 Task: Explore Airbnb accommodation in Bukit Rambai, Malaysia from 5th December, 2023 to 15th December, 2023 for 8 adults. Place can be entire room with 5 bedrooms having 5 beds and 5 bathrooms. Property type can be house.
Action: Mouse moved to (415, 91)
Screenshot: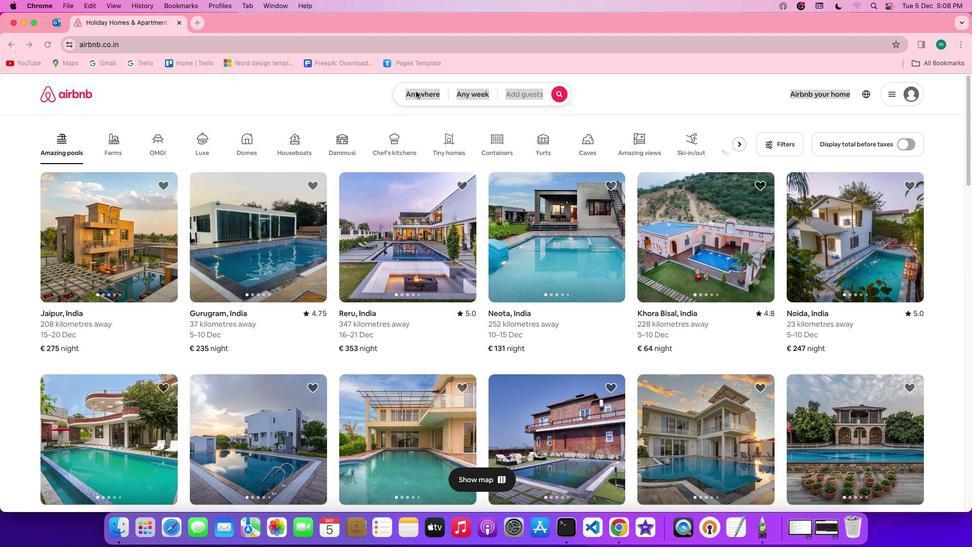 
Action: Mouse pressed left at (415, 91)
Screenshot: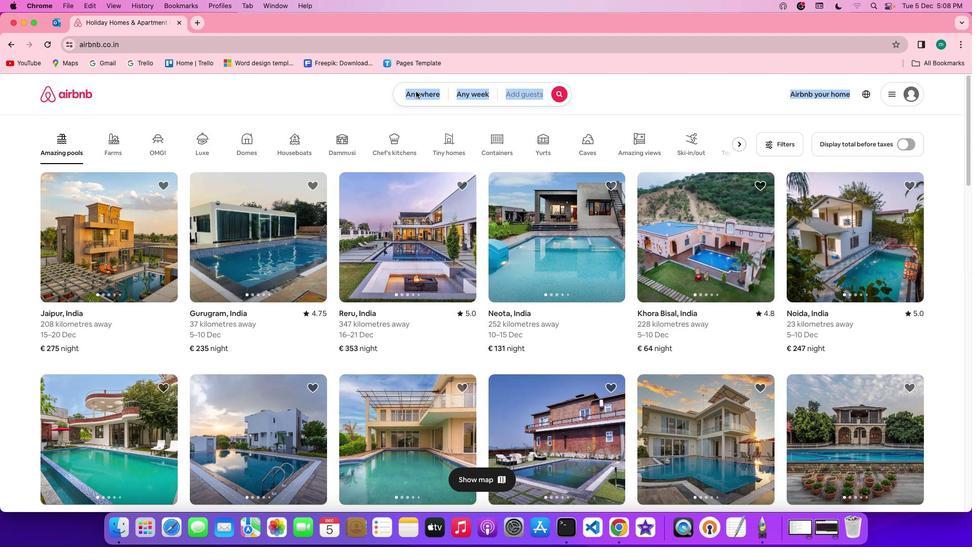 
Action: Mouse pressed left at (415, 91)
Screenshot: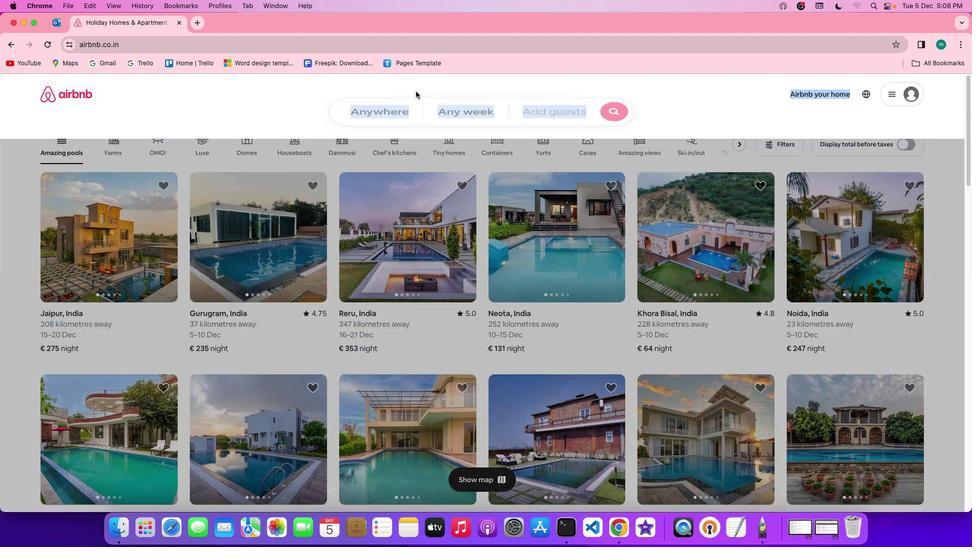 
Action: Mouse moved to (353, 134)
Screenshot: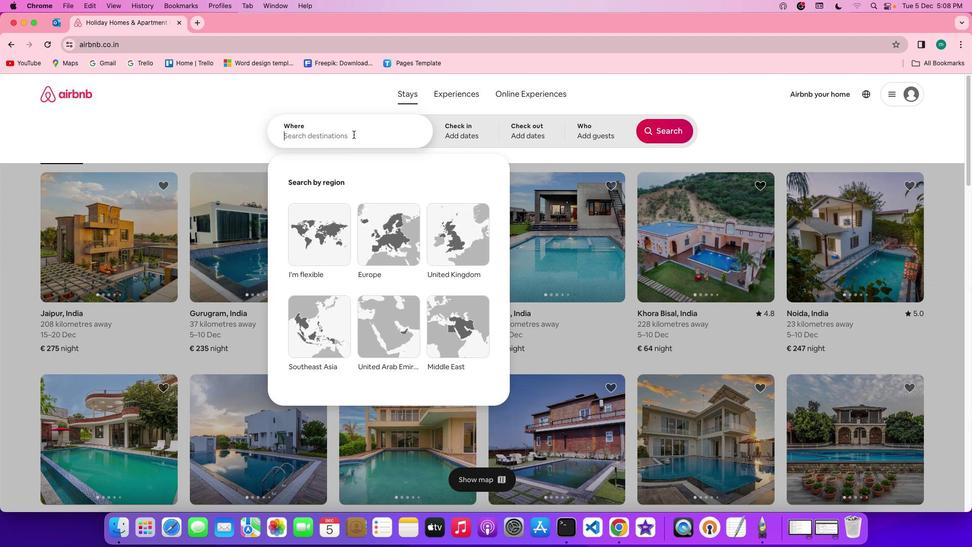 
Action: Mouse pressed left at (353, 134)
Screenshot: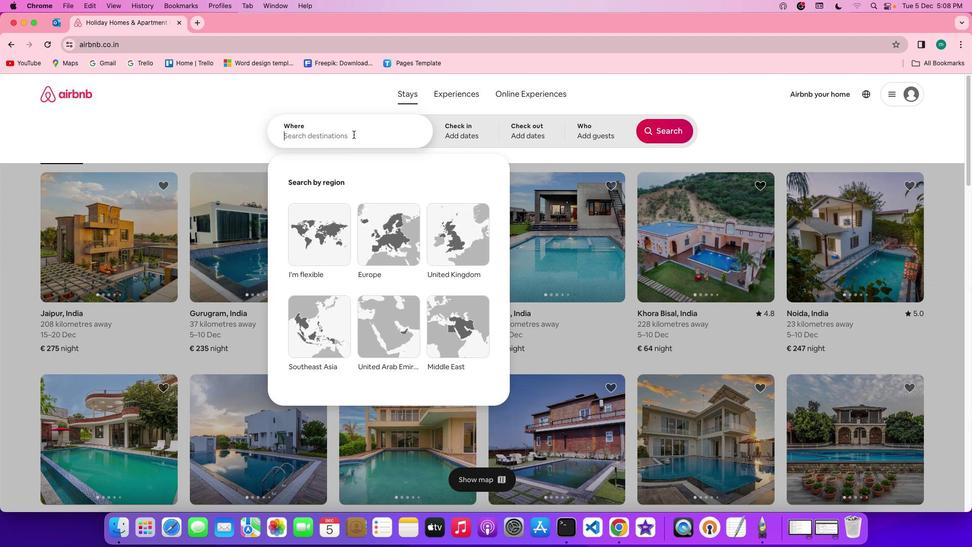 
Action: Key pressed Key.shift'B''u''k''i''t'Key.spaceKey.shift'r''a''m''b''a''i'','Key.spaceKey.shift'M''a''l''a''y''s''i''a'
Screenshot: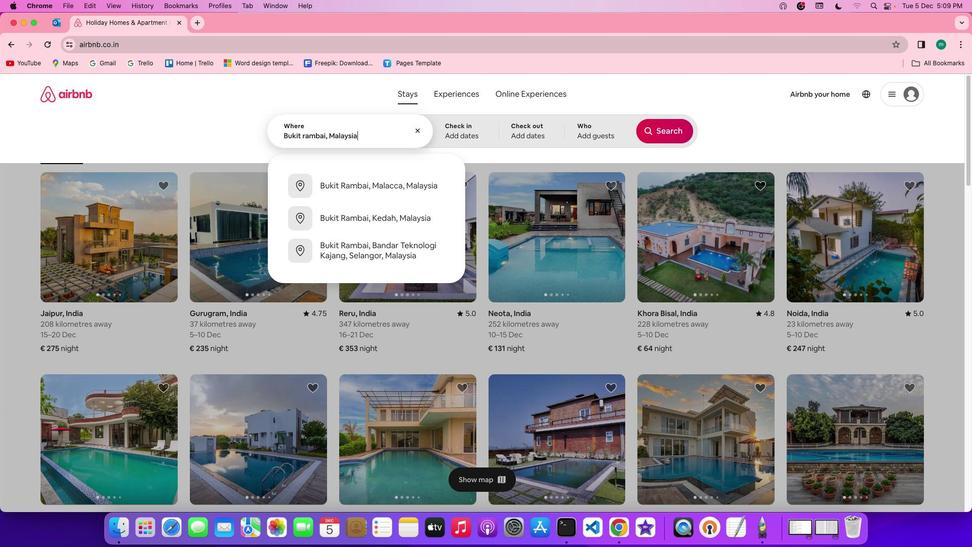 
Action: Mouse moved to (435, 132)
Screenshot: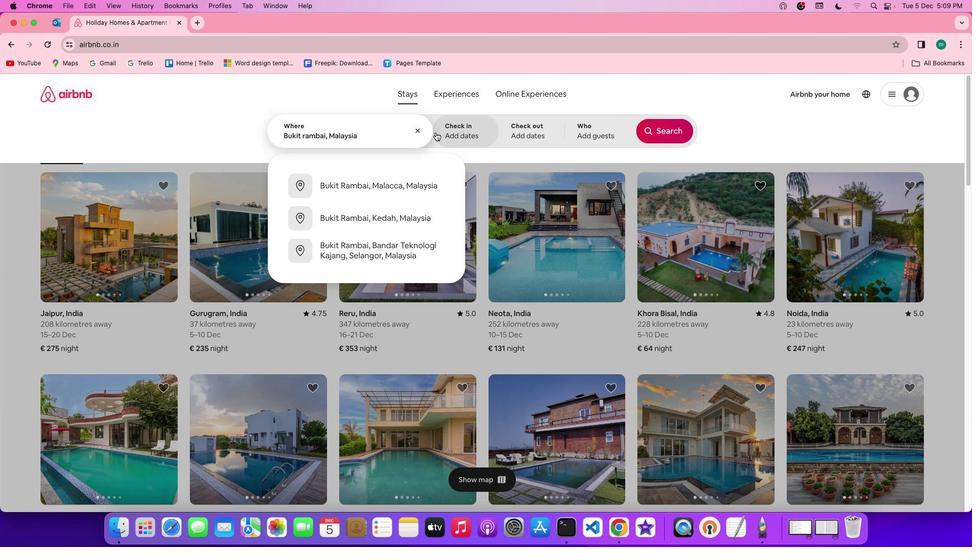 
Action: Mouse pressed left at (435, 132)
Screenshot: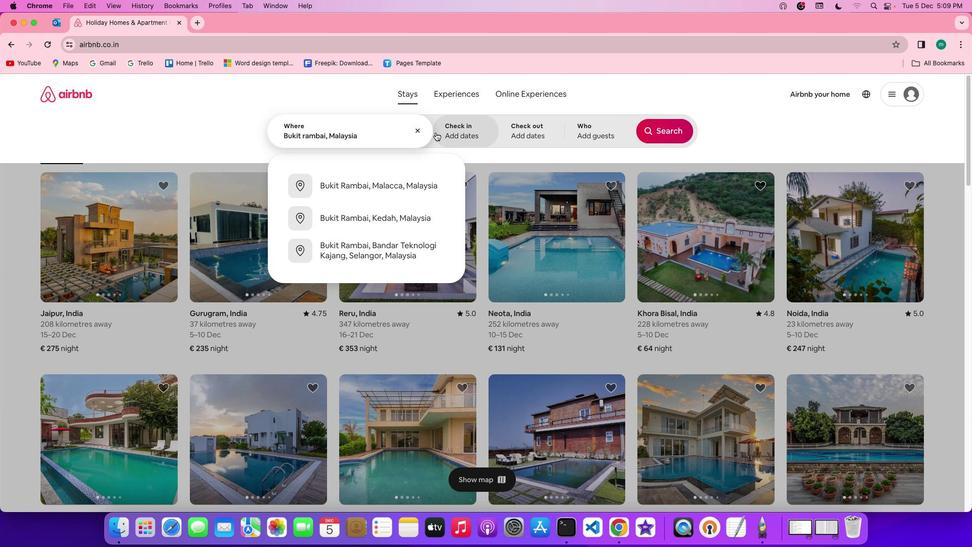 
Action: Mouse moved to (355, 280)
Screenshot: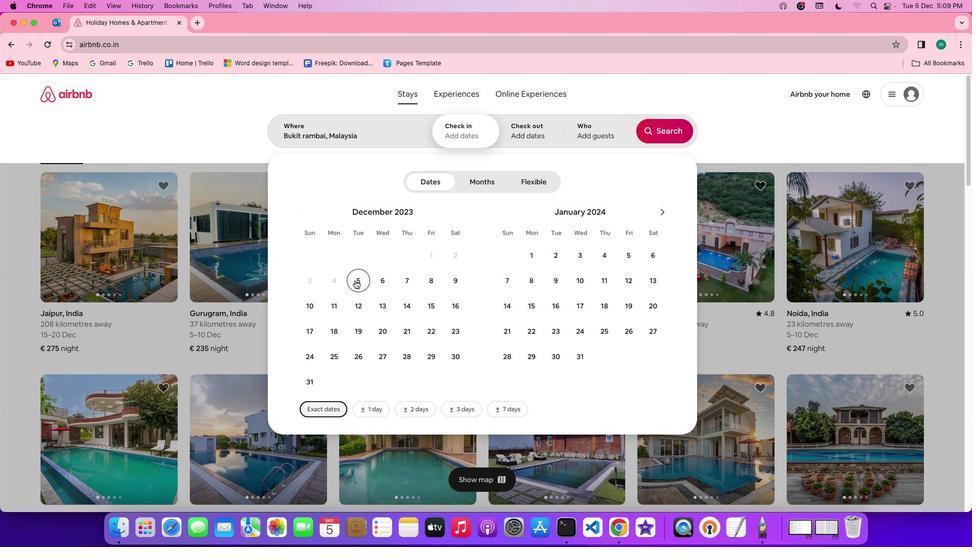 
Action: Mouse pressed left at (355, 280)
Screenshot: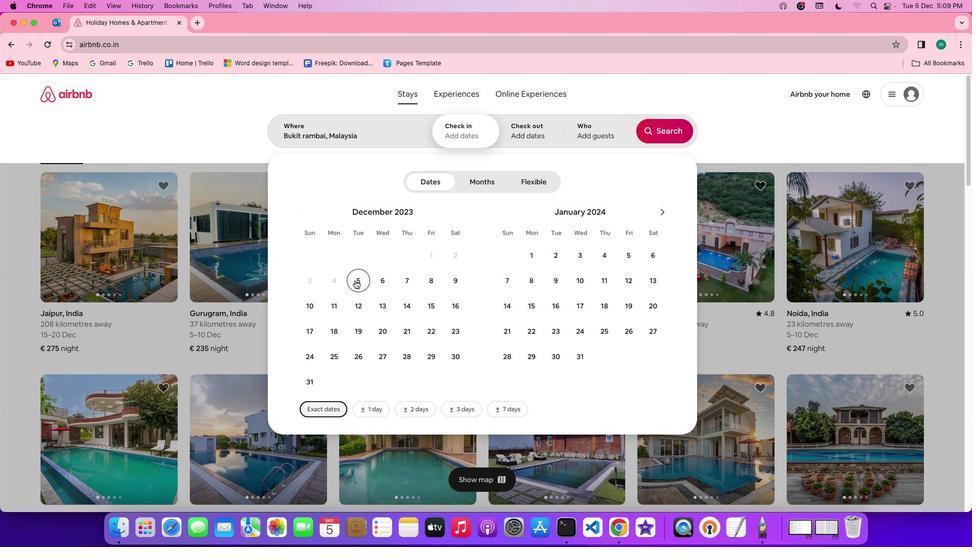 
Action: Mouse moved to (436, 304)
Screenshot: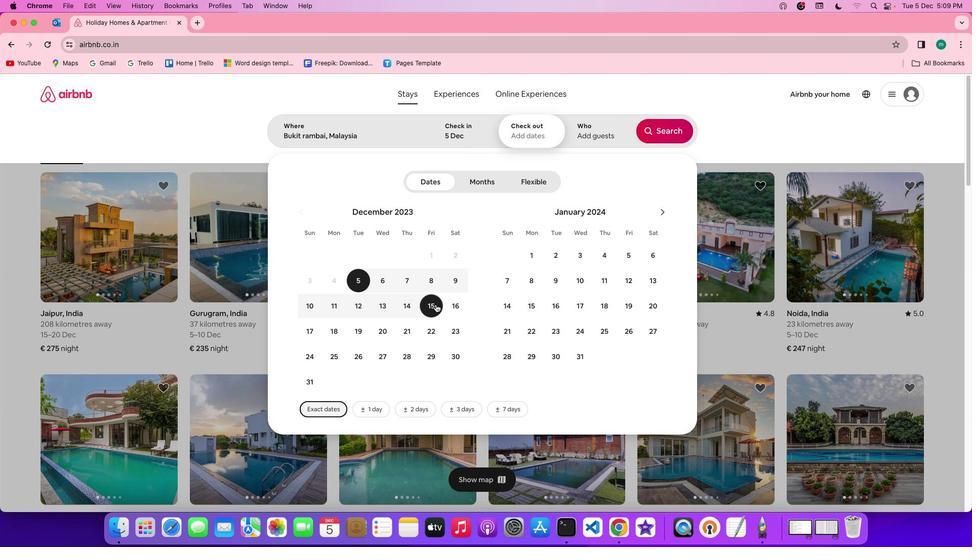 
Action: Mouse pressed left at (436, 304)
Screenshot: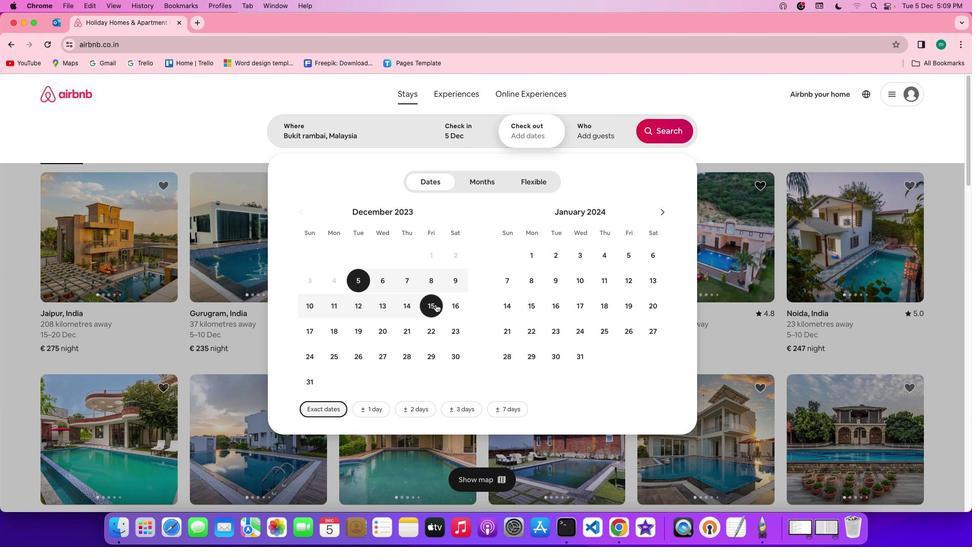 
Action: Mouse moved to (588, 128)
Screenshot: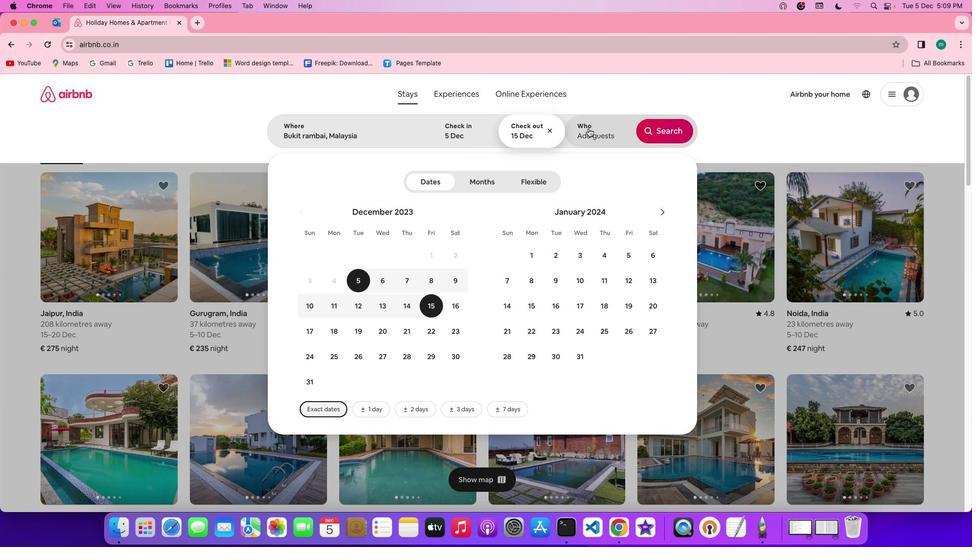 
Action: Mouse pressed left at (588, 128)
Screenshot: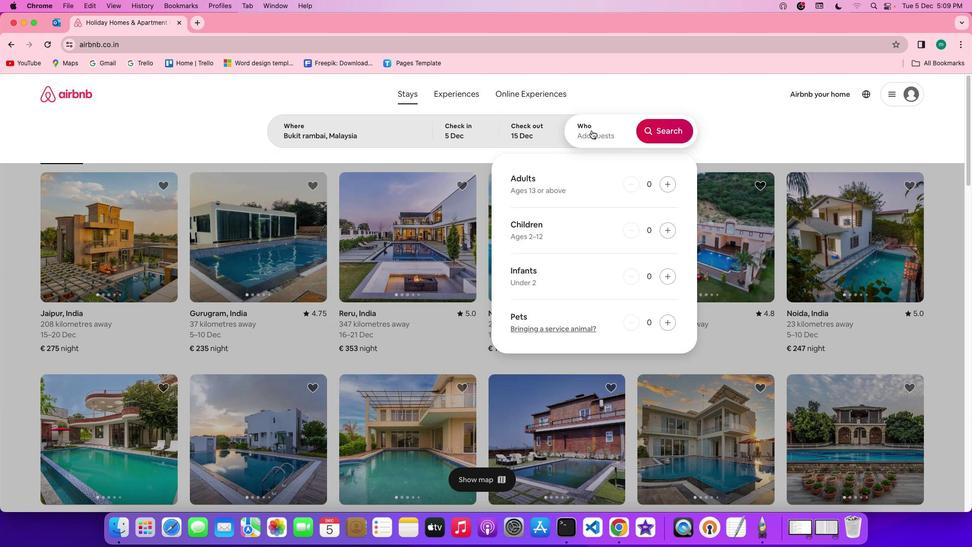 
Action: Mouse moved to (668, 183)
Screenshot: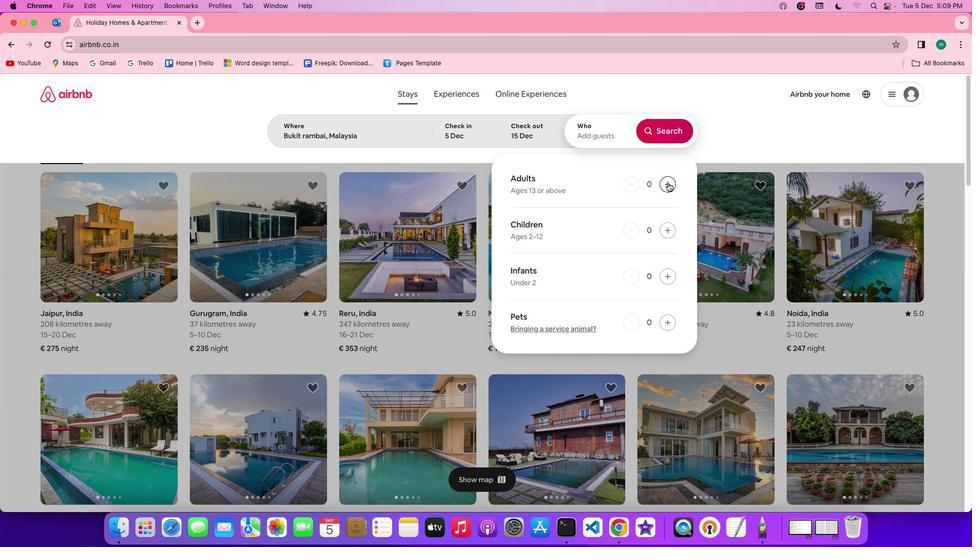 
Action: Mouse pressed left at (668, 183)
Screenshot: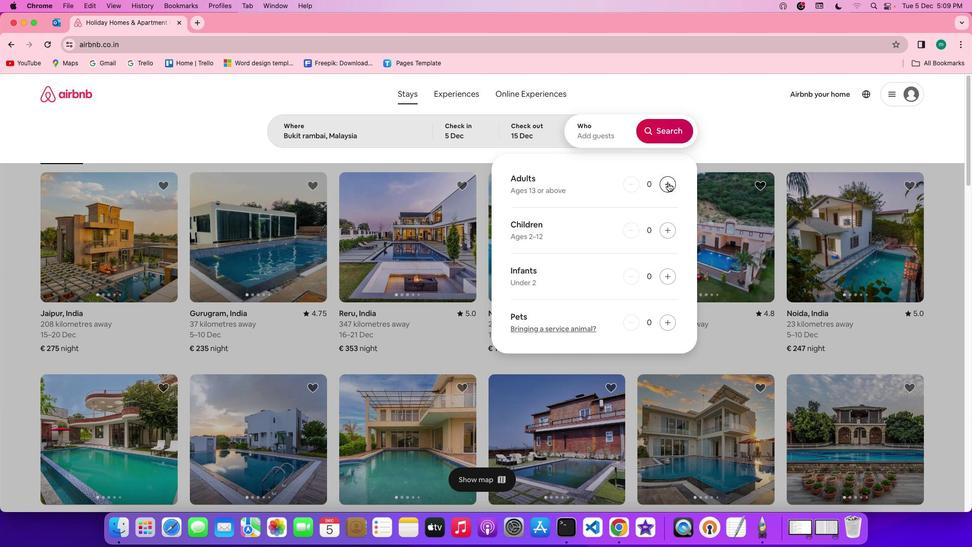 
Action: Mouse pressed left at (668, 183)
Screenshot: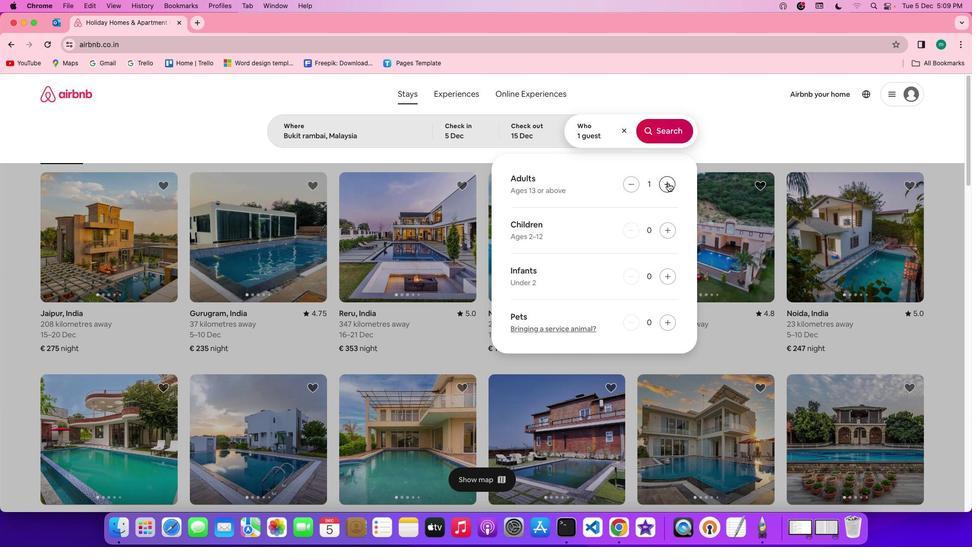 
Action: Mouse pressed left at (668, 183)
Screenshot: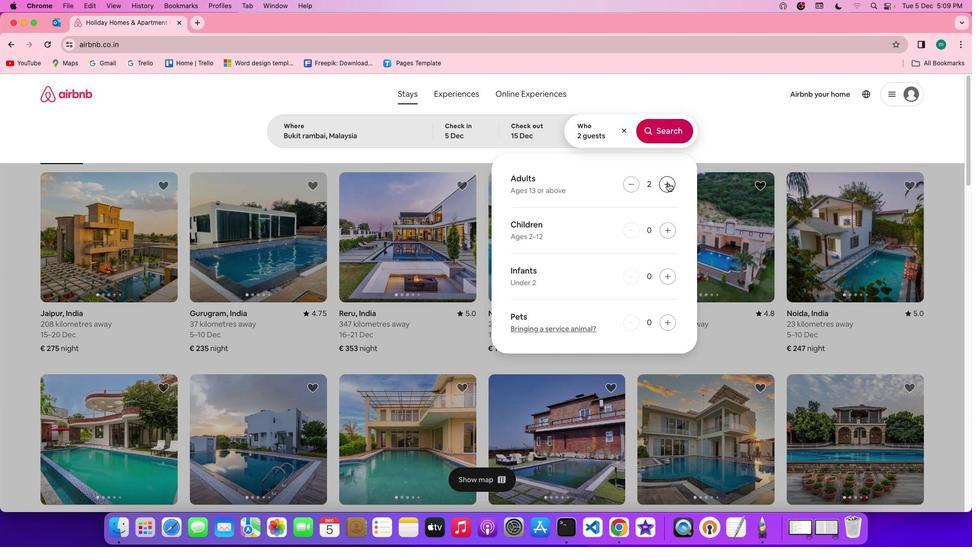 
Action: Mouse pressed left at (668, 183)
Screenshot: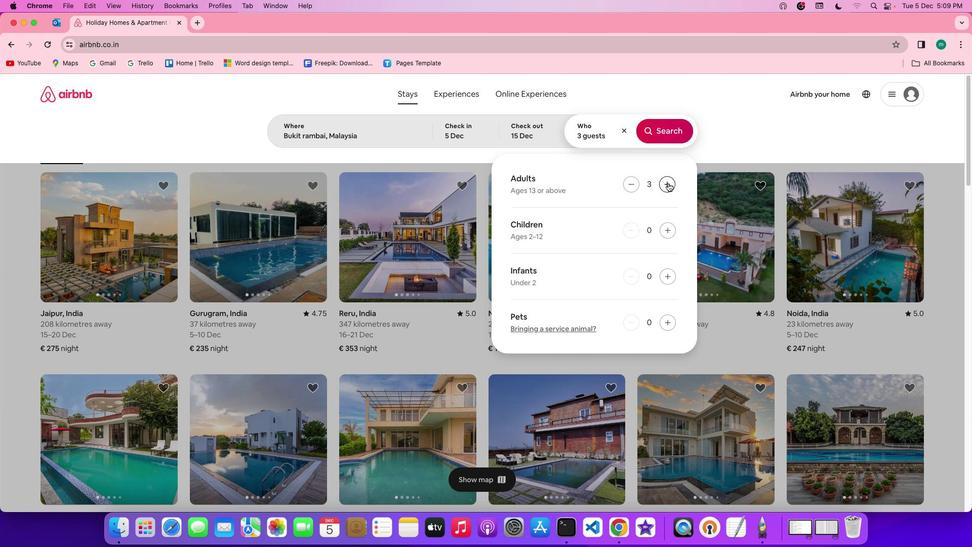 
Action: Mouse pressed left at (668, 183)
Screenshot: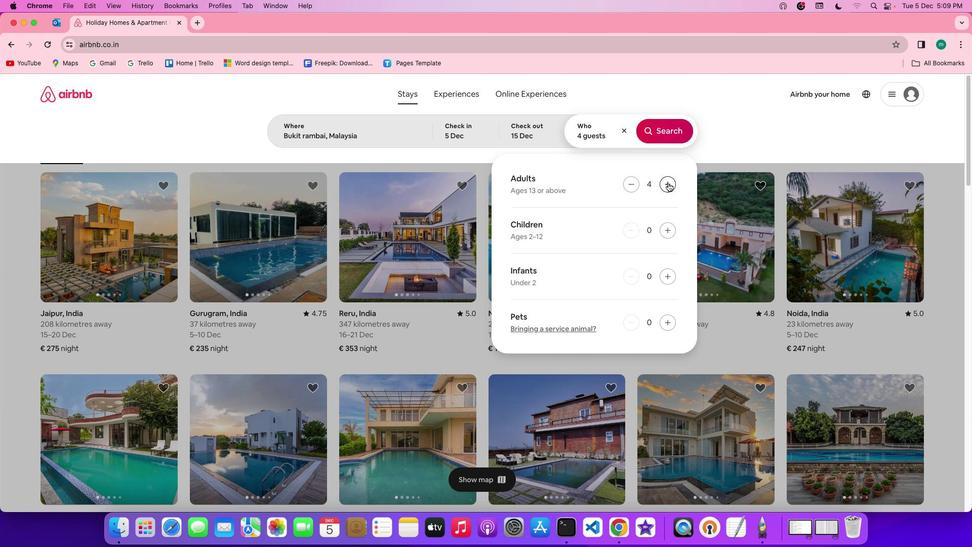 
Action: Mouse pressed left at (668, 183)
Screenshot: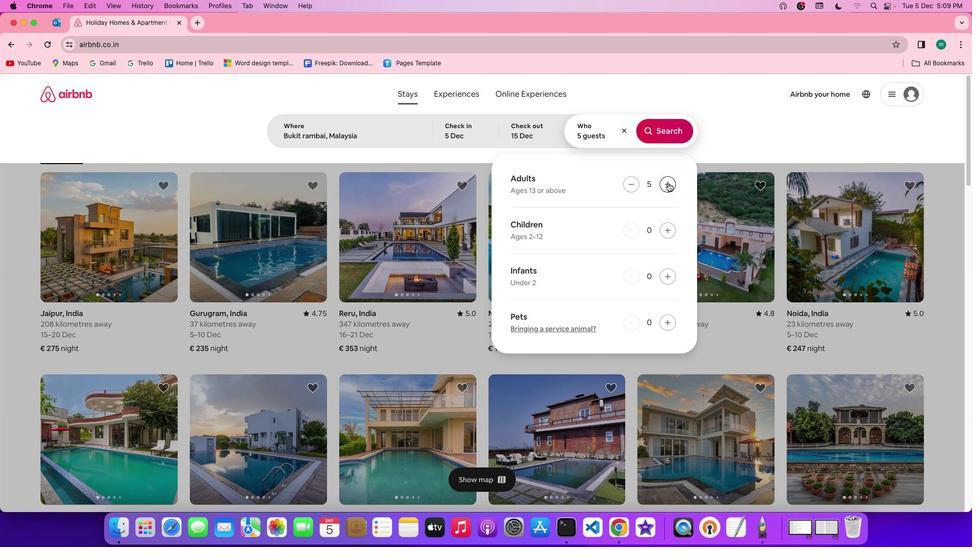 
Action: Mouse pressed left at (668, 183)
Screenshot: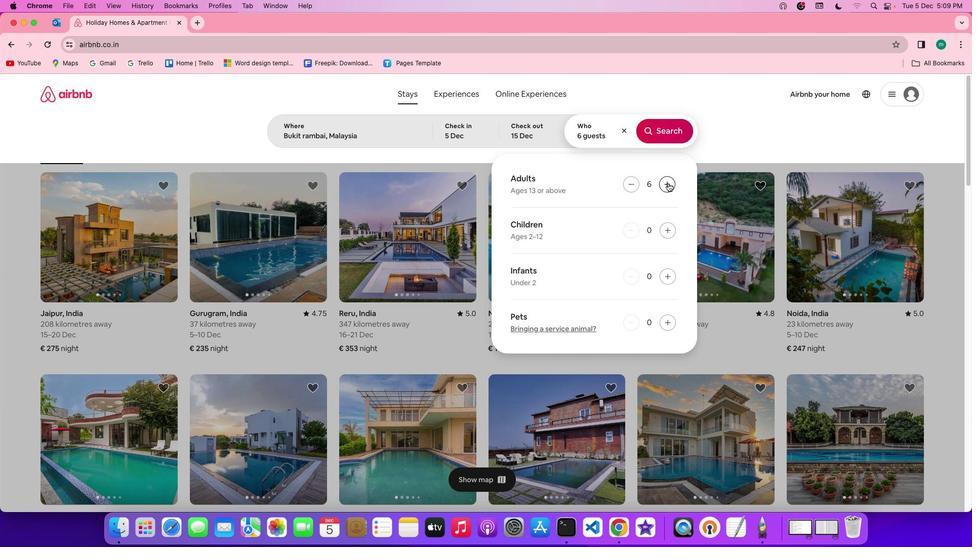 
Action: Mouse pressed left at (668, 183)
Screenshot: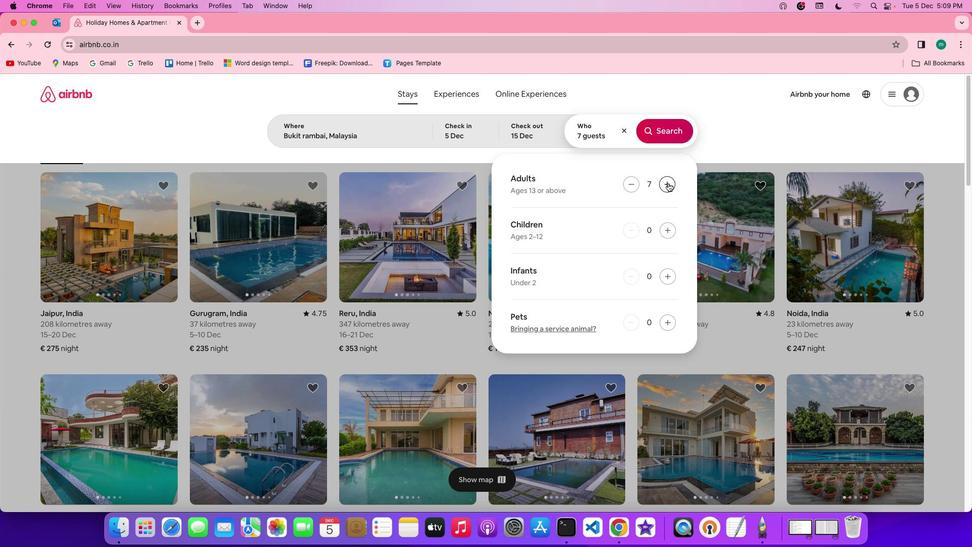 
Action: Mouse moved to (660, 135)
Screenshot: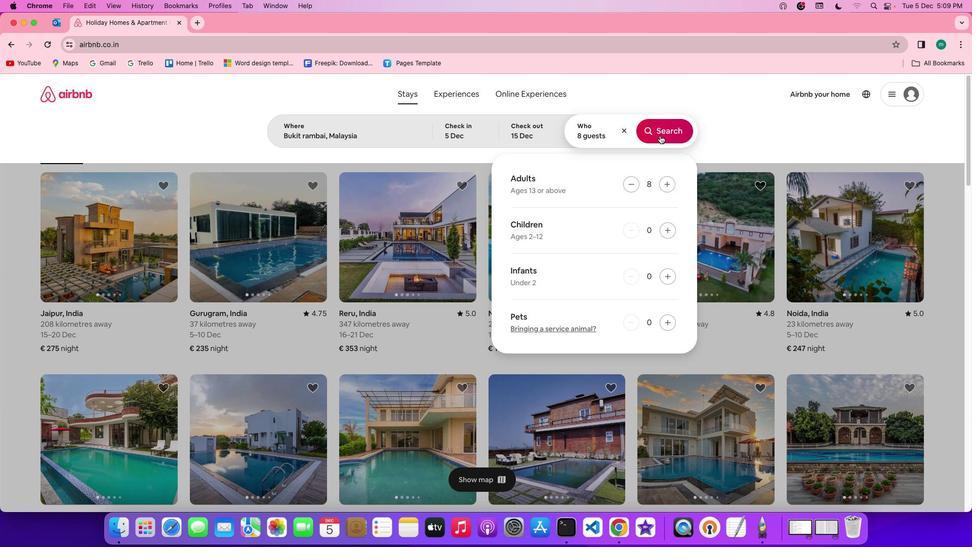 
Action: Mouse pressed left at (660, 135)
Screenshot: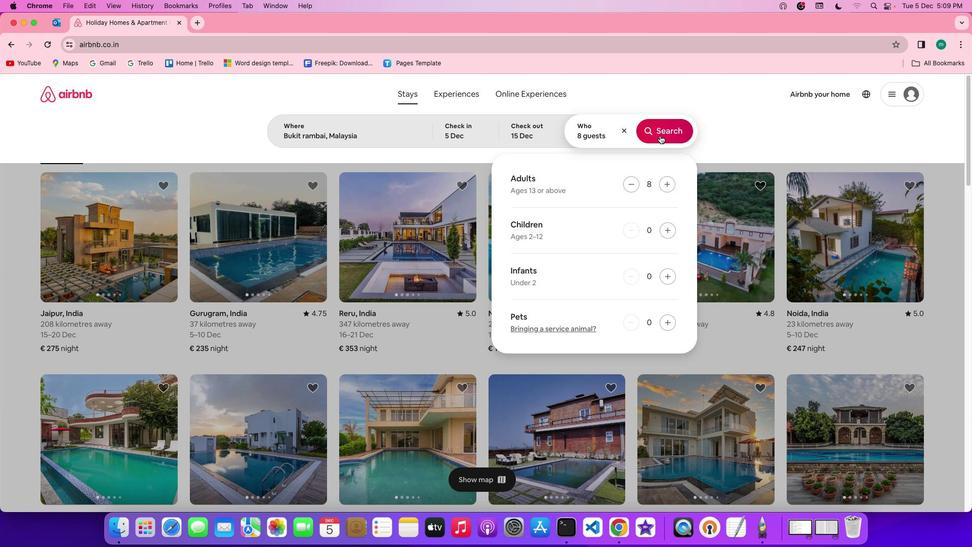 
Action: Mouse moved to (815, 141)
Screenshot: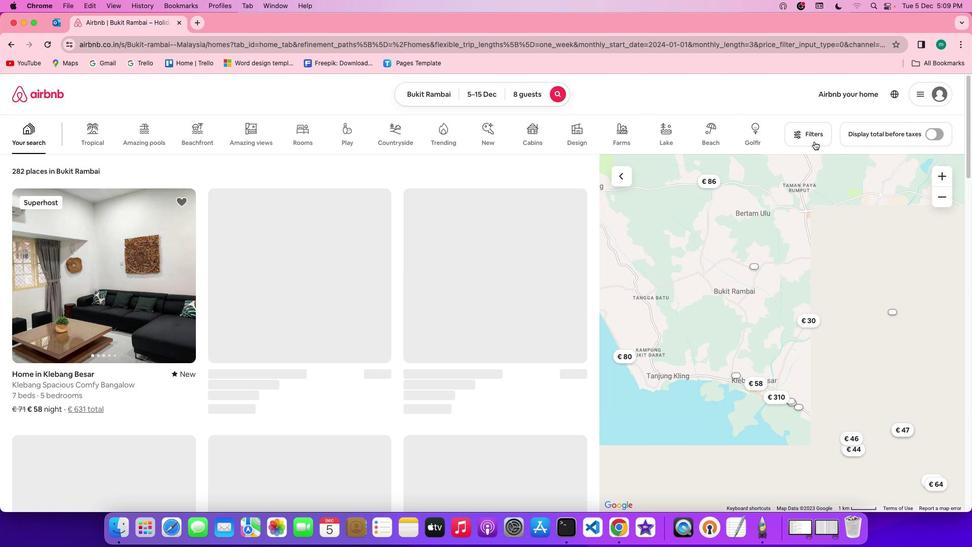 
Action: Mouse pressed left at (815, 141)
Screenshot: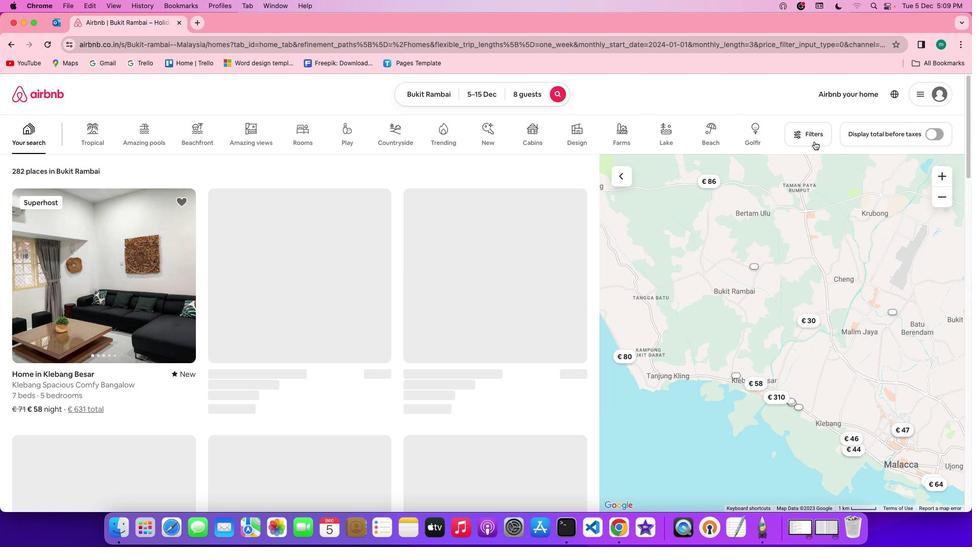 
Action: Mouse moved to (512, 306)
Screenshot: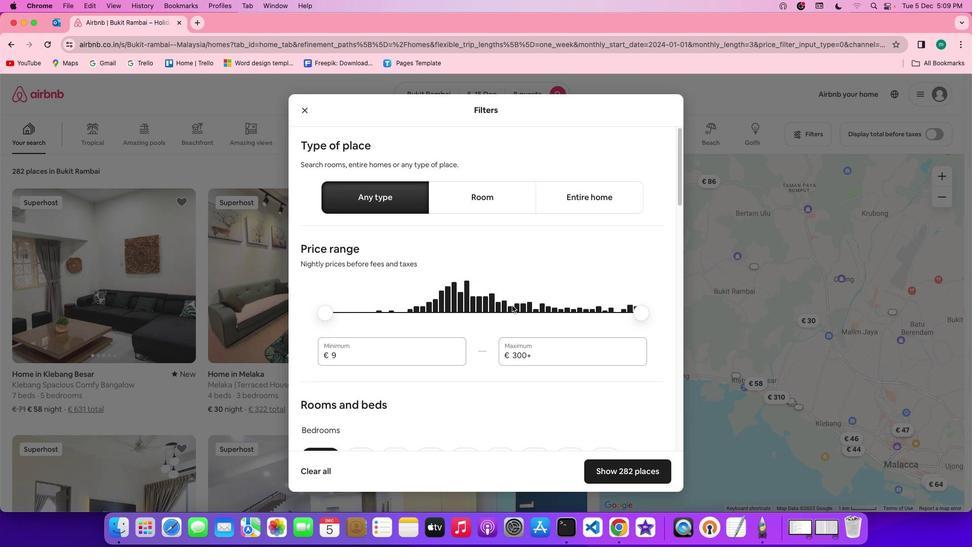 
Action: Mouse scrolled (512, 306) with delta (0, 0)
Screenshot: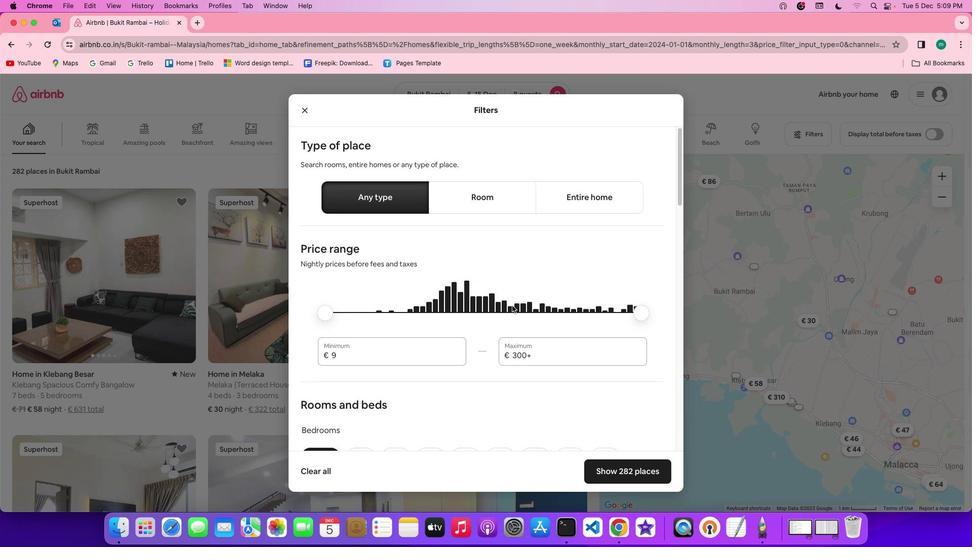 
Action: Mouse scrolled (512, 306) with delta (0, 0)
Screenshot: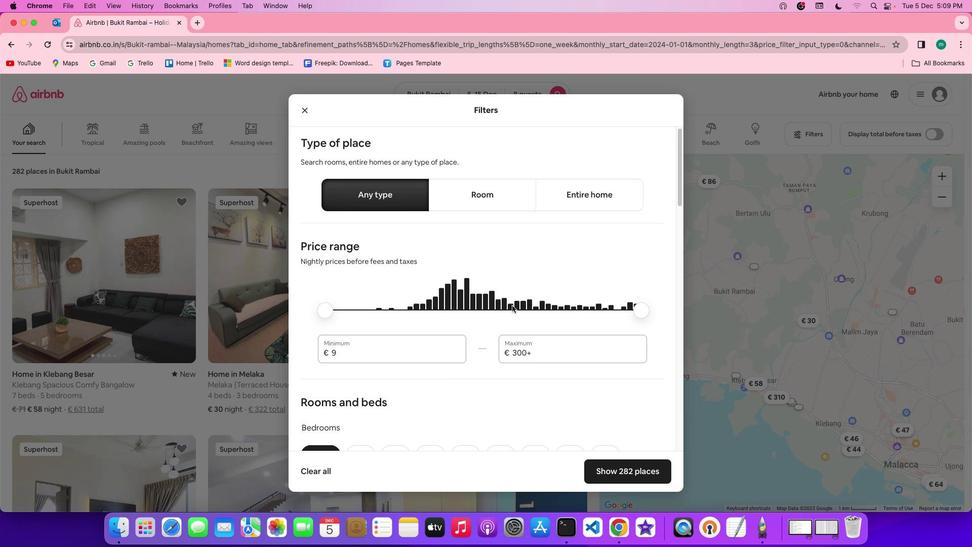 
Action: Mouse scrolled (512, 306) with delta (0, 0)
Screenshot: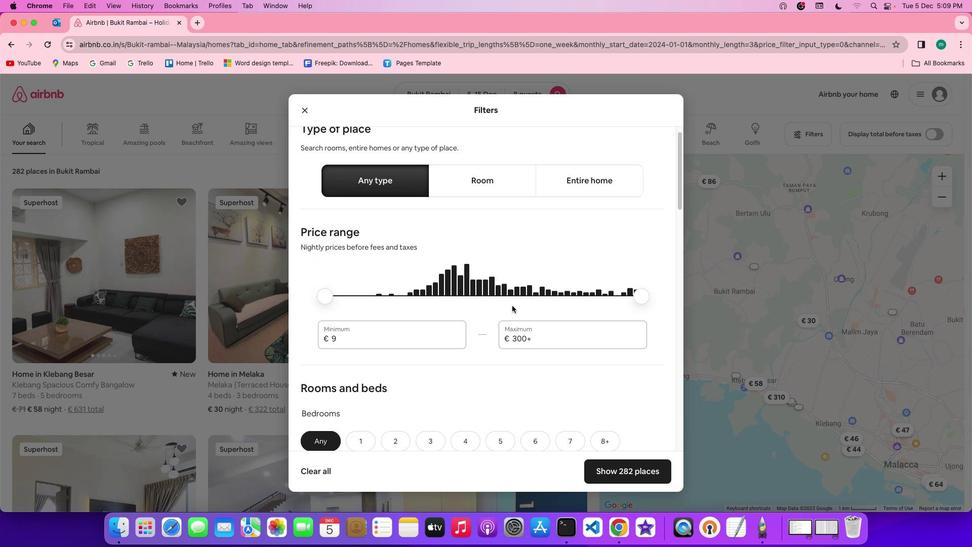
Action: Mouse scrolled (512, 306) with delta (0, 0)
Screenshot: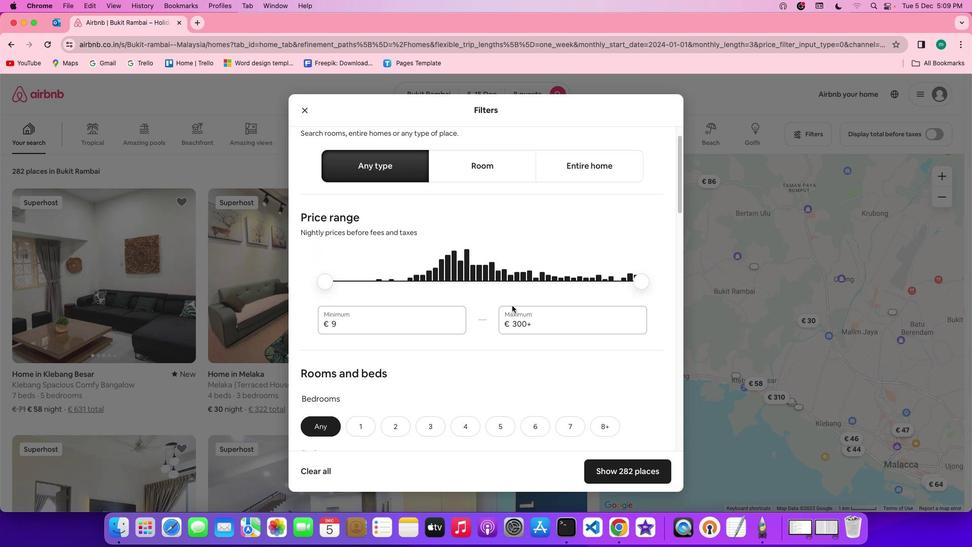 
Action: Mouse scrolled (512, 306) with delta (0, 0)
Screenshot: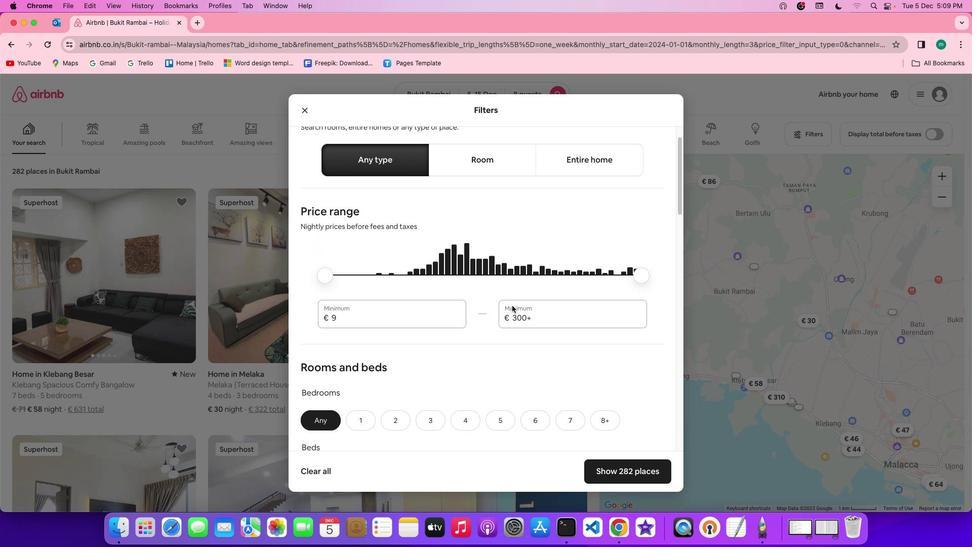 
Action: Mouse scrolled (512, 306) with delta (0, 0)
Screenshot: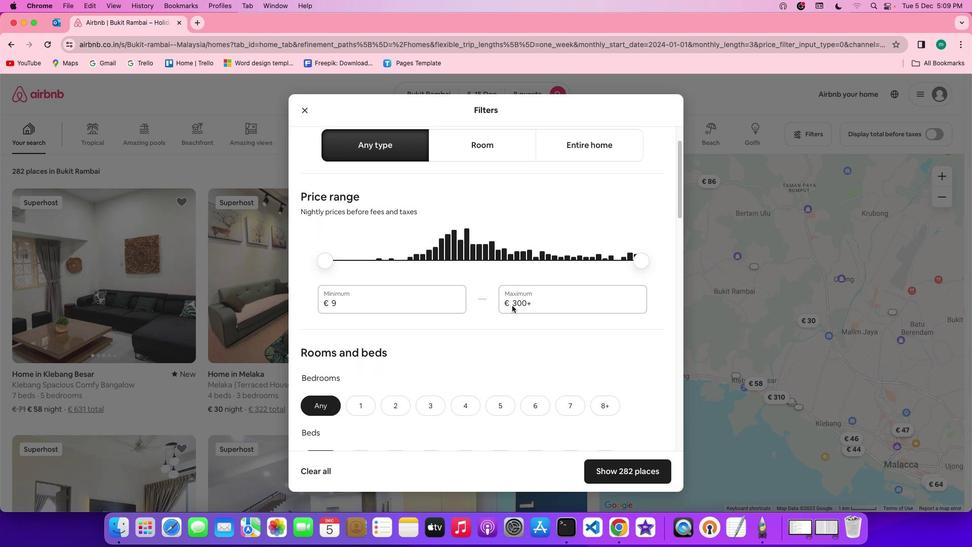 
Action: Mouse scrolled (512, 306) with delta (0, 0)
Screenshot: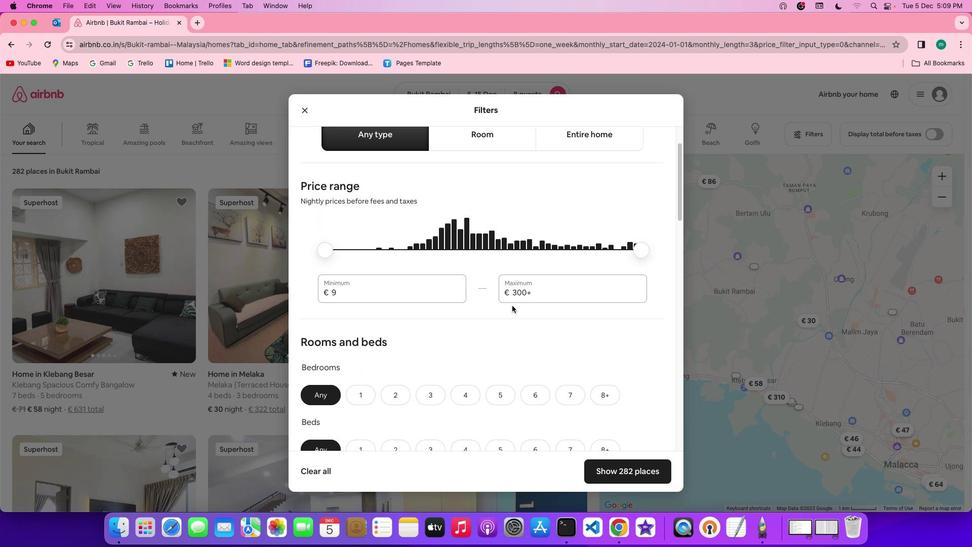
Action: Mouse scrolled (512, 306) with delta (0, 0)
Screenshot: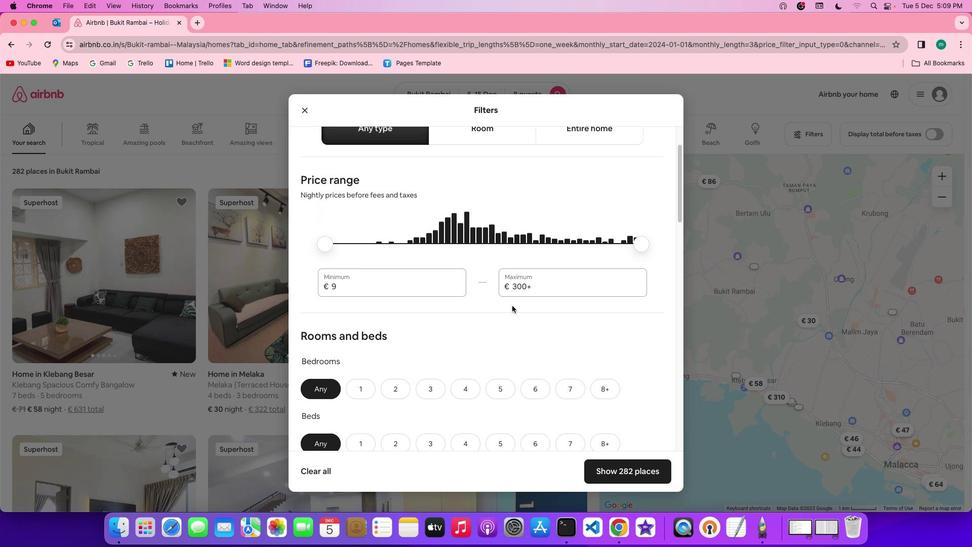 
Action: Mouse scrolled (512, 306) with delta (0, 0)
Screenshot: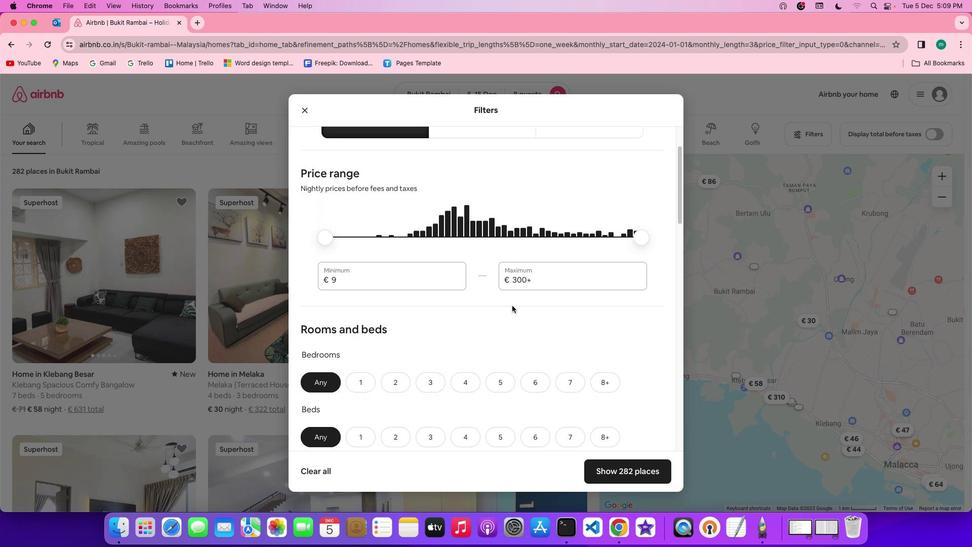 
Action: Mouse scrolled (512, 306) with delta (0, 0)
Screenshot: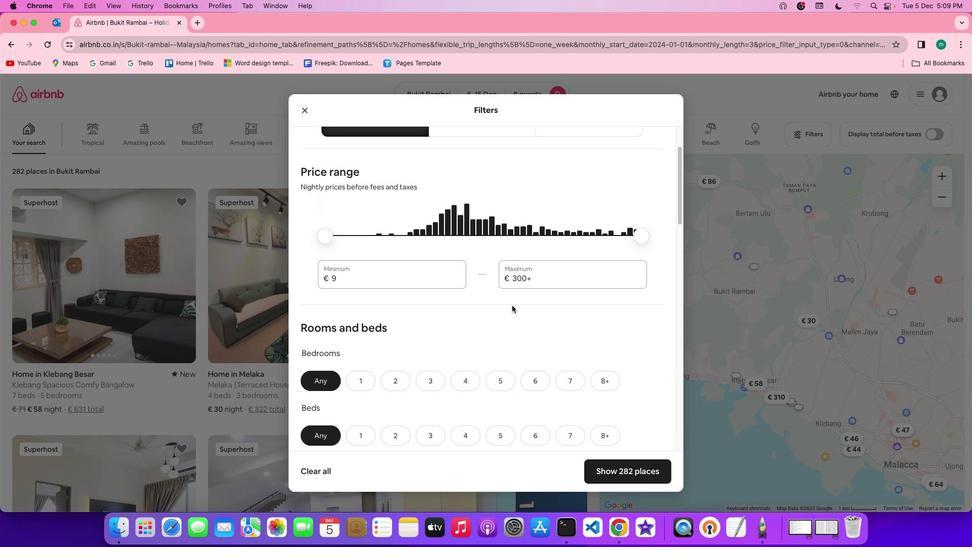 
Action: Mouse scrolled (512, 306) with delta (0, 0)
Screenshot: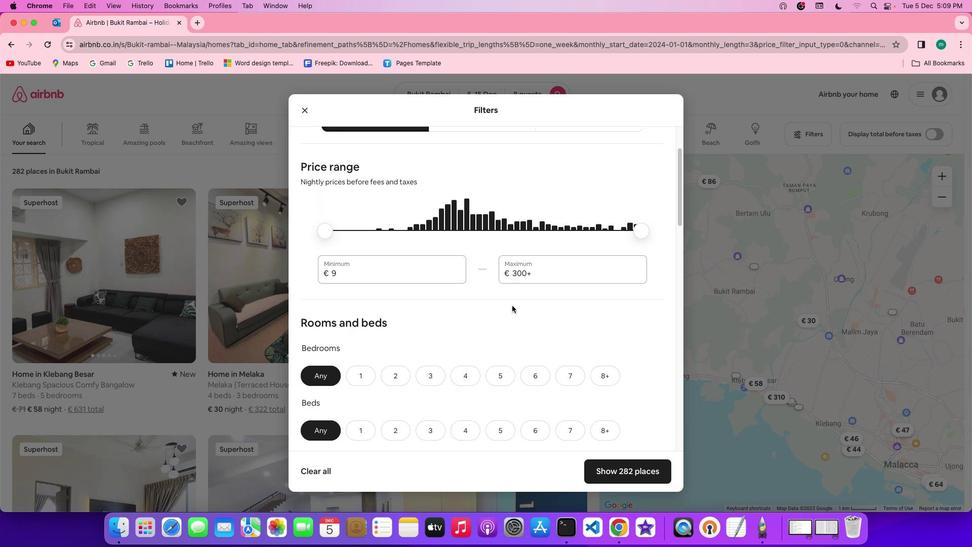 
Action: Mouse scrolled (512, 306) with delta (0, 0)
Screenshot: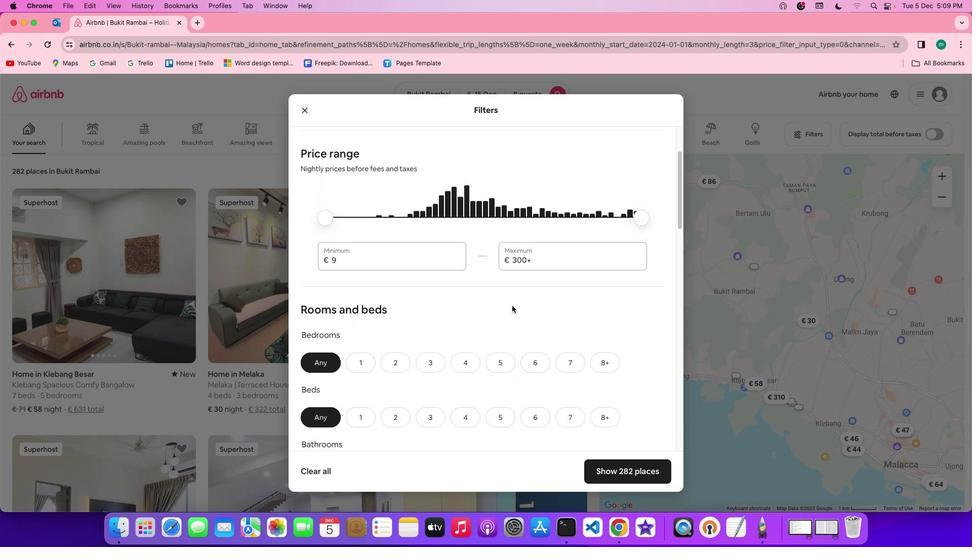 
Action: Mouse scrolled (512, 306) with delta (0, 0)
Screenshot: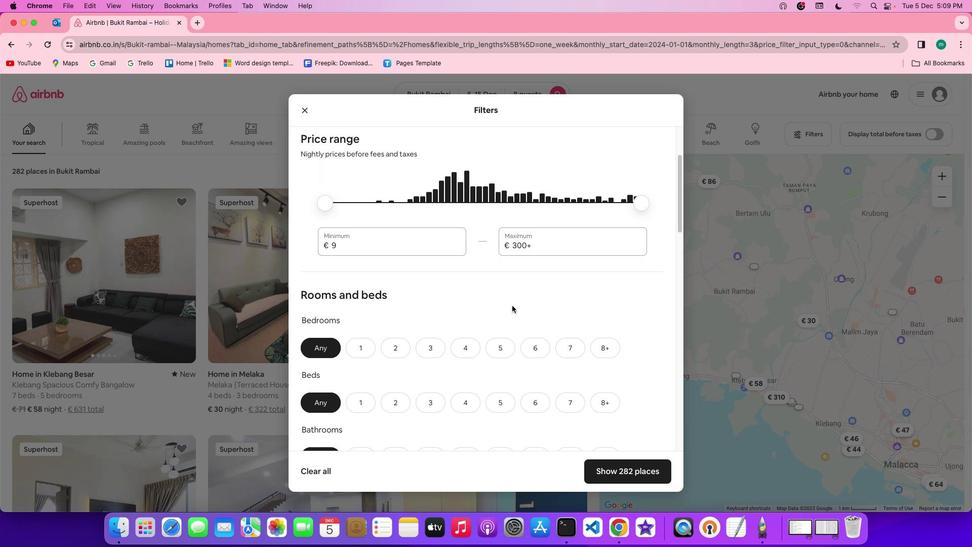 
Action: Mouse scrolled (512, 306) with delta (0, 0)
Screenshot: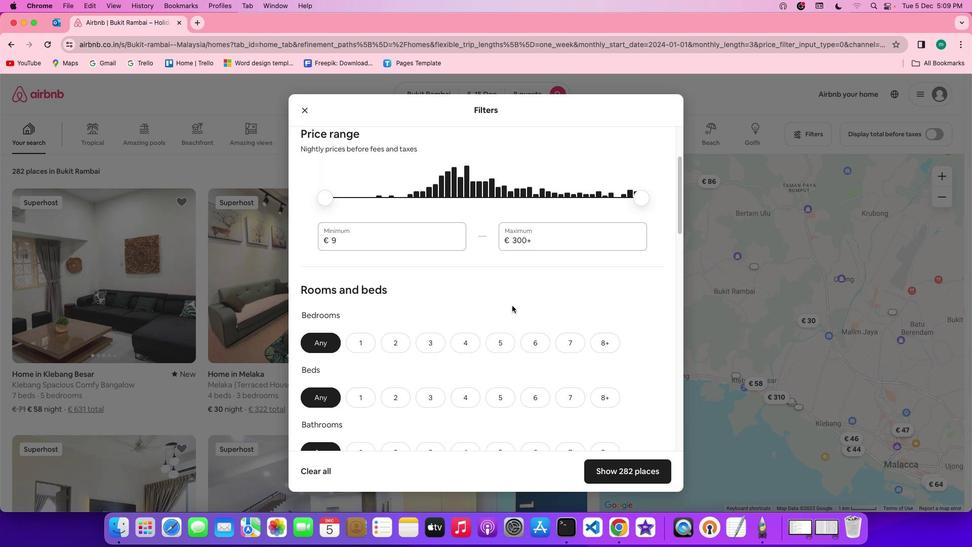 
Action: Mouse scrolled (512, 306) with delta (0, 0)
Screenshot: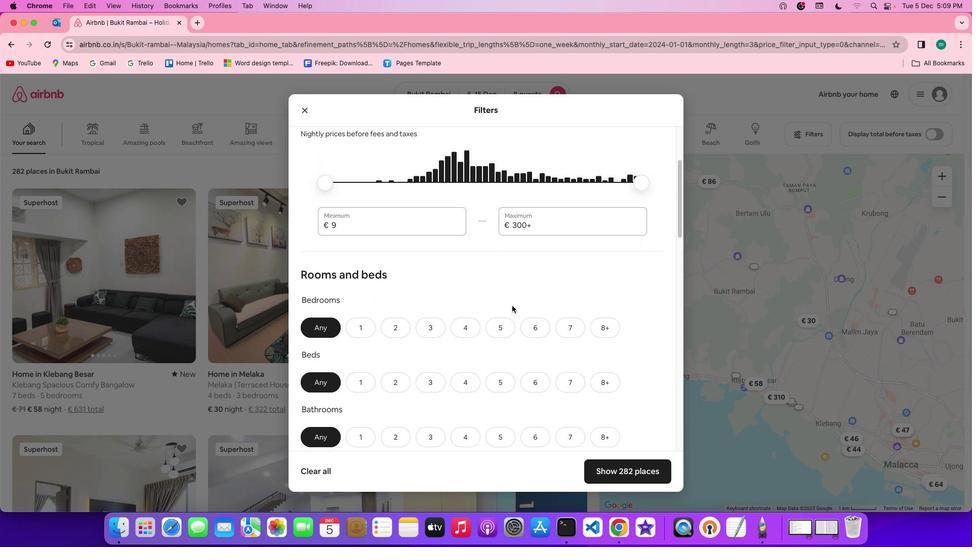 
Action: Mouse scrolled (512, 306) with delta (0, 0)
Screenshot: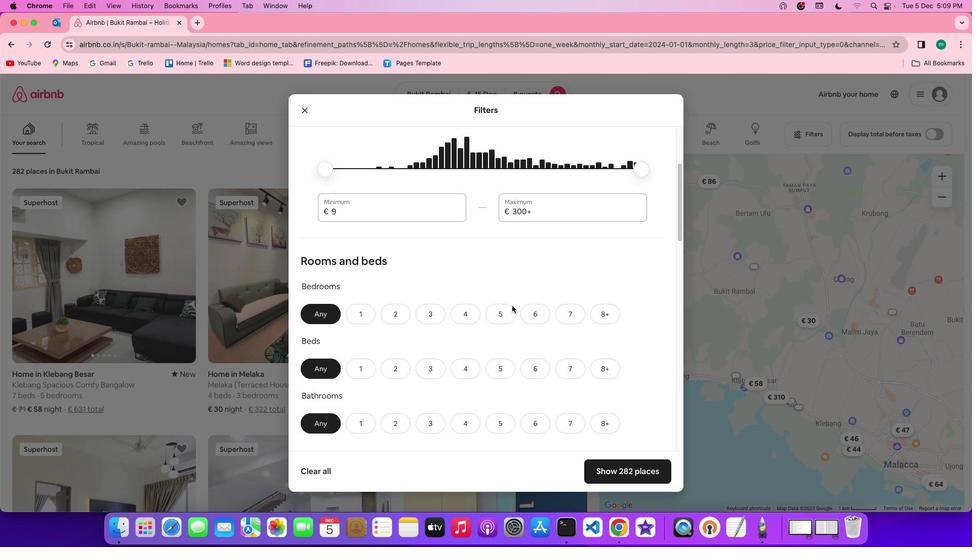 
Action: Mouse scrolled (512, 306) with delta (0, 0)
Screenshot: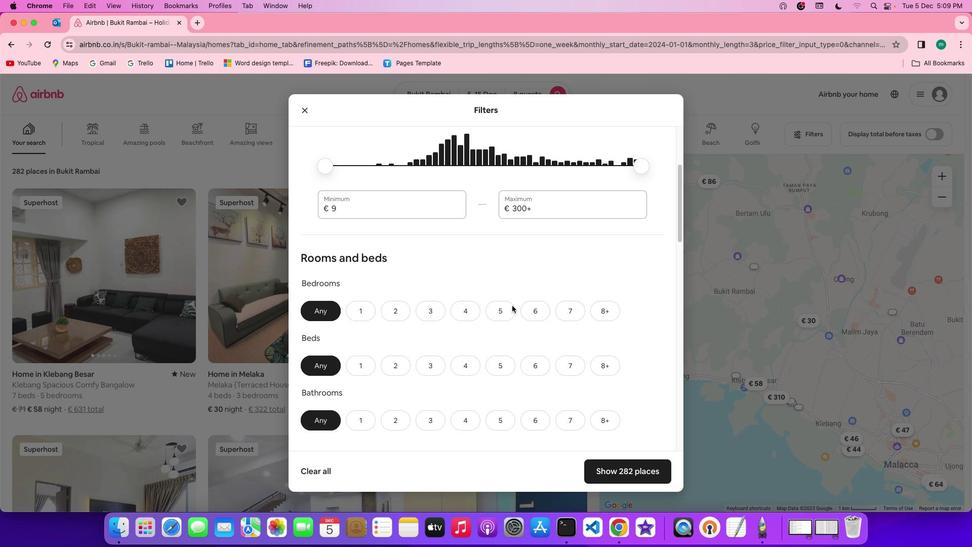 
Action: Mouse scrolled (512, 306) with delta (0, 0)
Screenshot: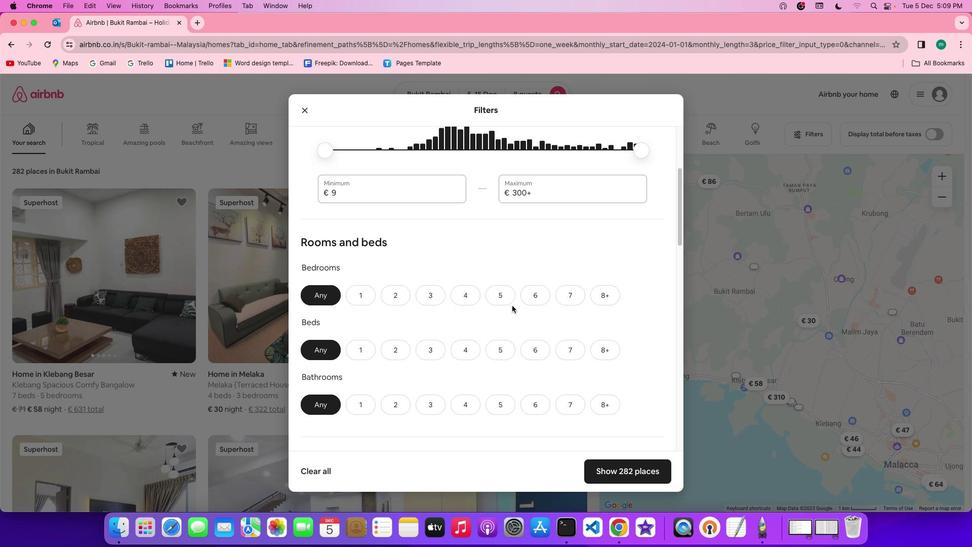 
Action: Mouse scrolled (512, 306) with delta (0, 0)
Screenshot: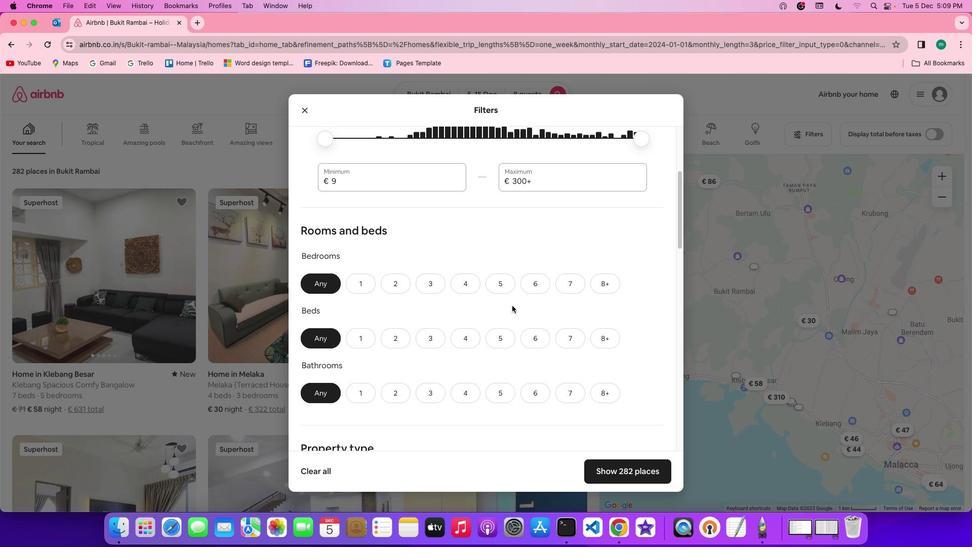 
Action: Mouse scrolled (512, 306) with delta (0, 0)
Screenshot: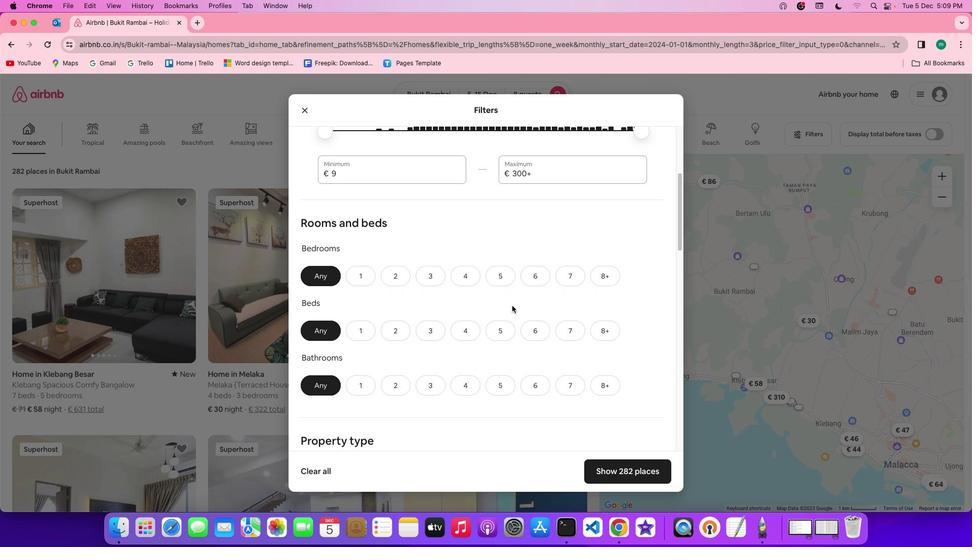 
Action: Mouse scrolled (512, 306) with delta (0, 0)
Screenshot: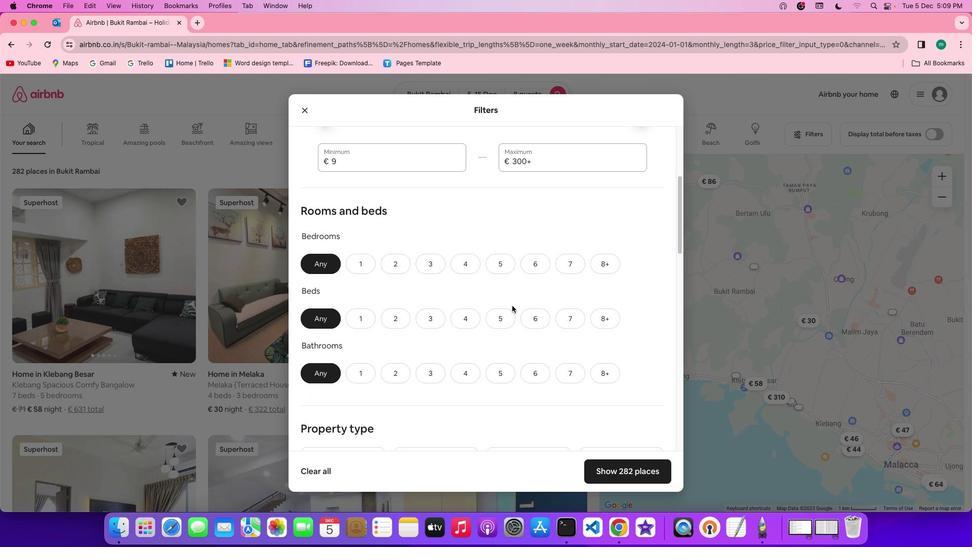 
Action: Mouse scrolled (512, 306) with delta (0, 0)
Screenshot: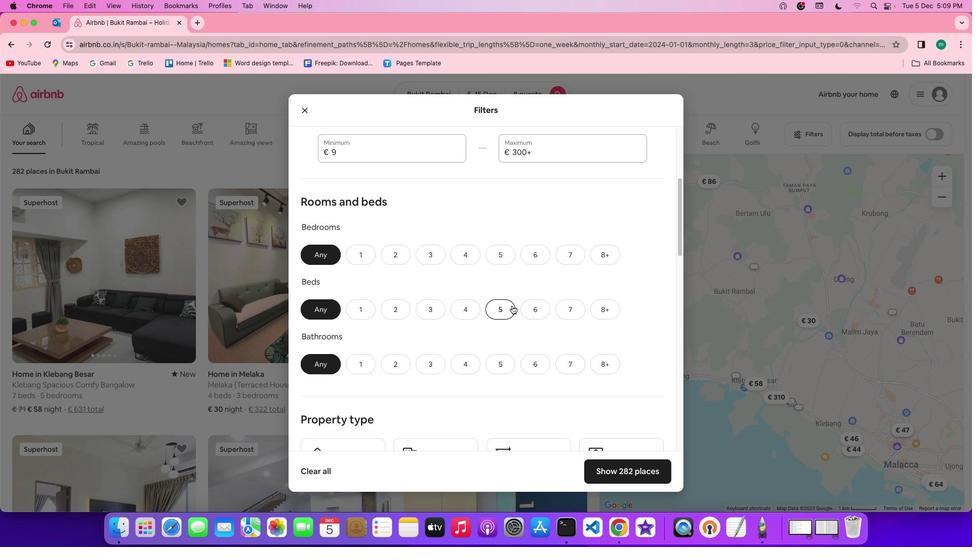 
Action: Mouse scrolled (512, 306) with delta (0, 0)
Screenshot: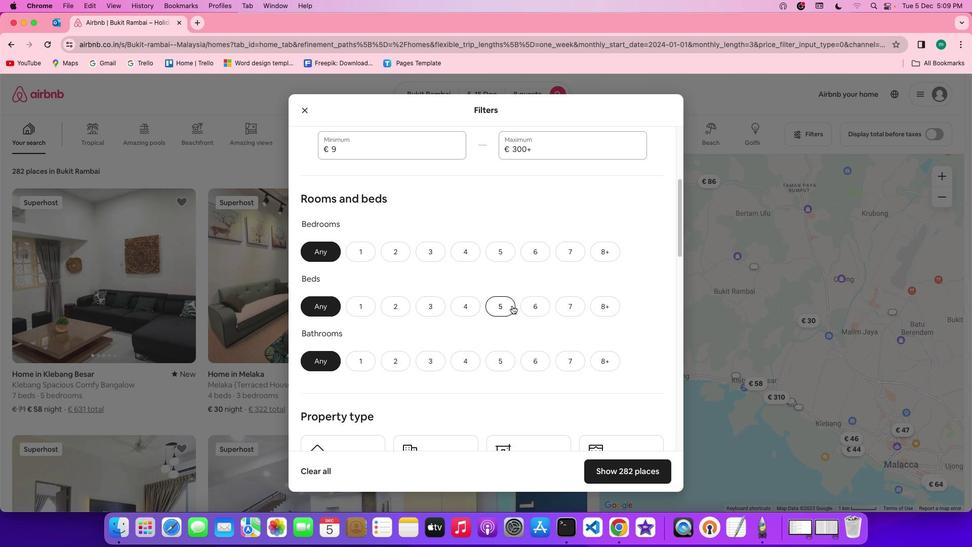 
Action: Mouse scrolled (512, 306) with delta (0, 0)
Screenshot: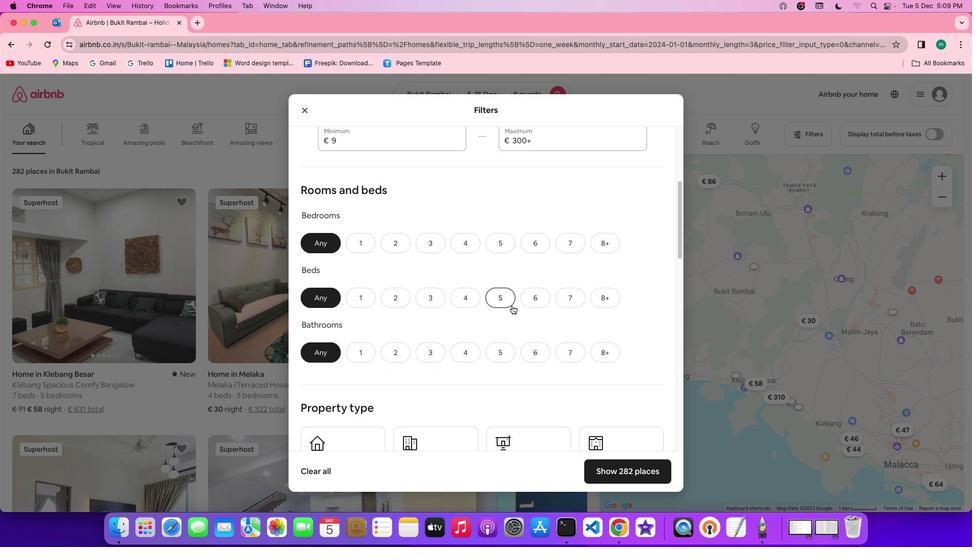 
Action: Mouse scrolled (512, 306) with delta (0, 0)
Screenshot: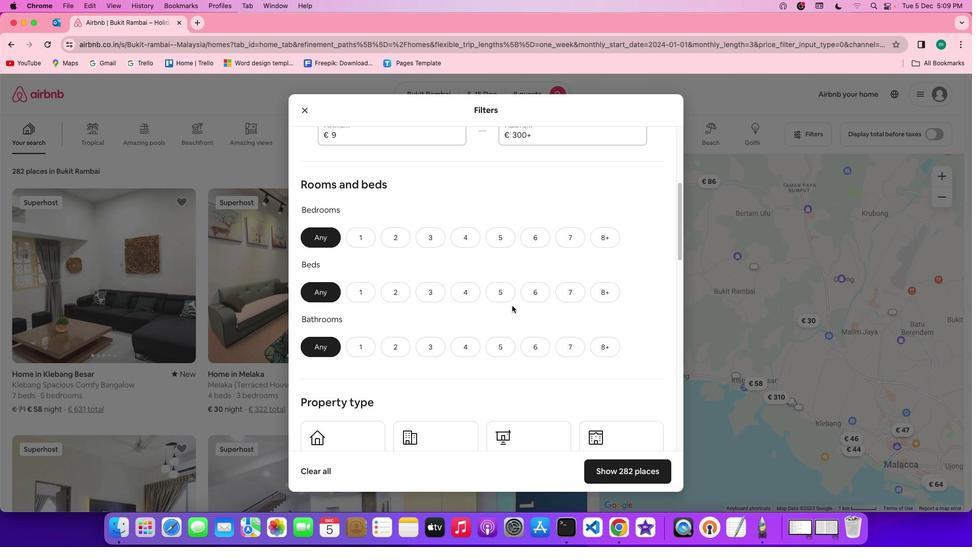 
Action: Mouse scrolled (512, 306) with delta (0, 0)
Screenshot: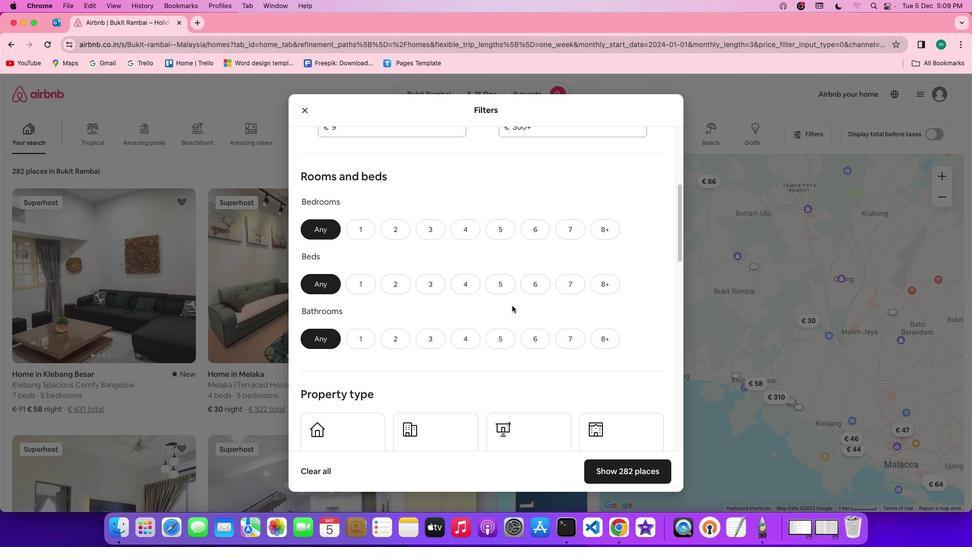 
Action: Mouse scrolled (512, 306) with delta (0, 0)
Screenshot: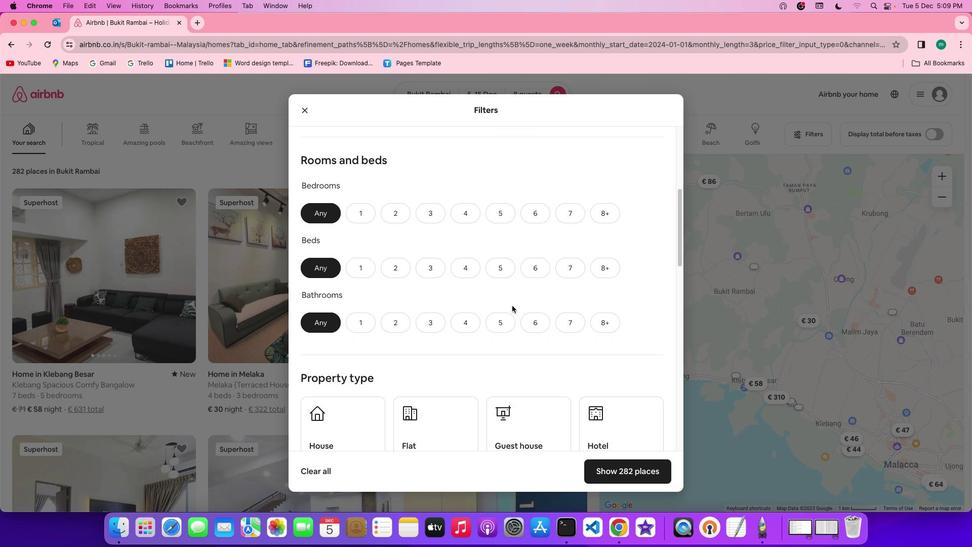 
Action: Mouse moved to (497, 206)
Screenshot: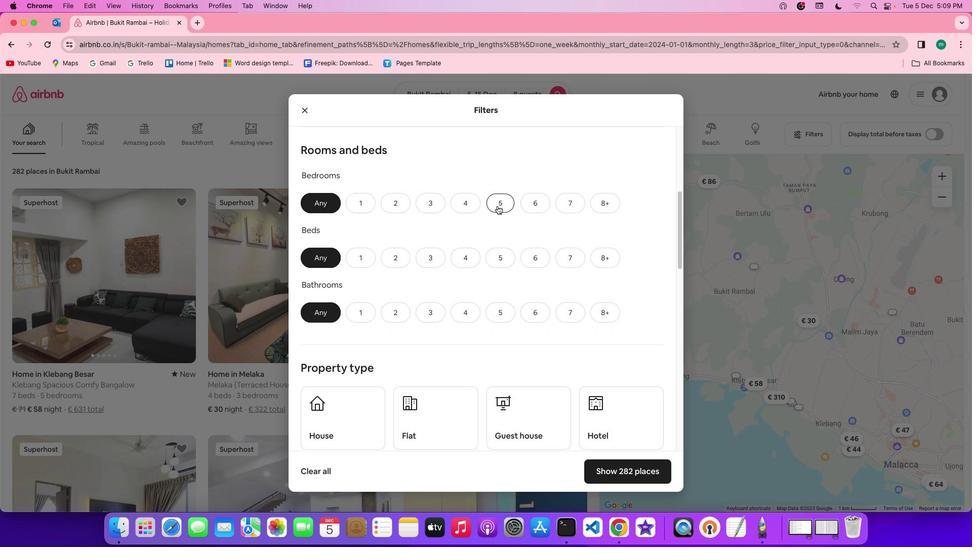 
Action: Mouse pressed left at (497, 206)
Screenshot: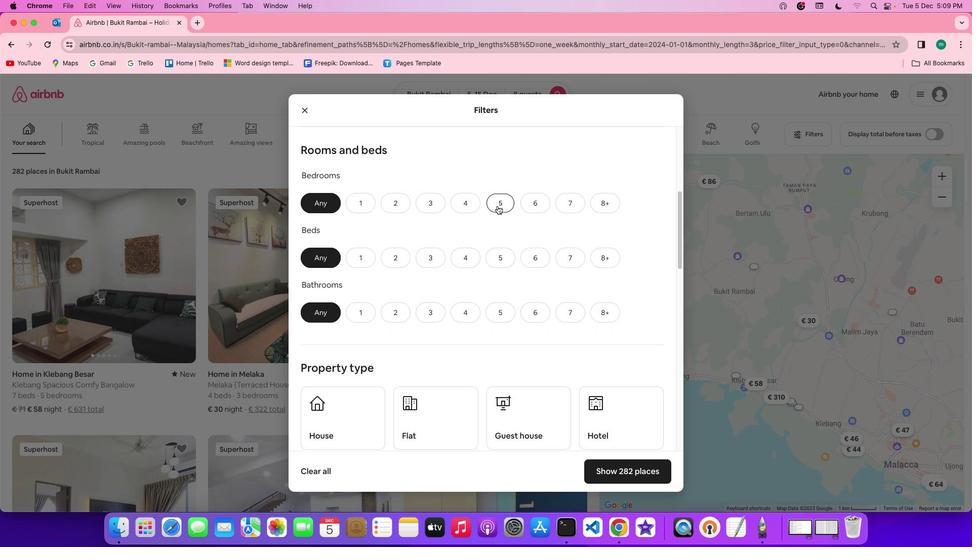 
Action: Mouse moved to (497, 252)
Screenshot: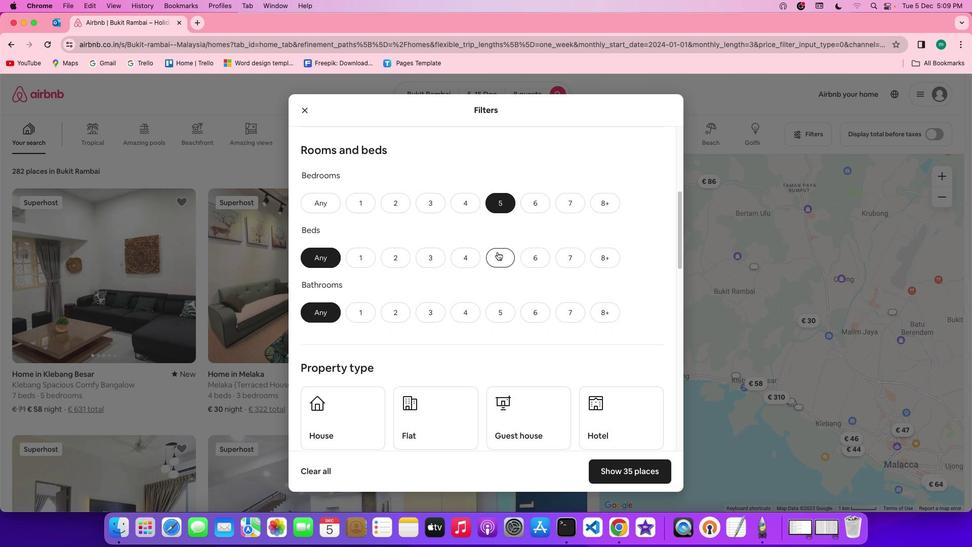 
Action: Mouse pressed left at (497, 252)
Screenshot: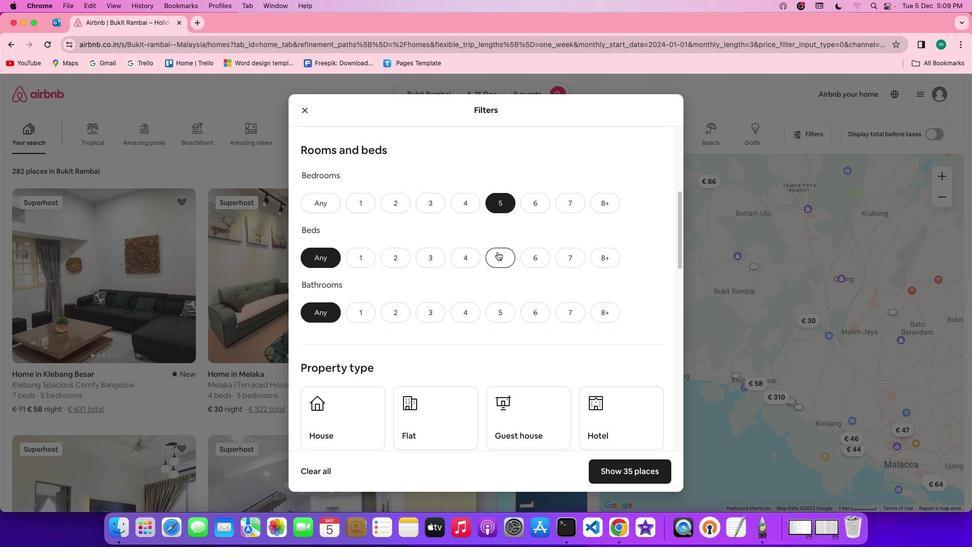
Action: Mouse moved to (505, 317)
Screenshot: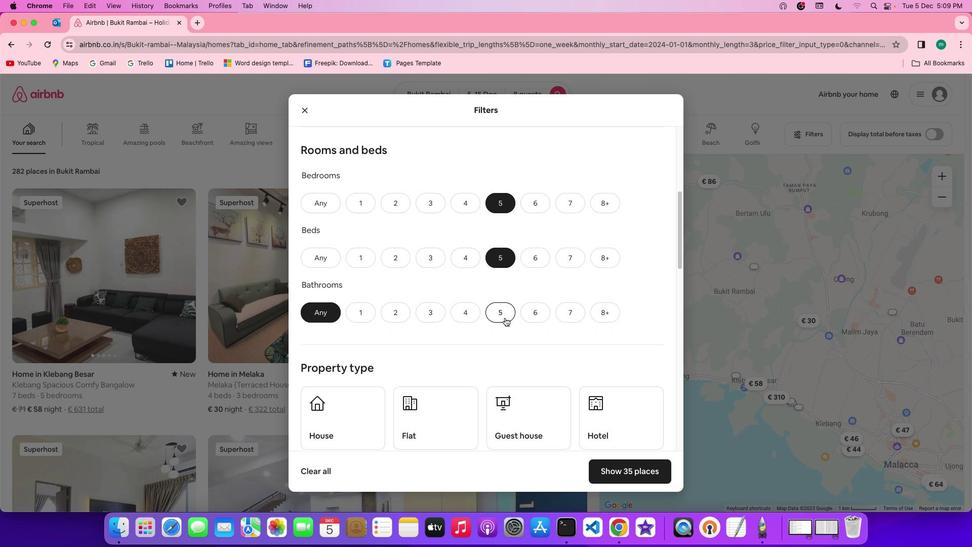 
Action: Mouse pressed left at (505, 317)
Screenshot: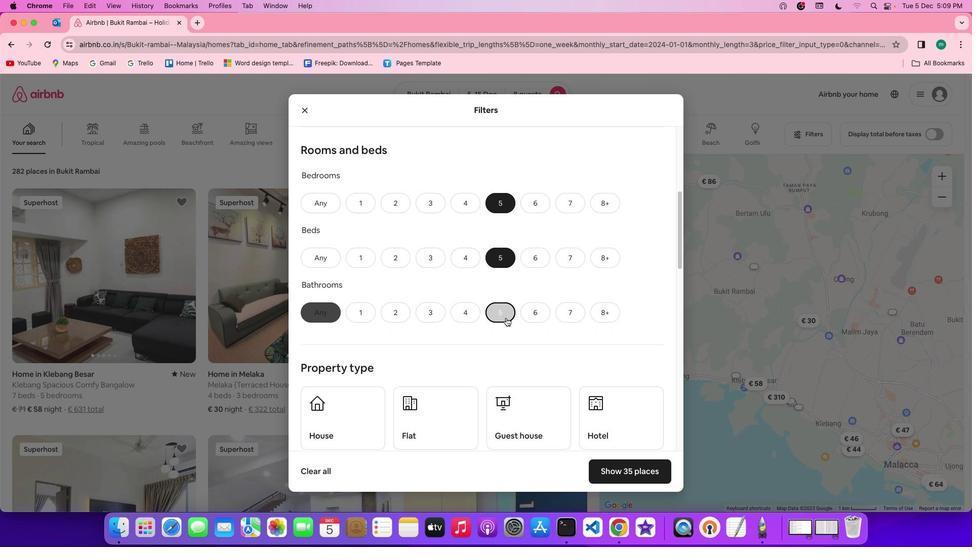 
Action: Mouse moved to (608, 330)
Screenshot: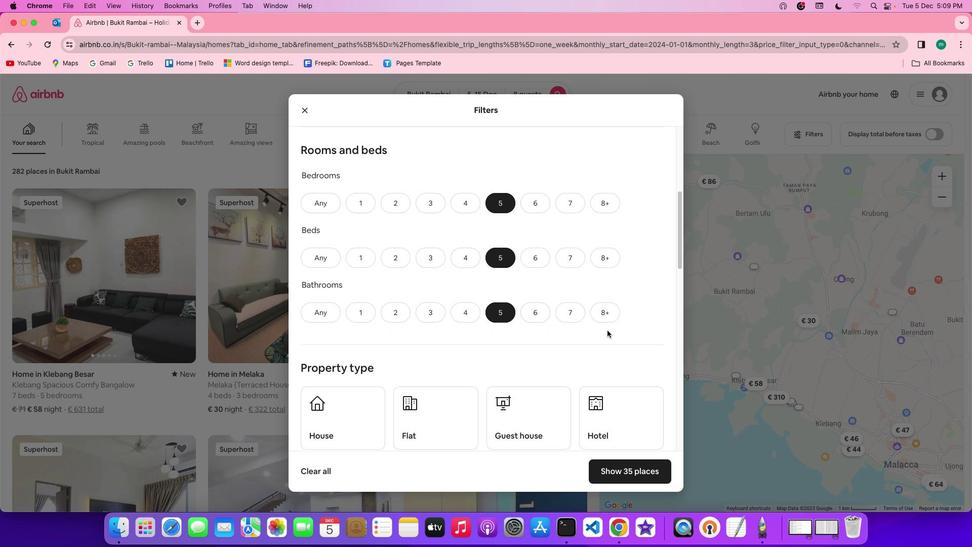 
Action: Mouse scrolled (608, 330) with delta (0, 0)
Screenshot: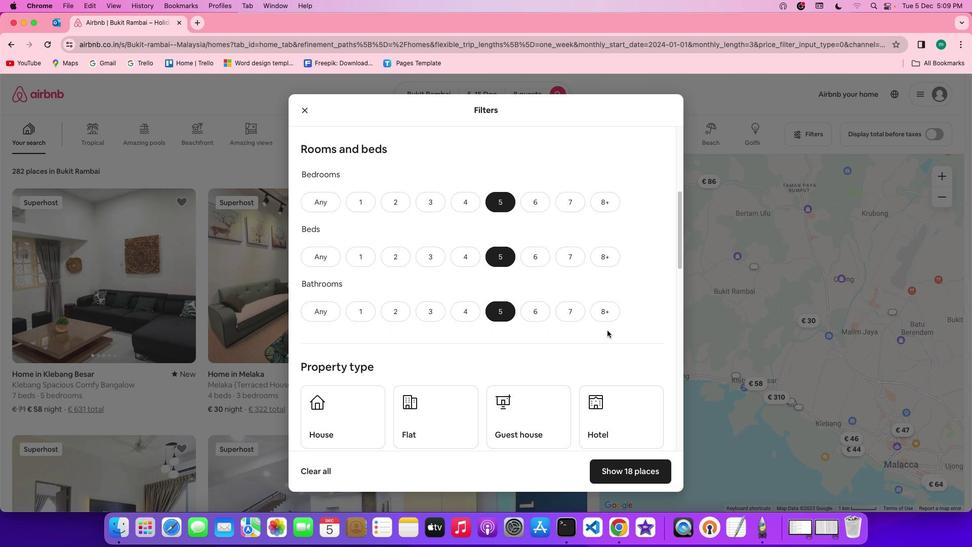
Action: Mouse scrolled (608, 330) with delta (0, 0)
Screenshot: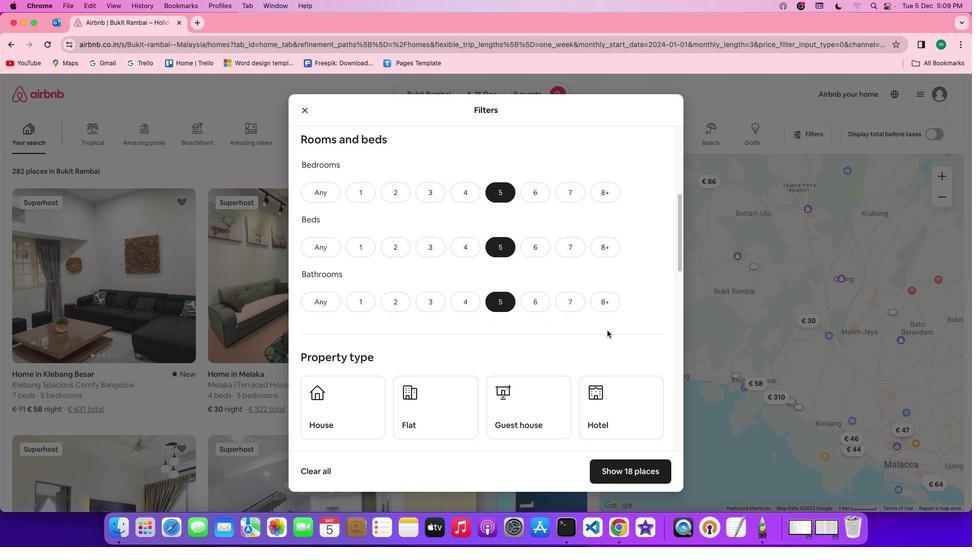 
Action: Mouse scrolled (608, 330) with delta (0, 0)
Screenshot: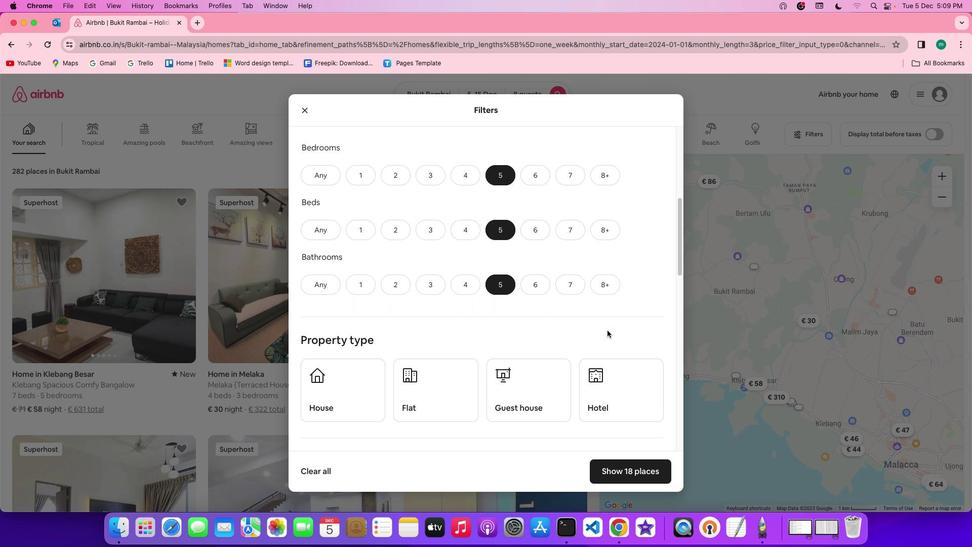 
Action: Mouse scrolled (608, 330) with delta (0, 0)
Screenshot: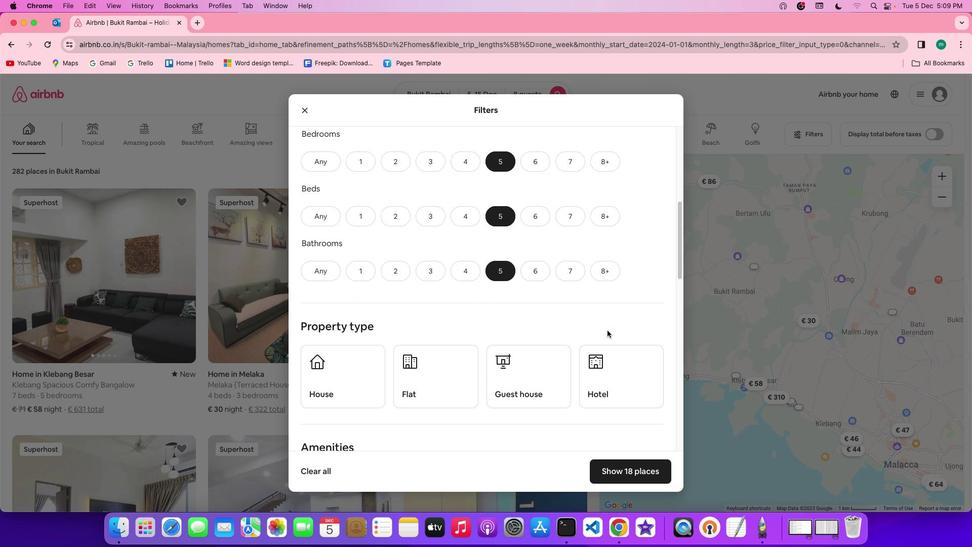 
Action: Mouse scrolled (608, 330) with delta (0, 0)
Screenshot: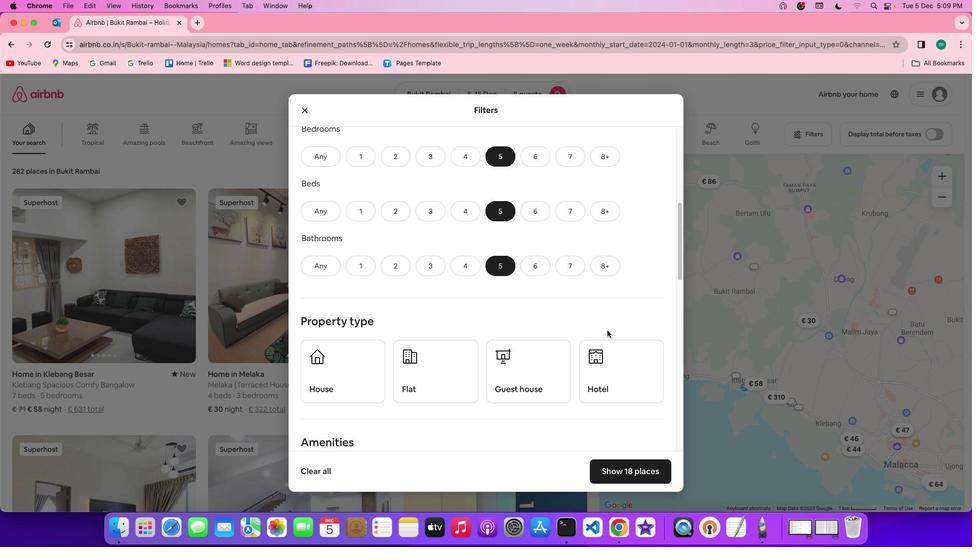 
Action: Mouse scrolled (608, 330) with delta (0, 0)
Screenshot: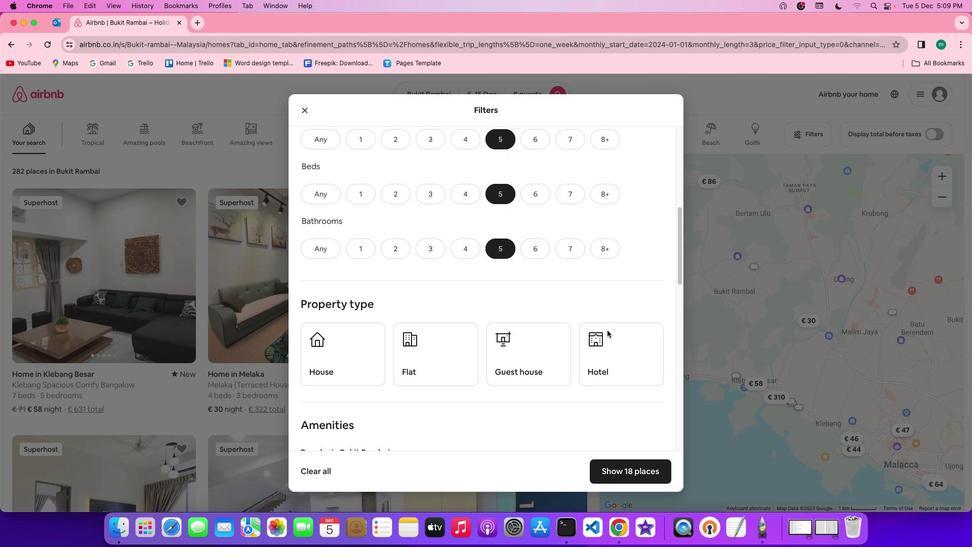 
Action: Mouse scrolled (608, 330) with delta (0, 0)
Screenshot: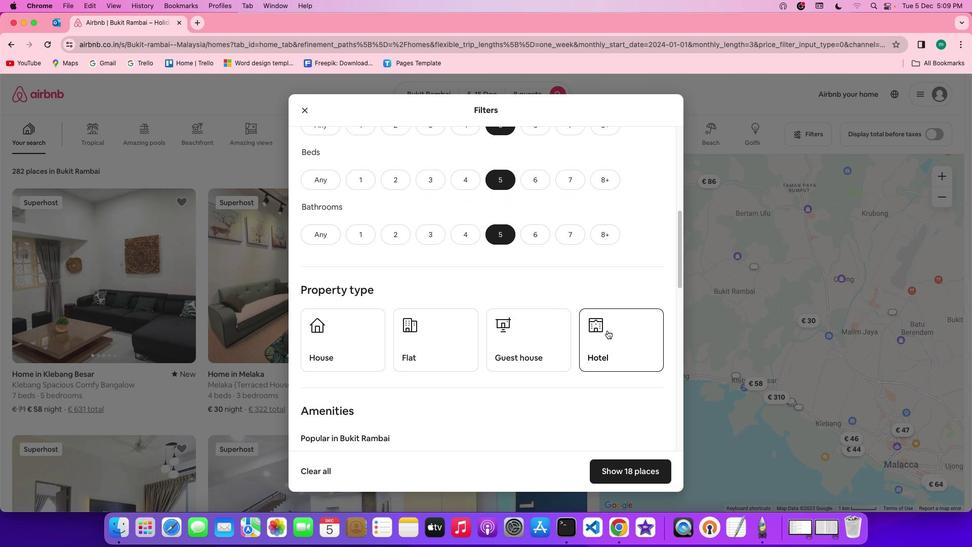 
Action: Mouse scrolled (608, 330) with delta (0, 0)
Screenshot: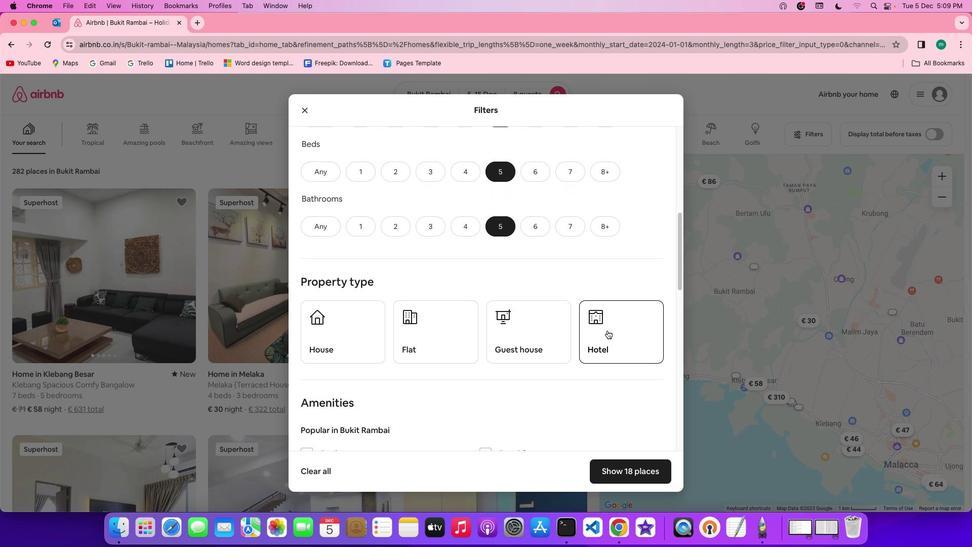 
Action: Mouse scrolled (608, 330) with delta (0, 0)
Screenshot: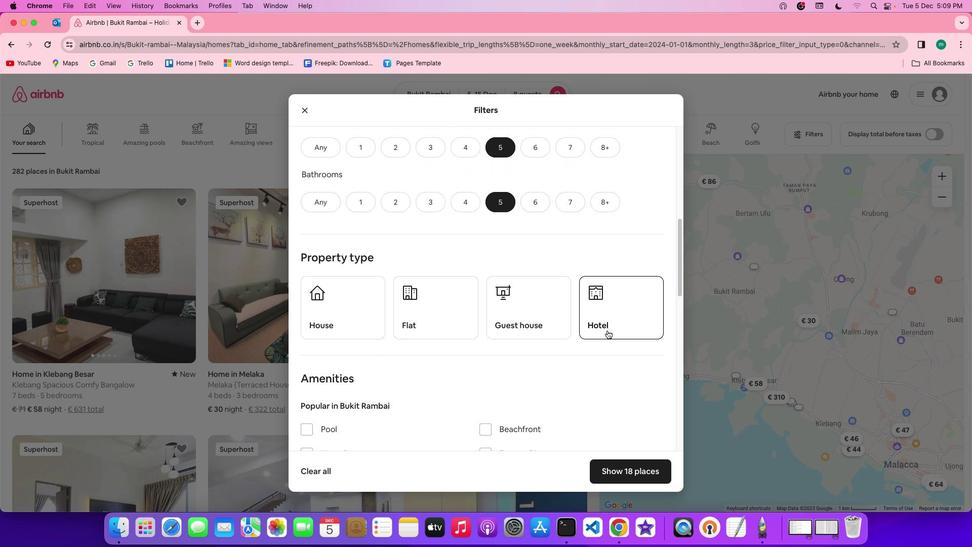 
Action: Mouse scrolled (608, 330) with delta (0, 0)
Screenshot: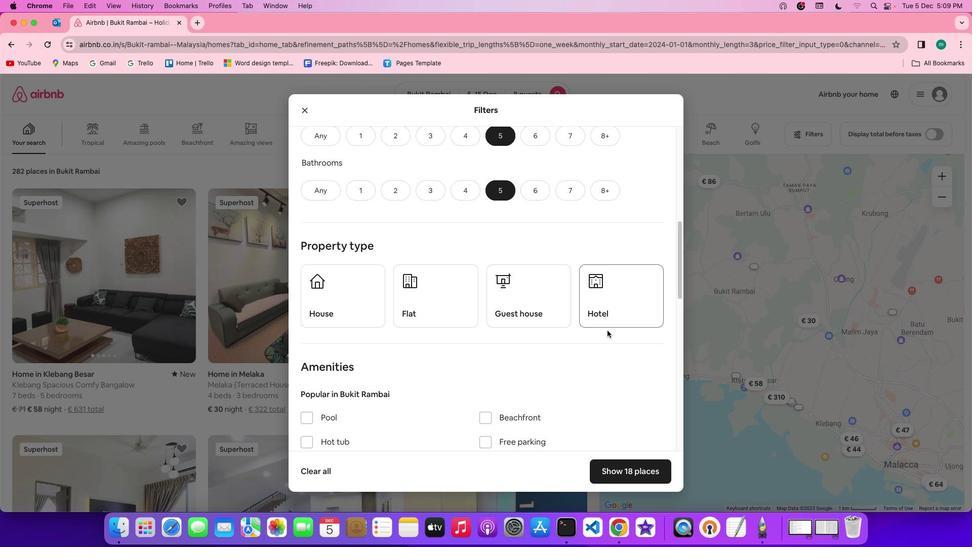 
Action: Mouse scrolled (608, 330) with delta (0, 0)
Screenshot: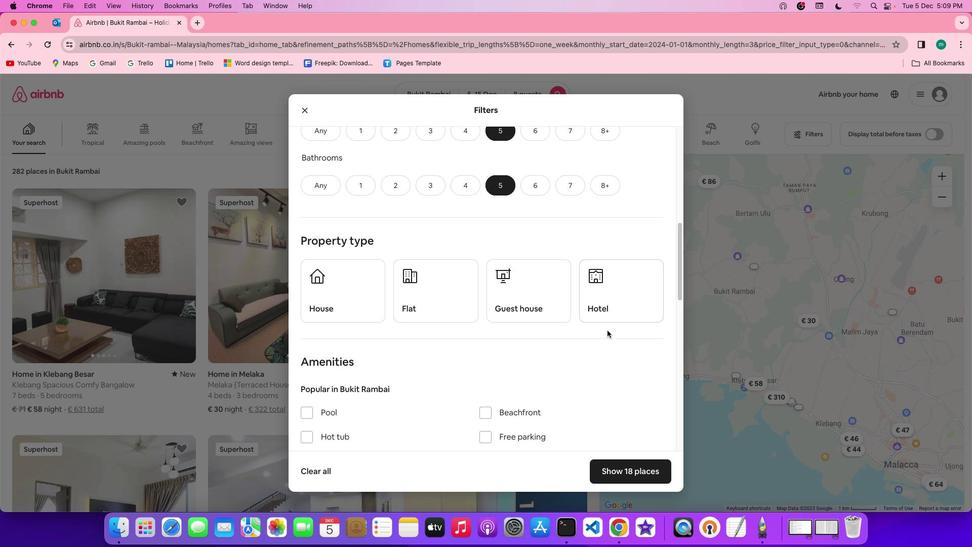 
Action: Mouse moved to (337, 259)
Screenshot: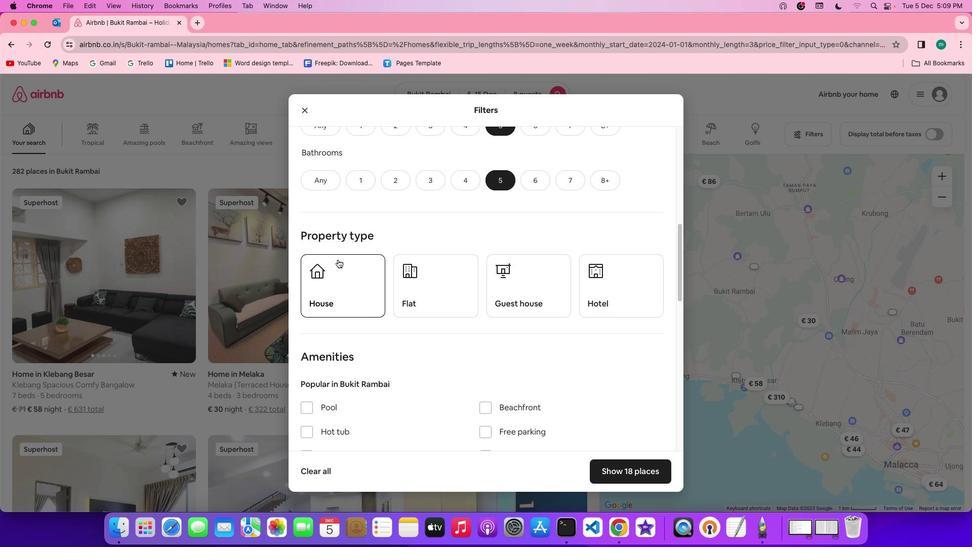 
Action: Mouse pressed left at (337, 259)
Screenshot: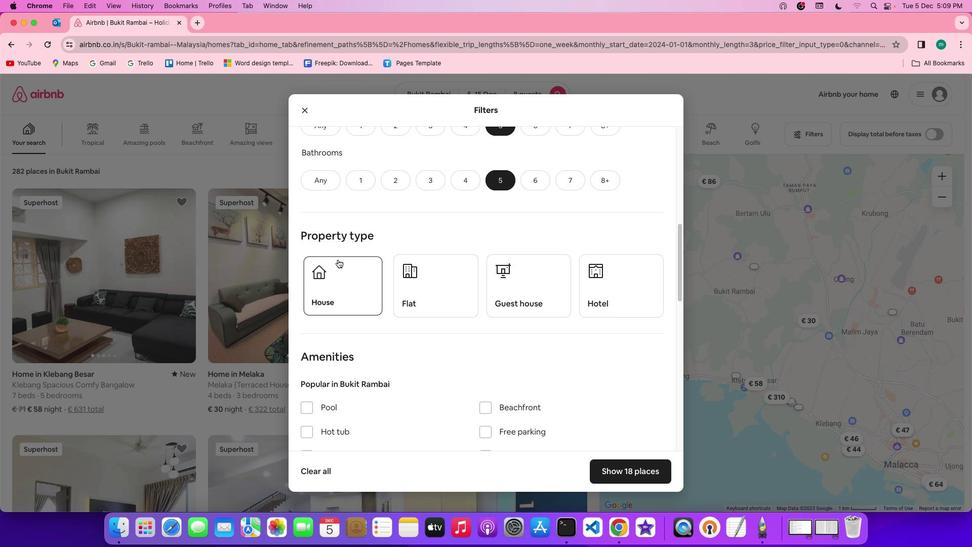 
Action: Mouse moved to (546, 324)
Screenshot: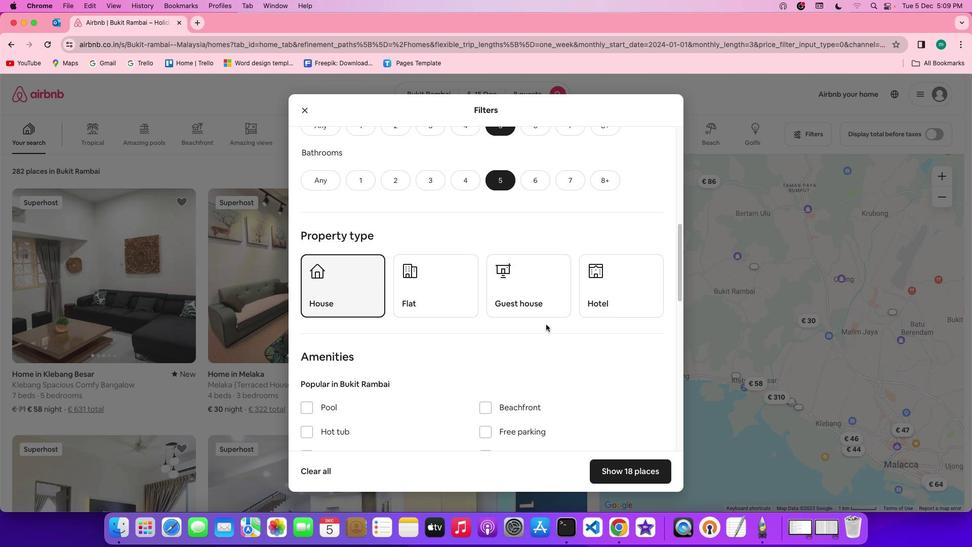 
Action: Mouse scrolled (546, 324) with delta (0, 0)
Screenshot: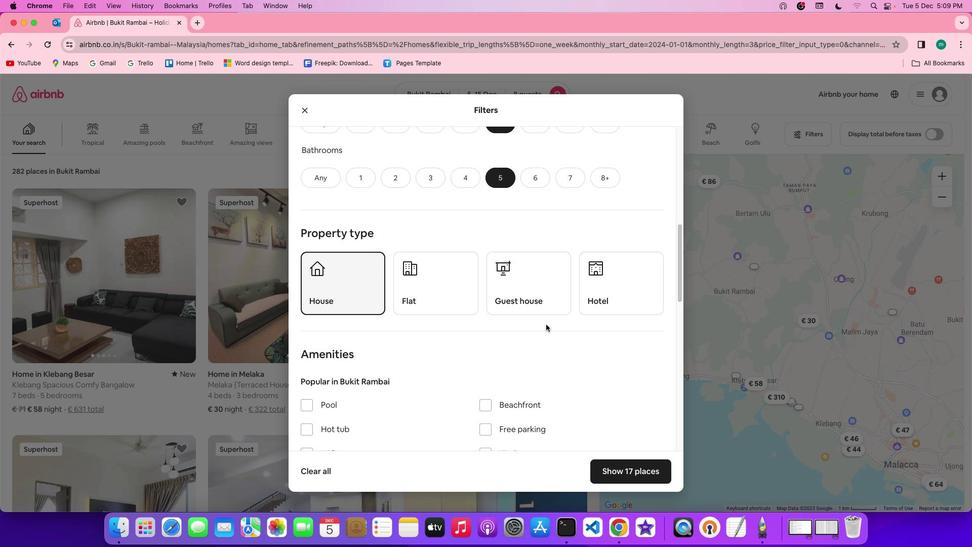 
Action: Mouse scrolled (546, 324) with delta (0, 0)
Screenshot: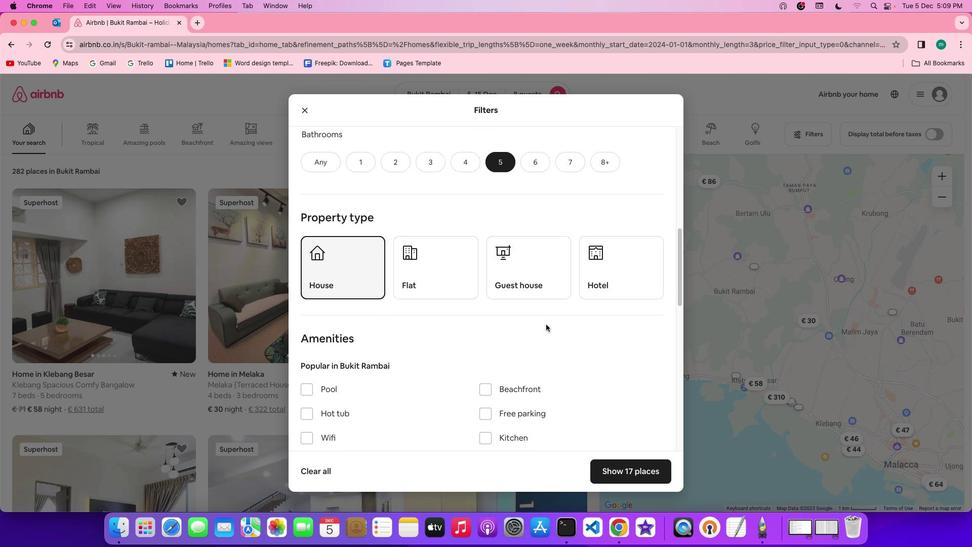 
Action: Mouse scrolled (546, 324) with delta (0, -1)
Screenshot: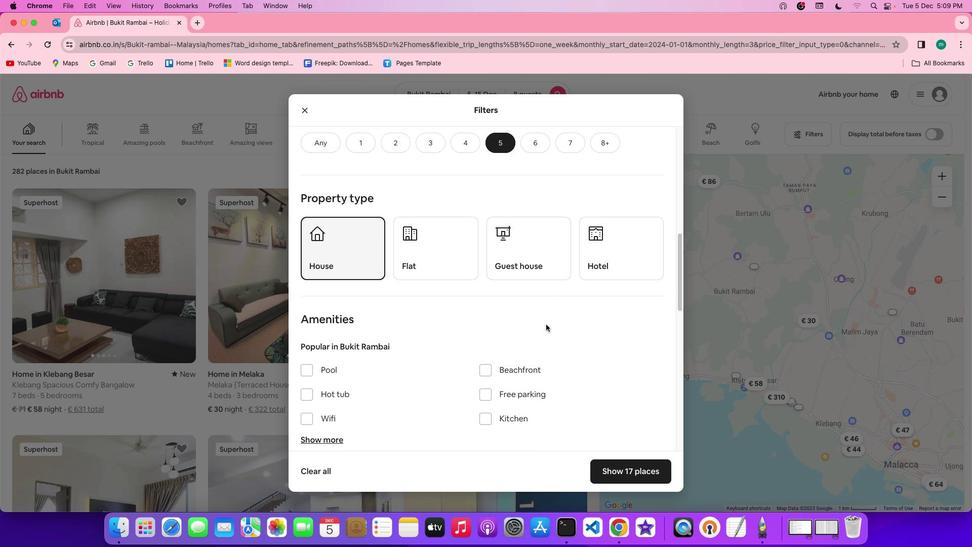 
Action: Mouse scrolled (546, 324) with delta (0, -1)
Screenshot: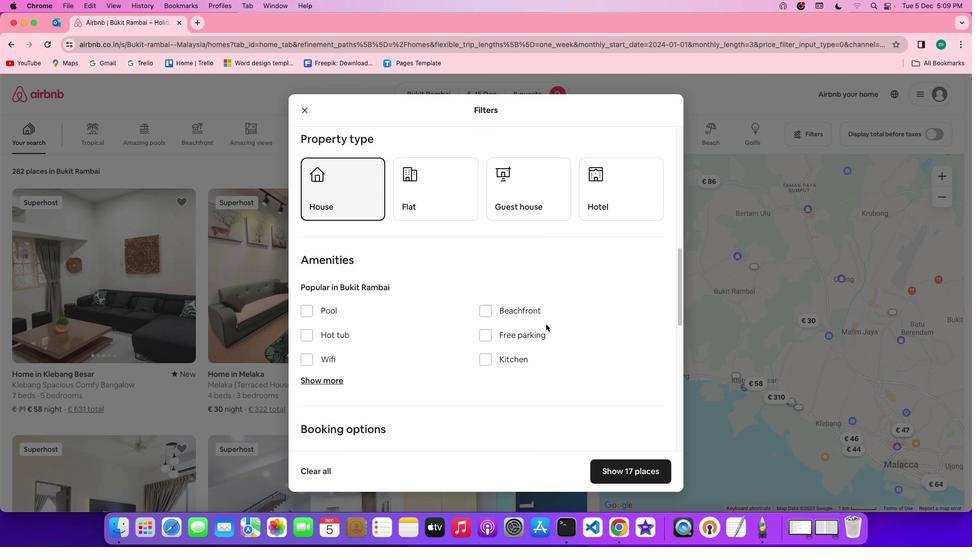 
Action: Mouse scrolled (546, 324) with delta (0, 0)
Screenshot: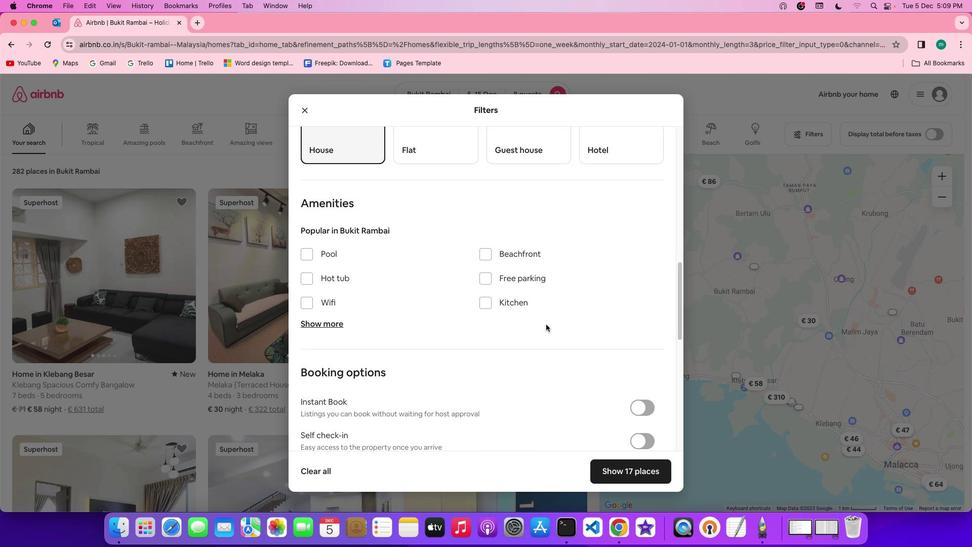 
Action: Mouse scrolled (546, 324) with delta (0, 0)
Screenshot: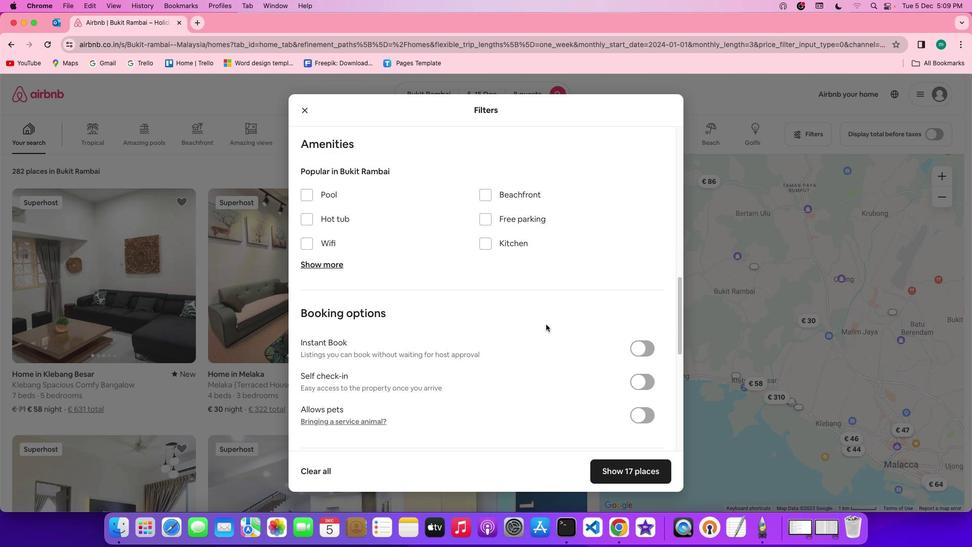 
Action: Mouse scrolled (546, 324) with delta (0, -1)
Screenshot: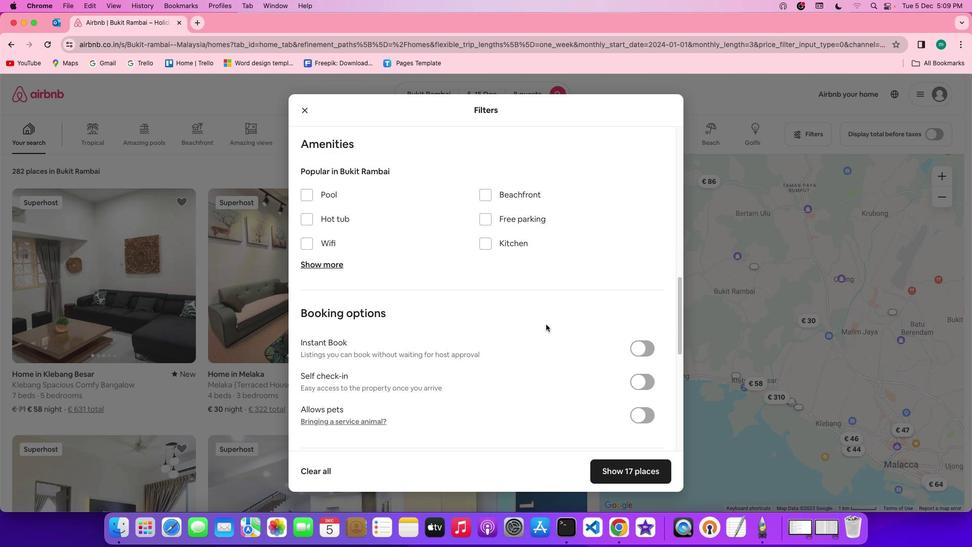 
Action: Mouse scrolled (546, 324) with delta (0, -2)
Screenshot: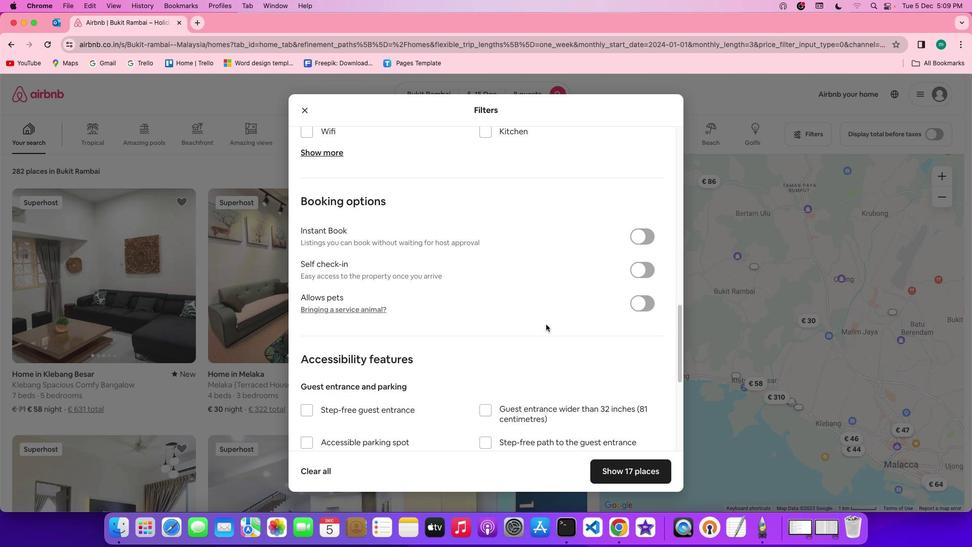 
Action: Mouse scrolled (546, 324) with delta (0, 0)
Screenshot: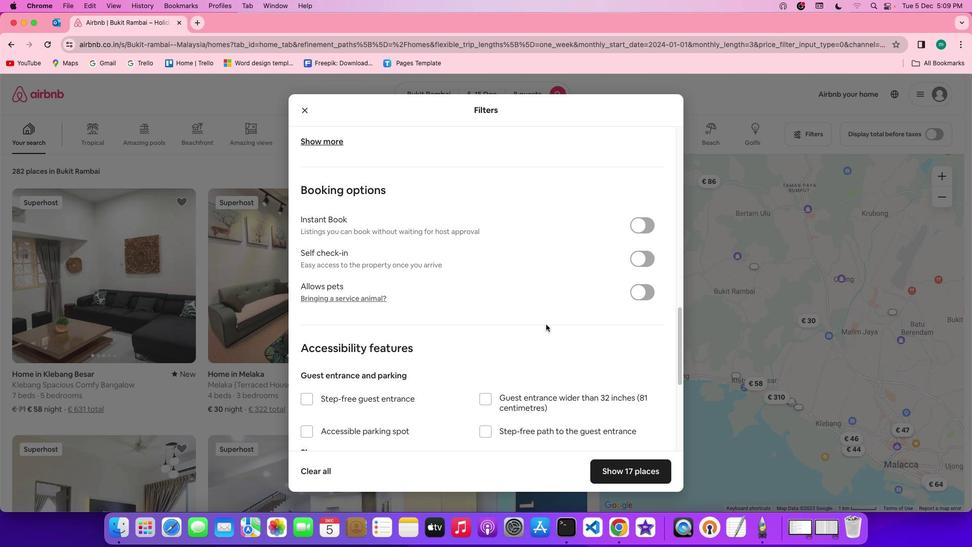 
Action: Mouse scrolled (546, 324) with delta (0, 0)
Screenshot: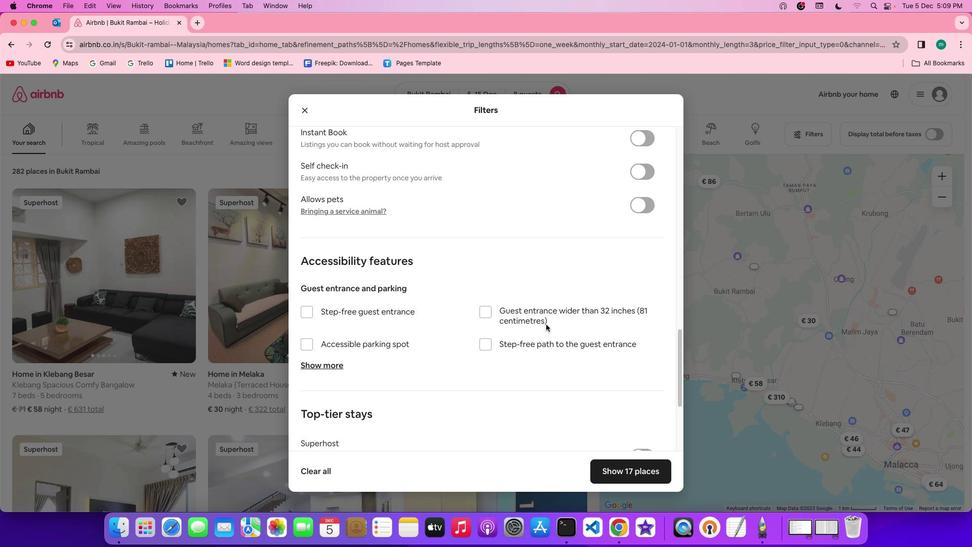 
Action: Mouse scrolled (546, 324) with delta (0, -1)
Screenshot: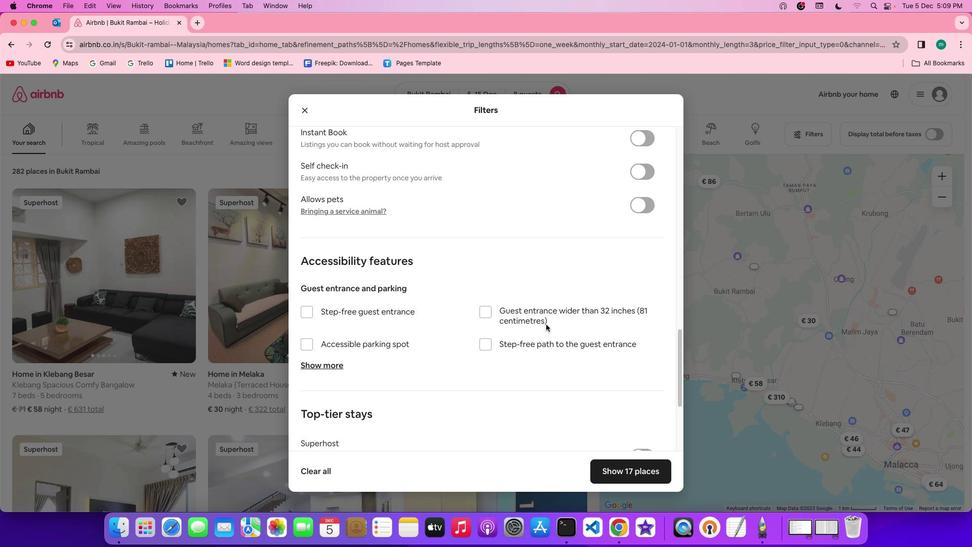 
Action: Mouse scrolled (546, 324) with delta (0, -2)
Screenshot: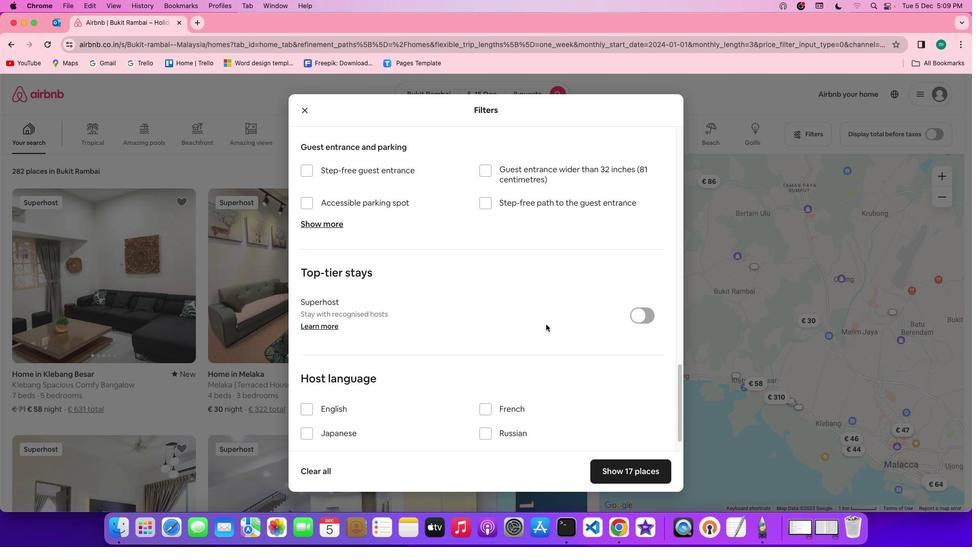
Action: Mouse scrolled (546, 324) with delta (0, -2)
Screenshot: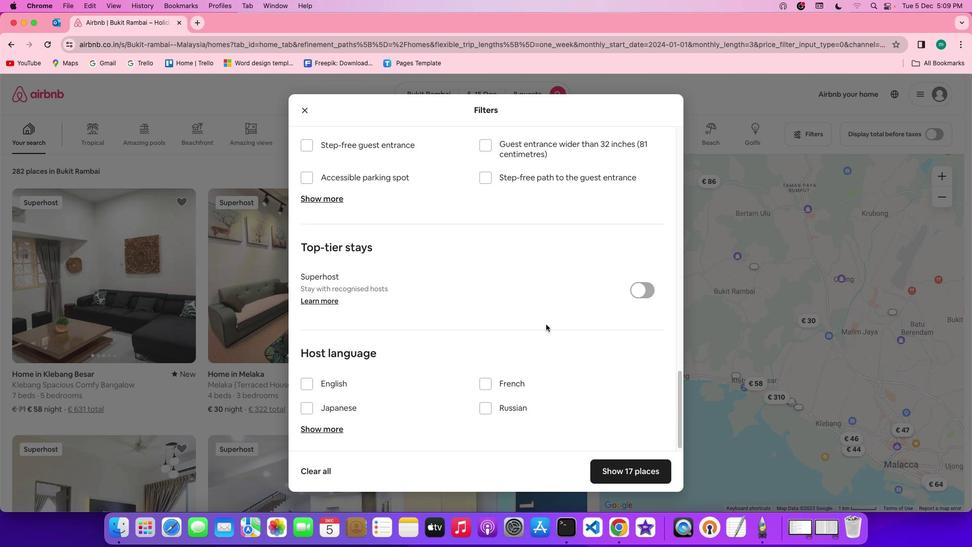 
Action: Mouse scrolled (546, 324) with delta (0, 0)
Screenshot: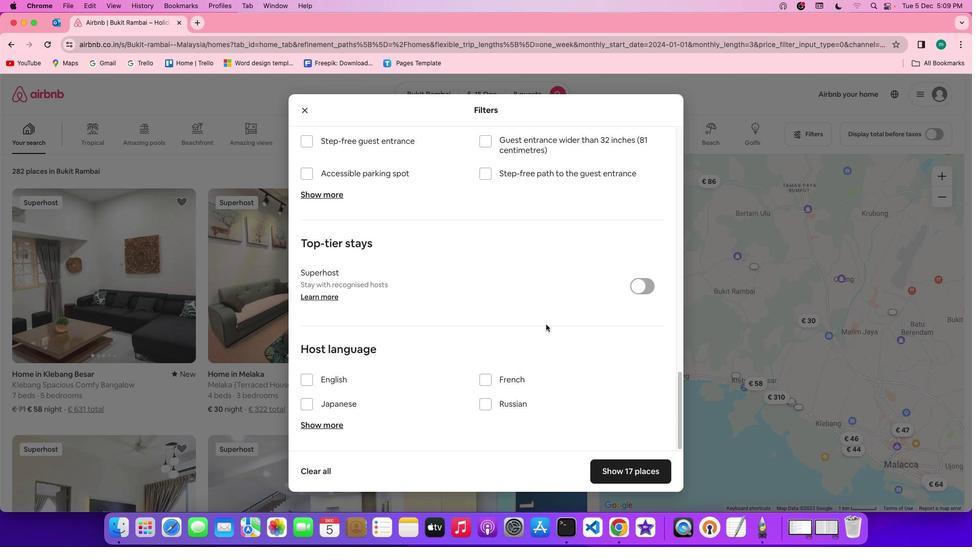 
Action: Mouse scrolled (546, 324) with delta (0, 0)
Screenshot: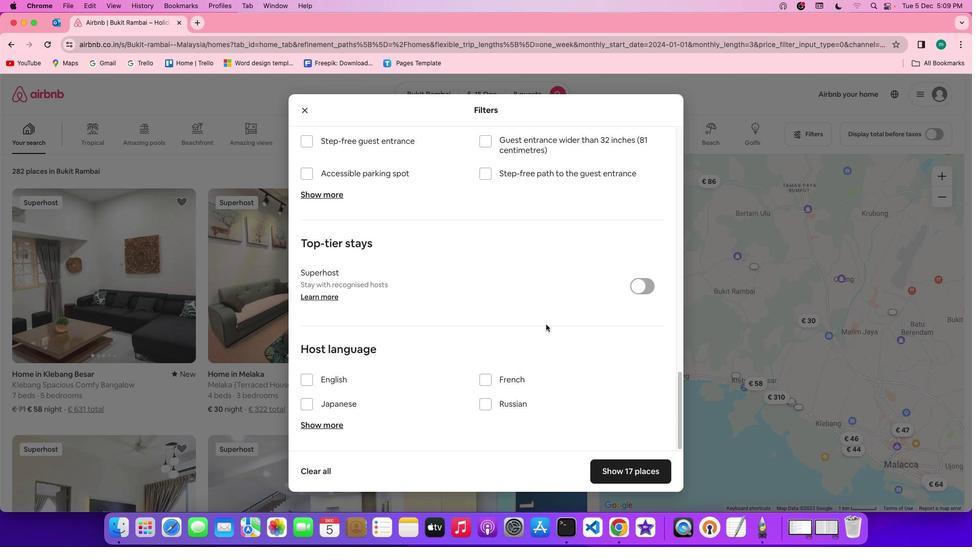 
Action: Mouse scrolled (546, 324) with delta (0, -1)
Screenshot: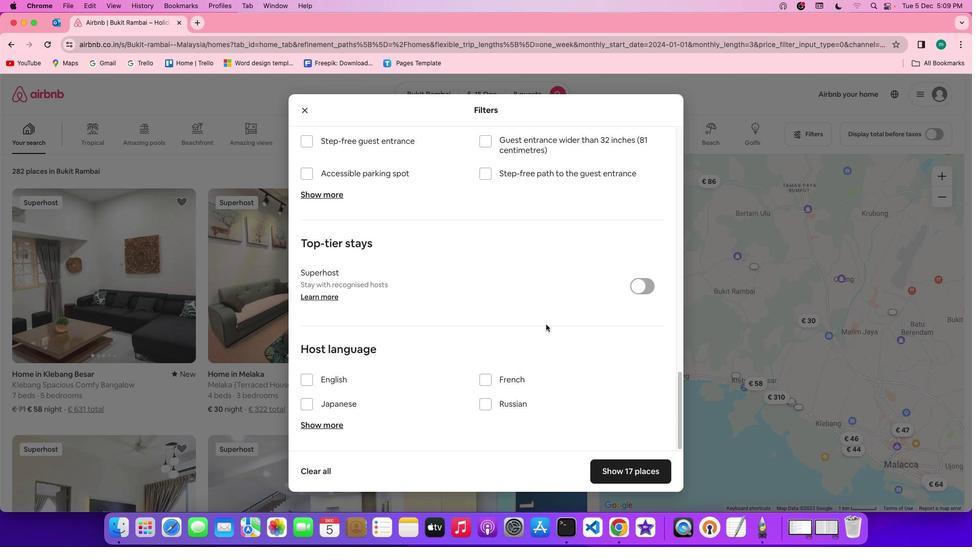 
Action: Mouse scrolled (546, 324) with delta (0, -2)
Screenshot: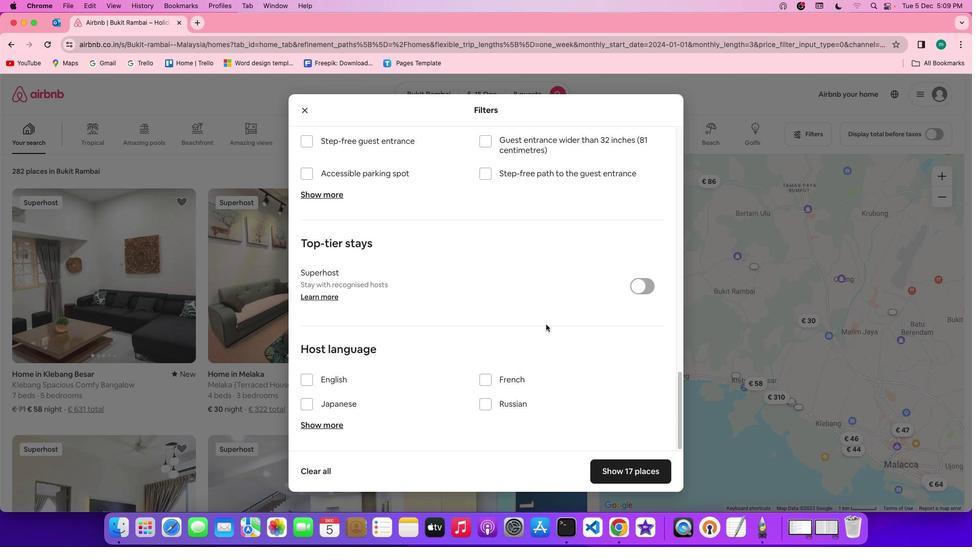 
Action: Mouse scrolled (546, 324) with delta (0, -2)
Screenshot: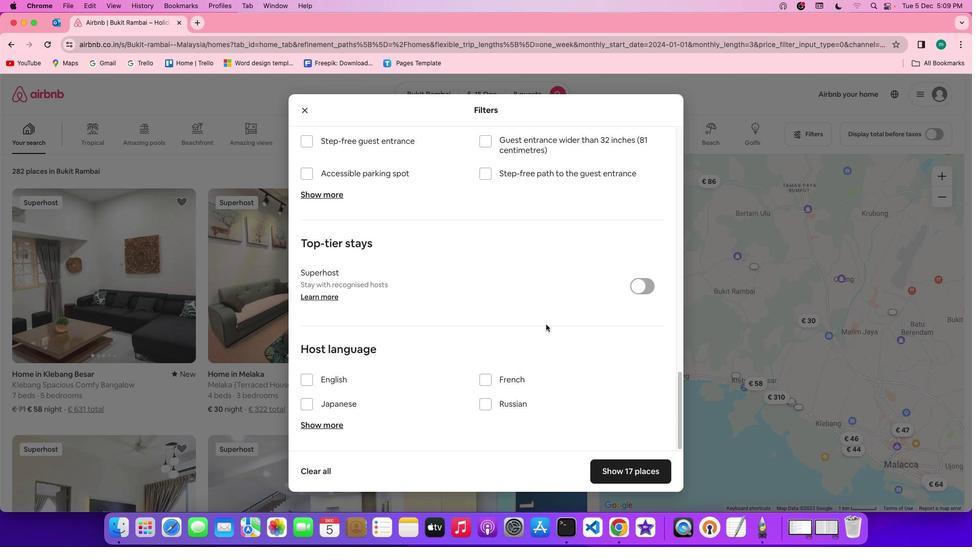 
Action: Mouse scrolled (546, 324) with delta (0, -2)
Screenshot: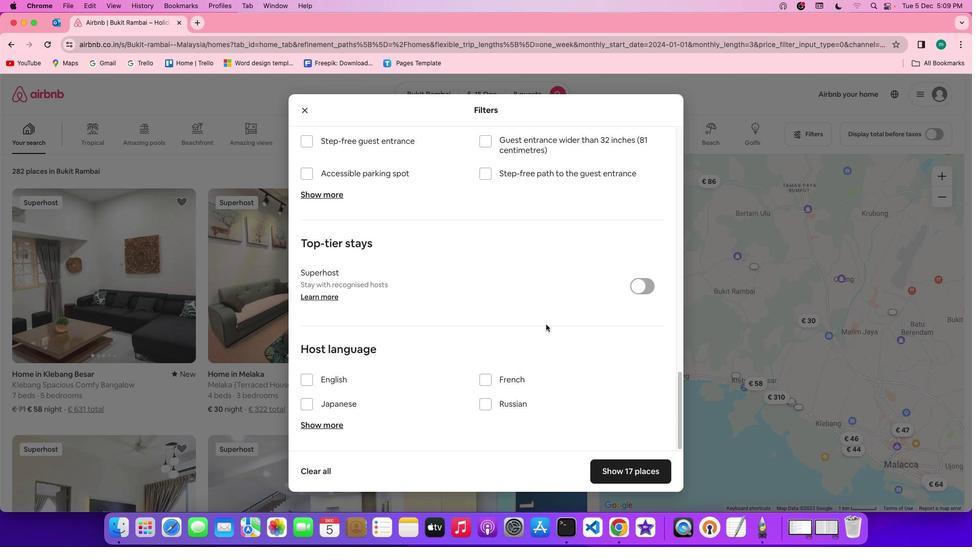 
Action: Mouse moved to (628, 466)
Screenshot: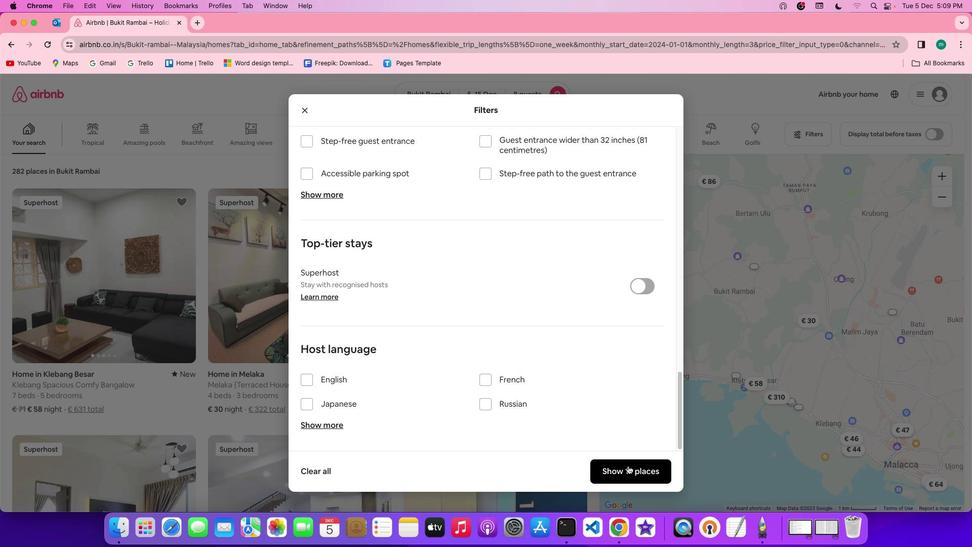 
Action: Mouse pressed left at (628, 466)
Screenshot: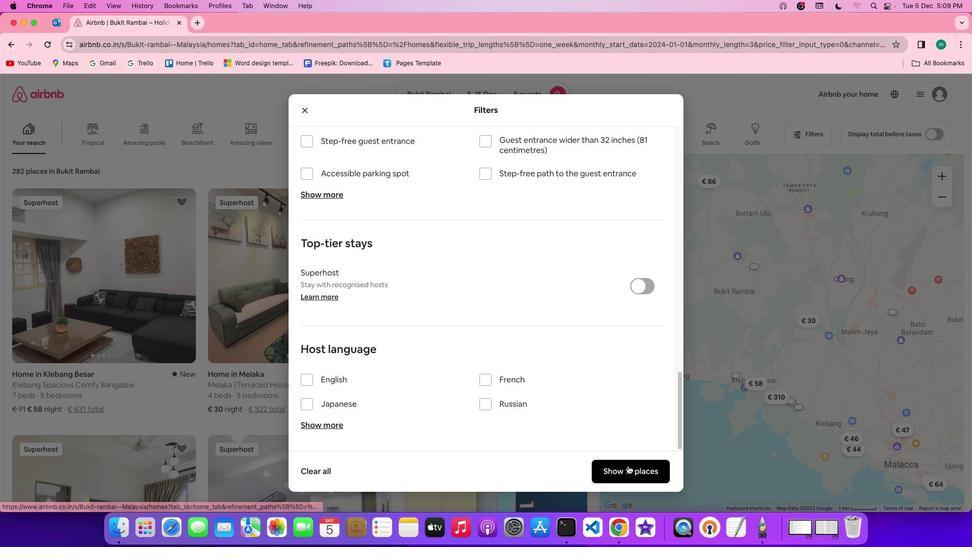 
Action: Mouse moved to (277, 338)
Screenshot: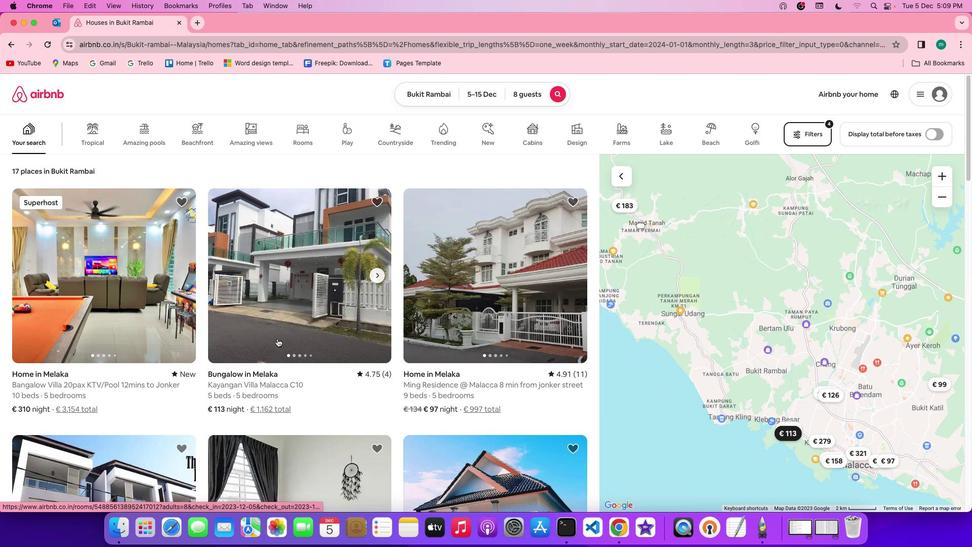 
Action: Mouse scrolled (277, 338) with delta (0, 0)
Screenshot: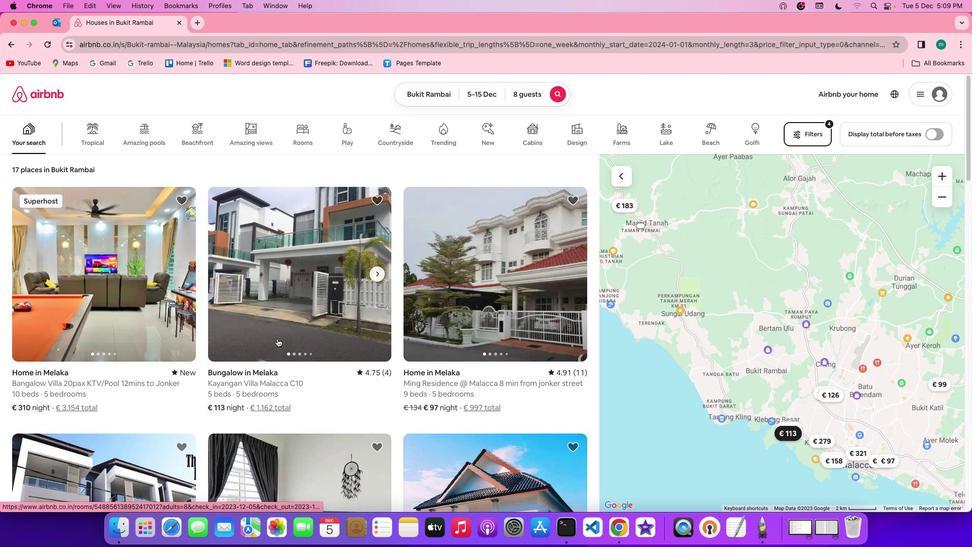 
Action: Mouse scrolled (277, 338) with delta (0, 0)
Screenshot: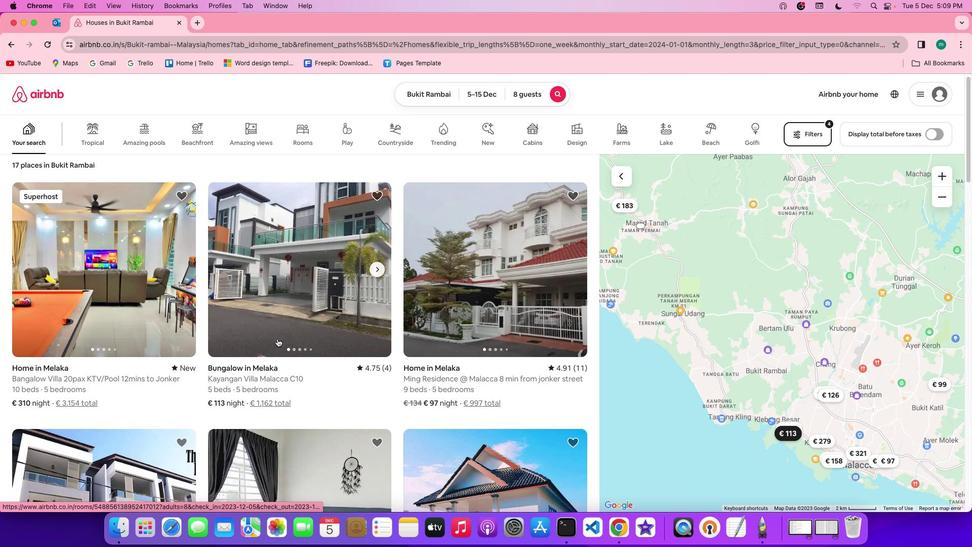 
Action: Mouse scrolled (277, 338) with delta (0, 0)
Screenshot: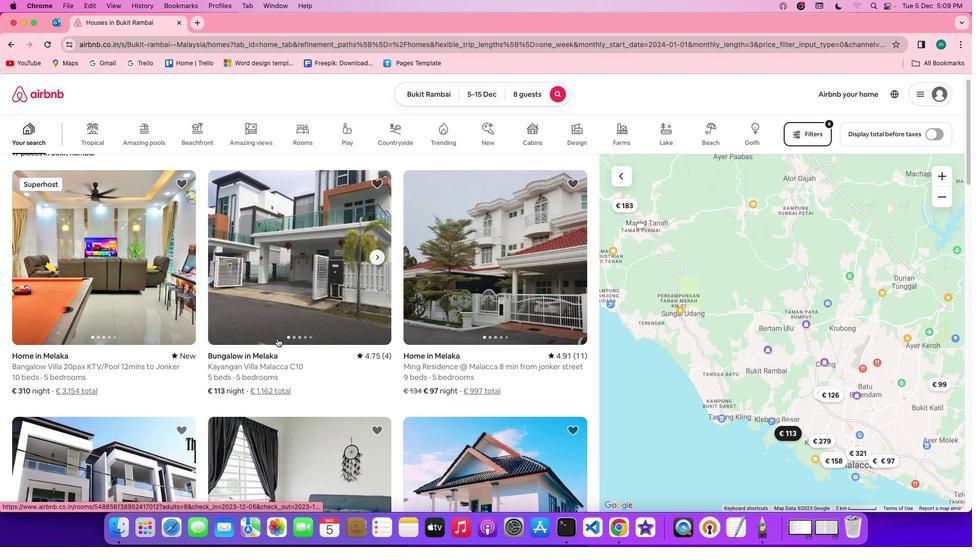 
Action: Mouse scrolled (277, 338) with delta (0, 0)
Screenshot: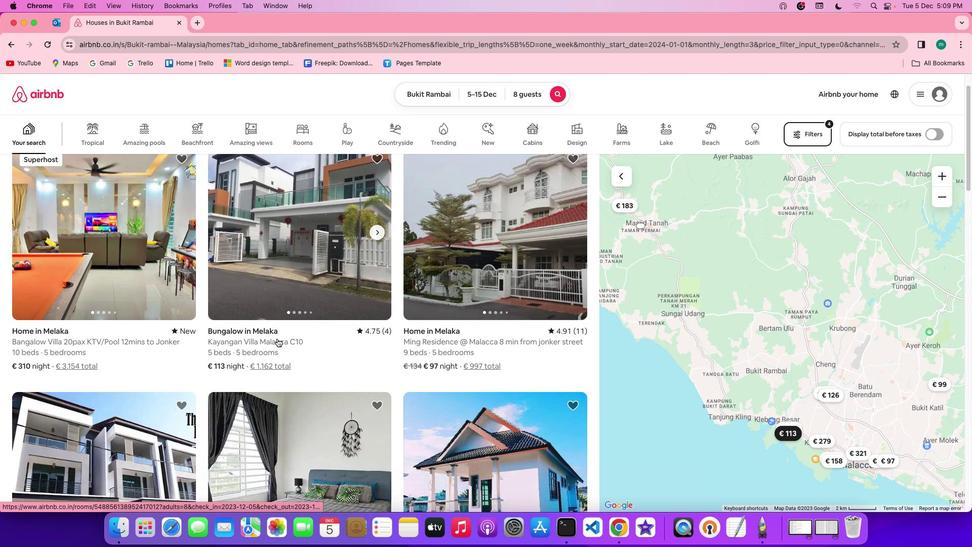 
Action: Mouse scrolled (277, 338) with delta (0, 0)
Screenshot: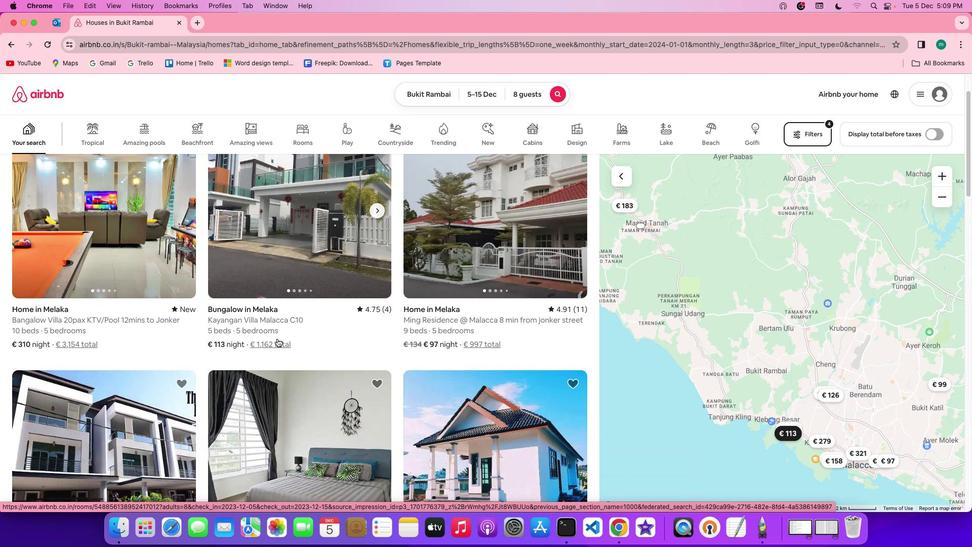 
Action: Mouse scrolled (277, 338) with delta (0, 0)
Screenshot: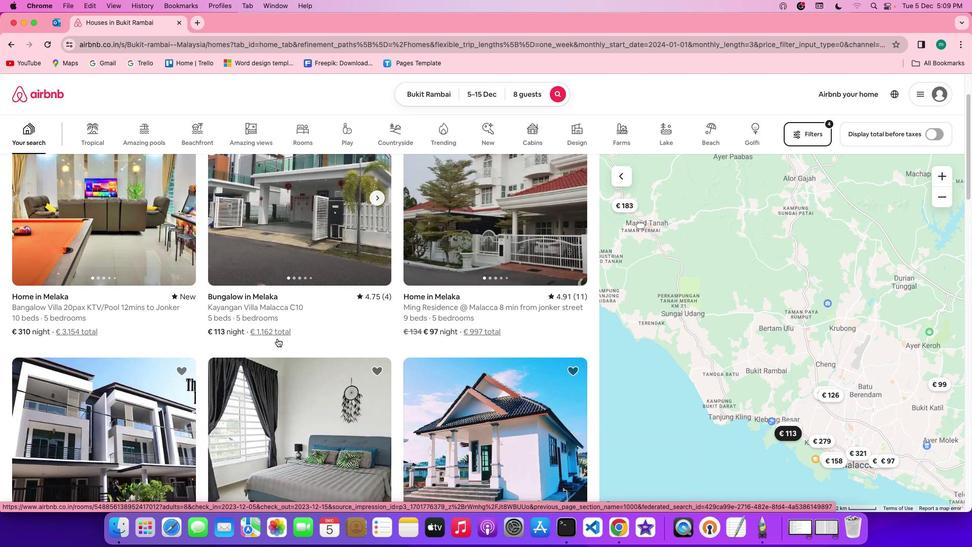 
Action: Mouse scrolled (277, 338) with delta (0, -1)
Screenshot: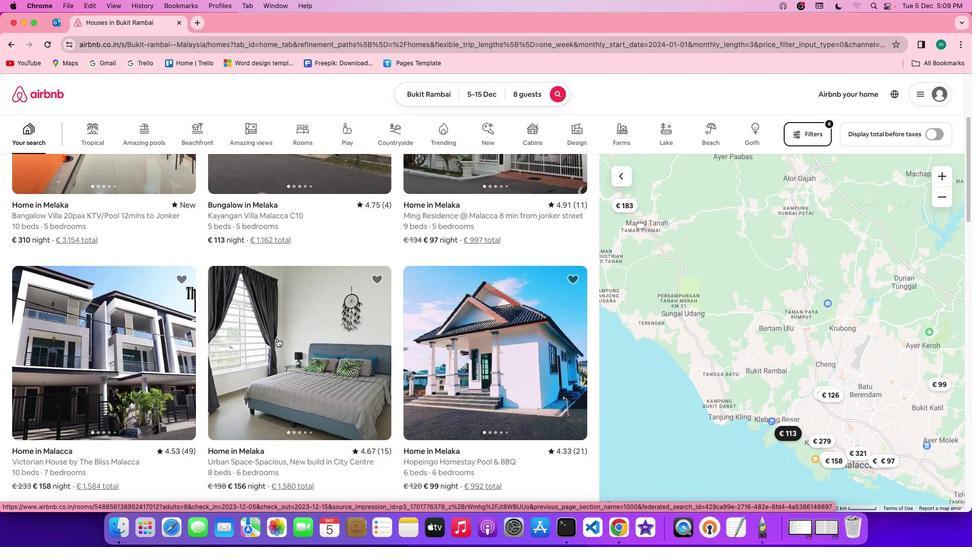 
Action: Mouse scrolled (277, 338) with delta (0, -2)
Screenshot: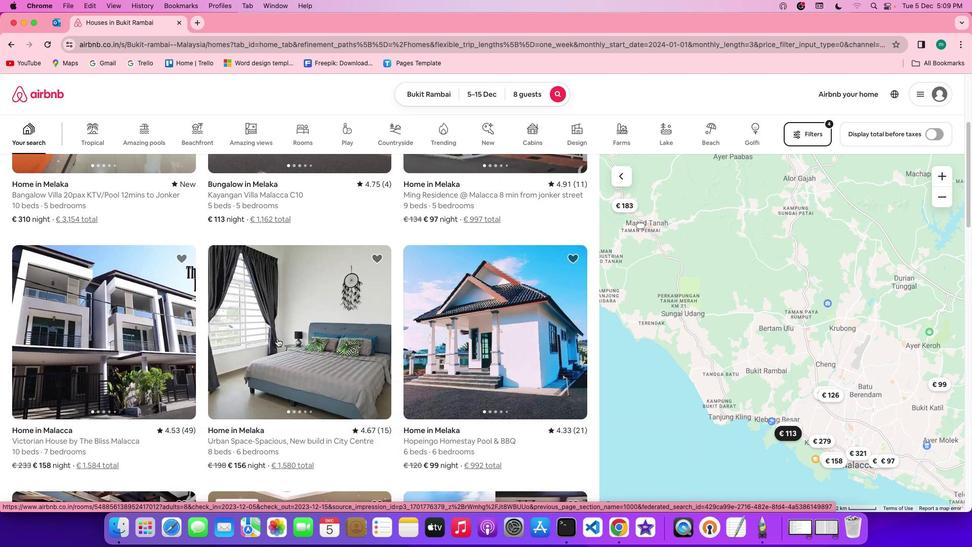 
Action: Mouse moved to (251, 343)
Screenshot: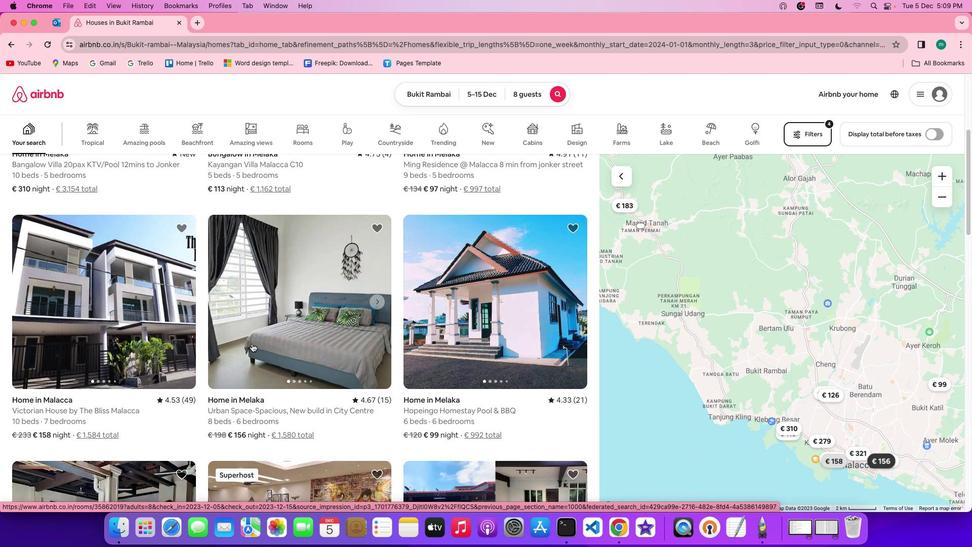 
Action: Mouse scrolled (251, 343) with delta (0, 0)
Screenshot: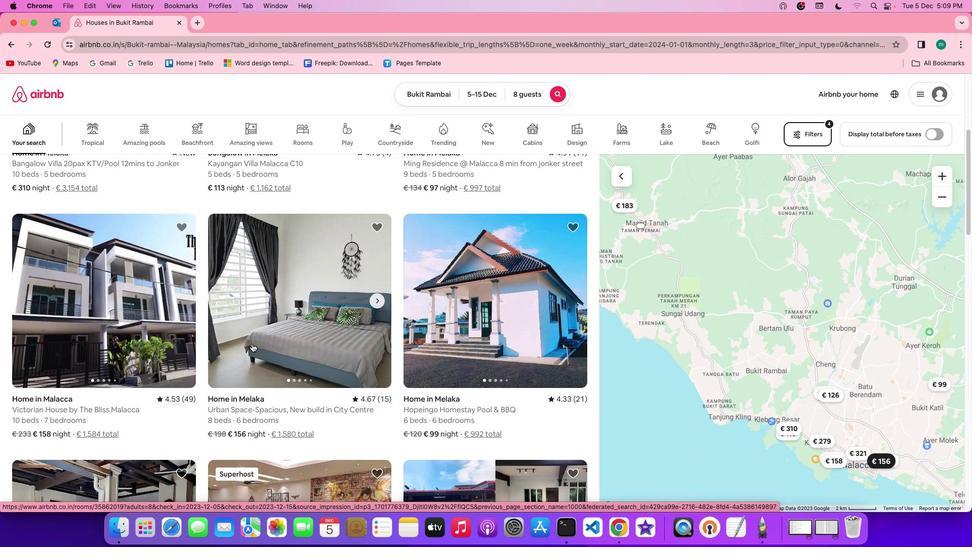 
Action: Mouse scrolled (251, 343) with delta (0, 0)
Screenshot: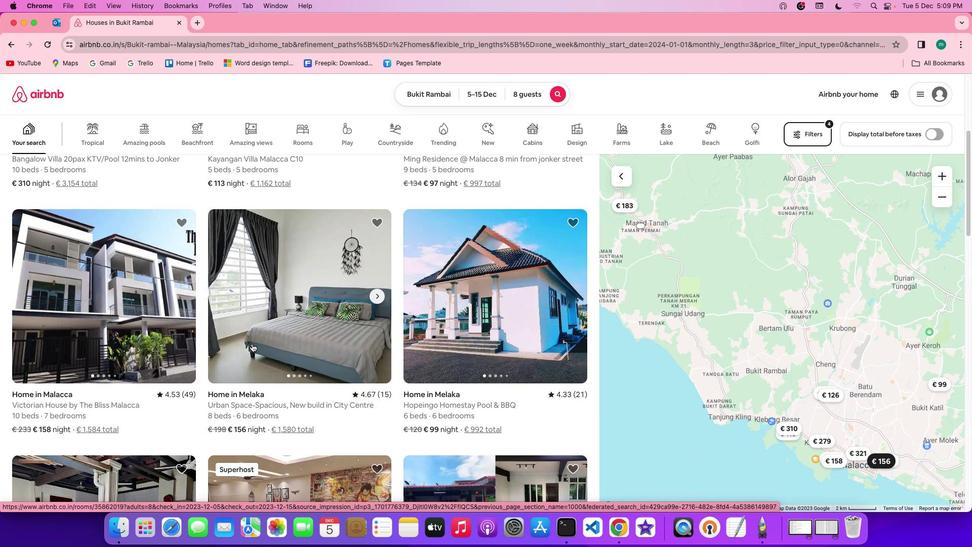 
Action: Mouse scrolled (251, 343) with delta (0, 0)
Screenshot: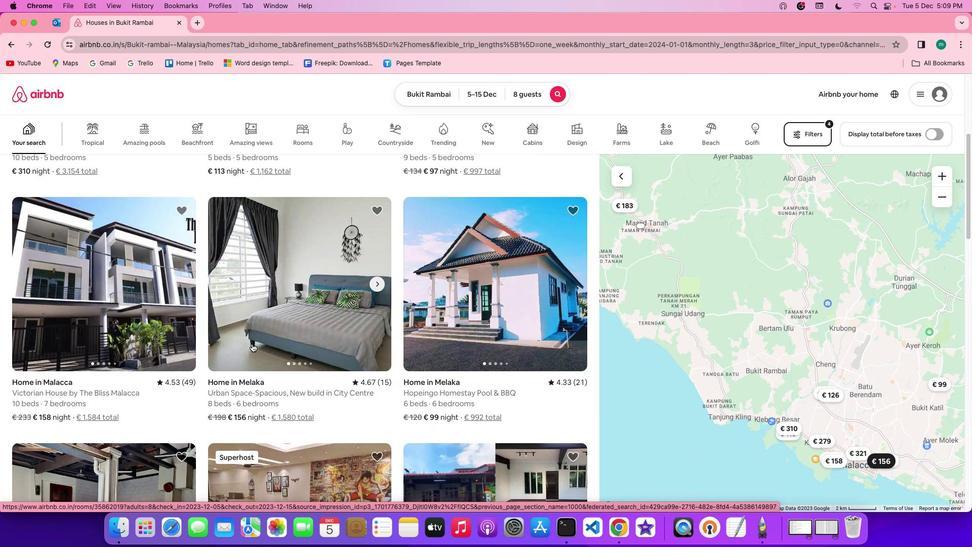 
Action: Mouse scrolled (251, 343) with delta (0, 0)
Screenshot: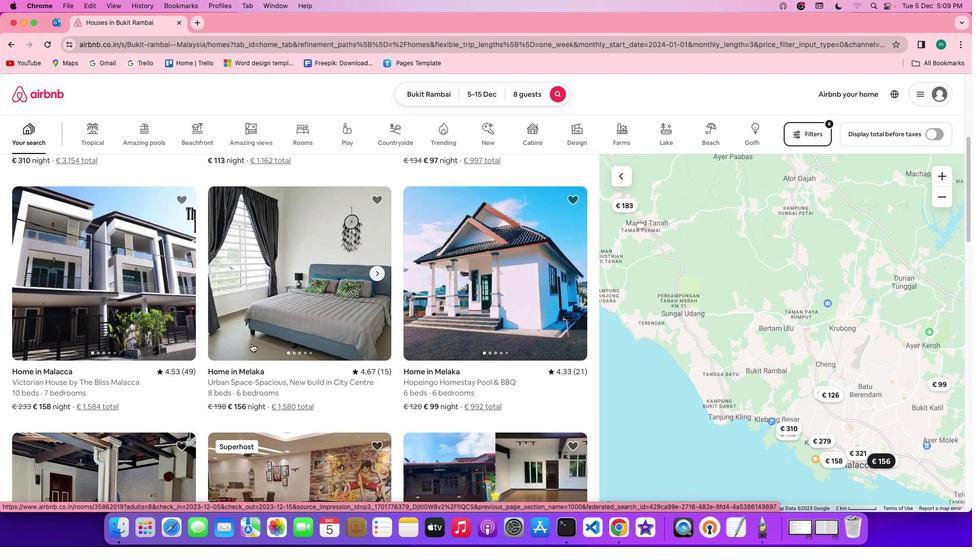 
Action: Mouse scrolled (251, 343) with delta (0, -1)
Screenshot: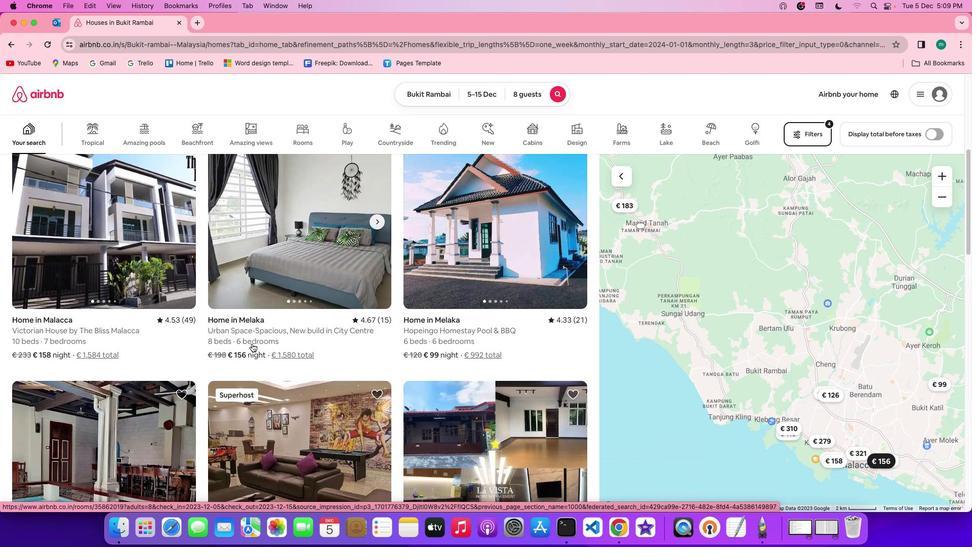 
Action: Mouse scrolled (251, 343) with delta (0, 0)
Screenshot: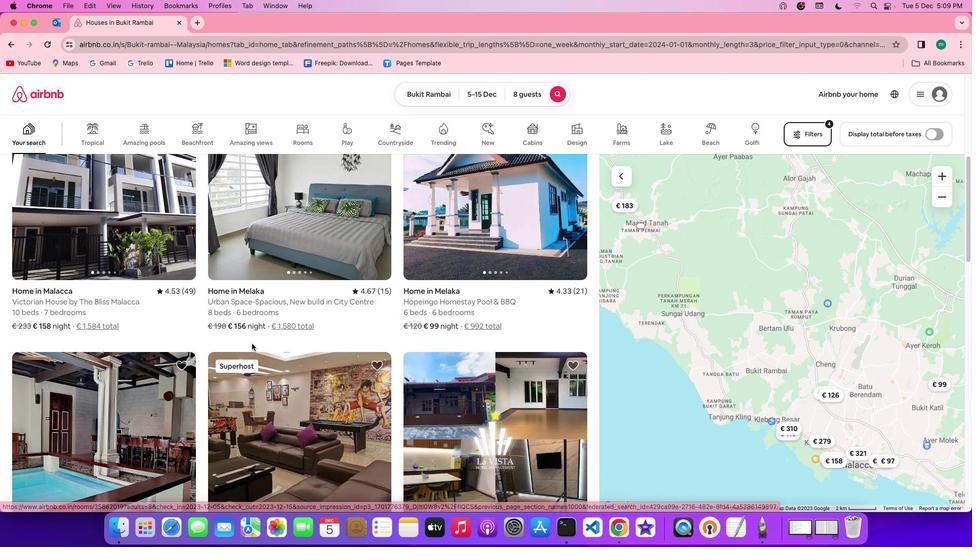 
Action: Mouse scrolled (251, 343) with delta (0, 0)
Screenshot: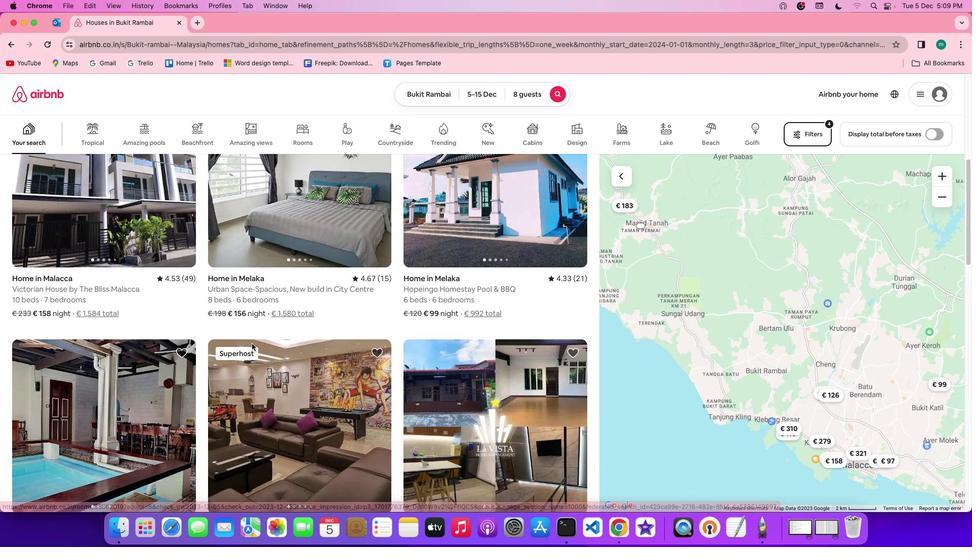 
Action: Mouse scrolled (251, 343) with delta (0, -1)
Screenshot: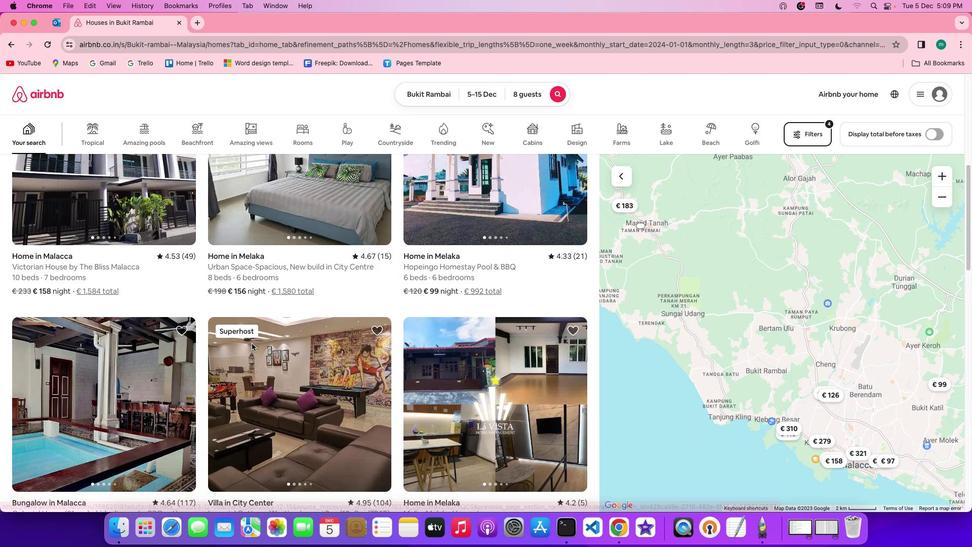 
Action: Mouse scrolled (251, 343) with delta (0, -1)
Screenshot: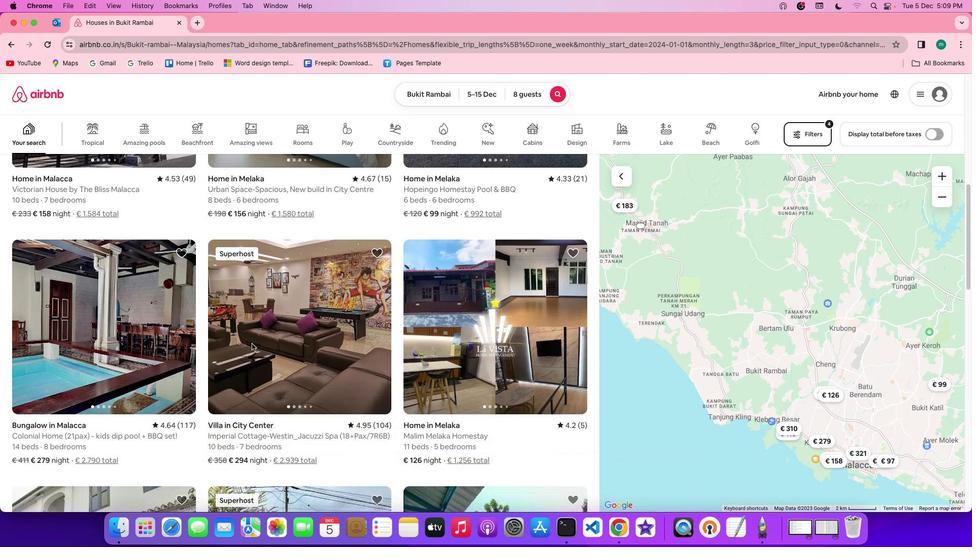 
Action: Mouse scrolled (251, 343) with delta (0, 0)
Screenshot: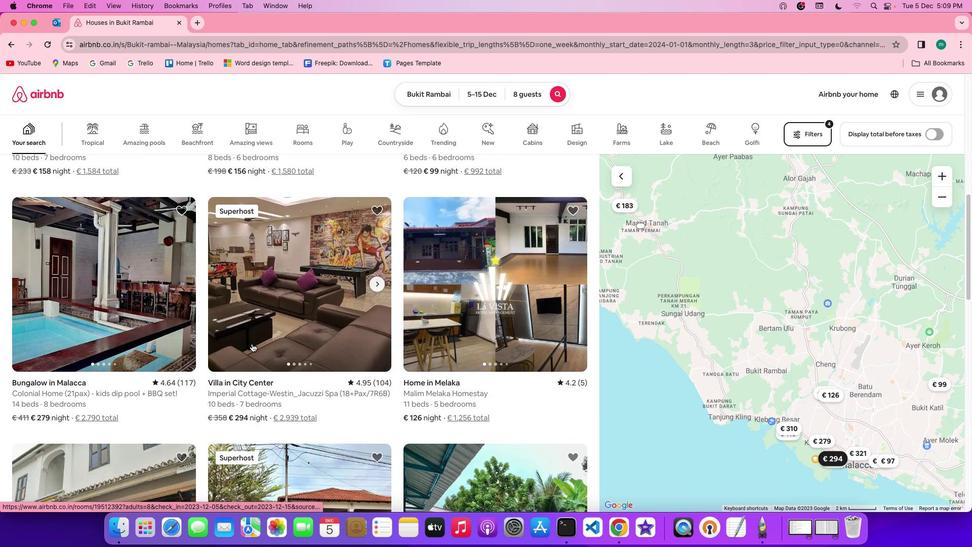 
Action: Mouse scrolled (251, 343) with delta (0, 0)
Screenshot: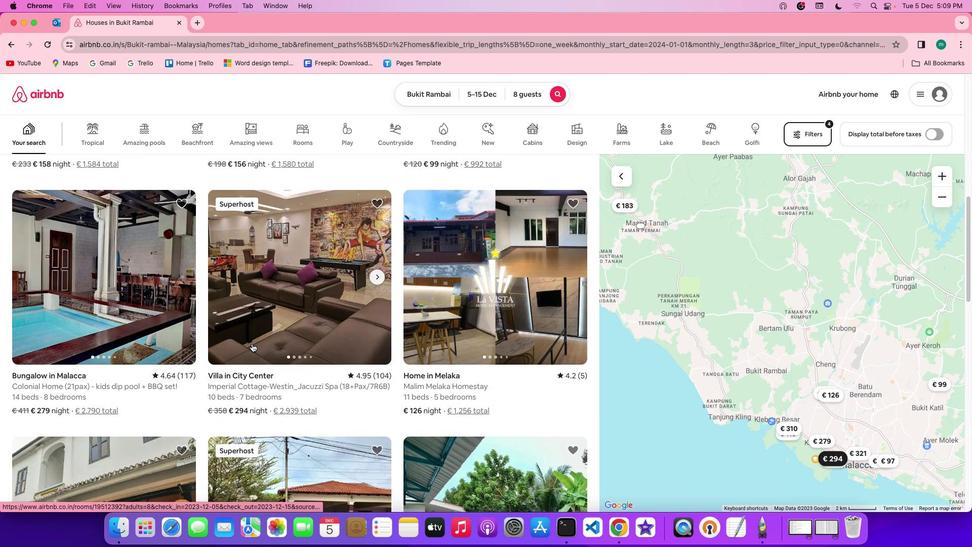 
Action: Mouse scrolled (251, 343) with delta (0, 0)
Screenshot: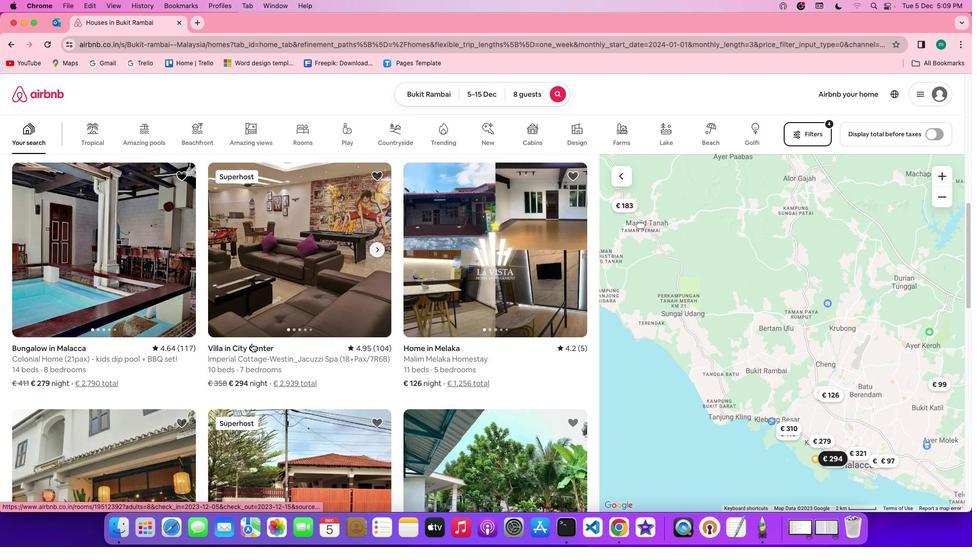 
Action: Mouse scrolled (251, 343) with delta (0, 0)
Screenshot: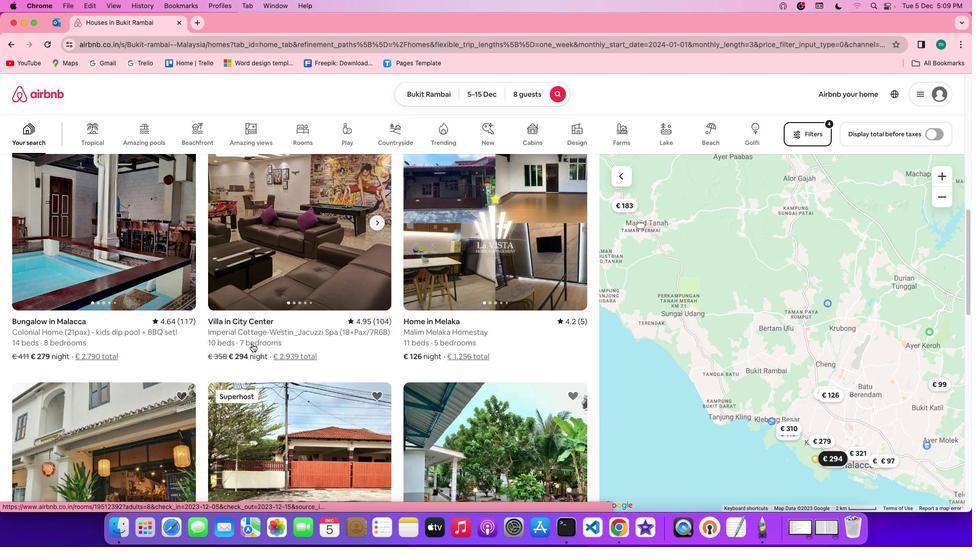 
Action: Mouse scrolled (251, 343) with delta (0, 0)
Screenshot: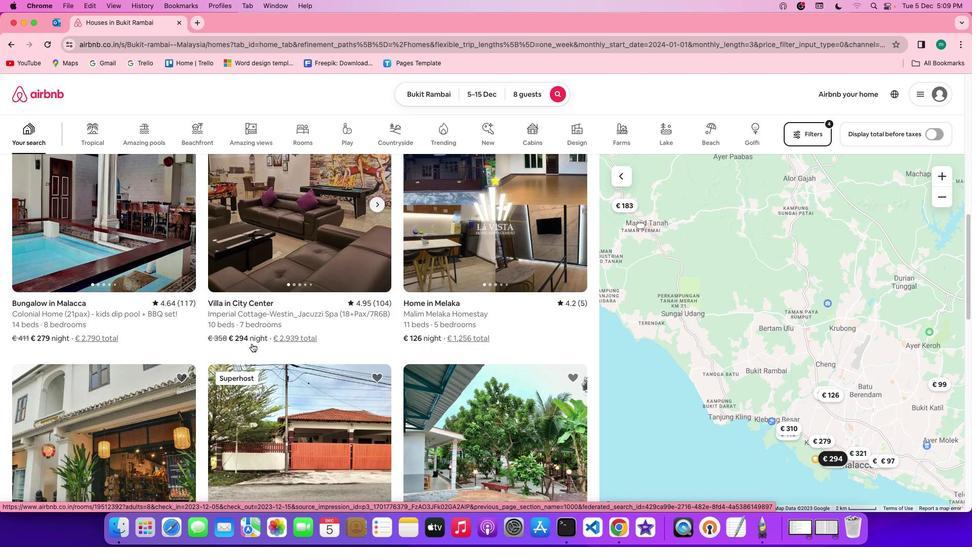 
Action: Mouse scrolled (251, 343) with delta (0, 0)
Screenshot: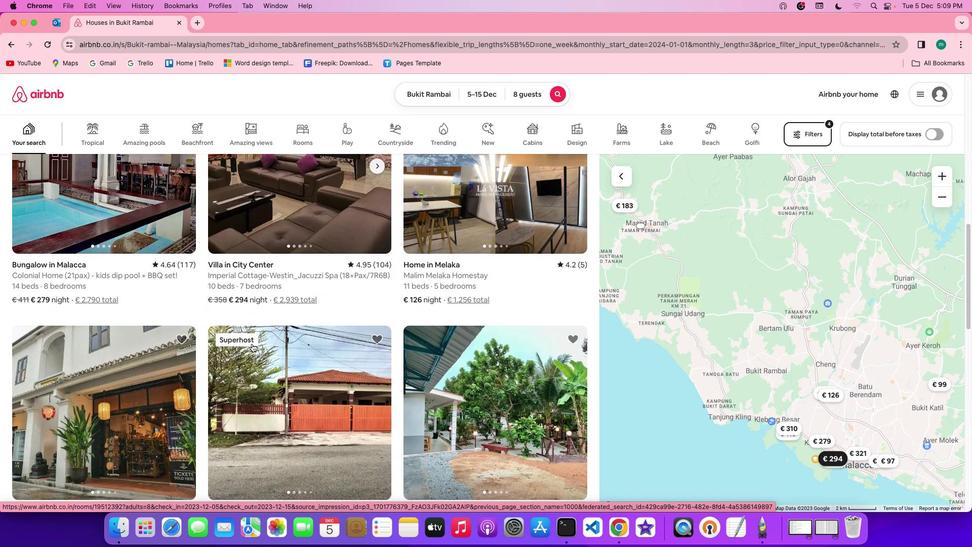 
Action: Mouse scrolled (251, 343) with delta (0, -1)
Screenshot: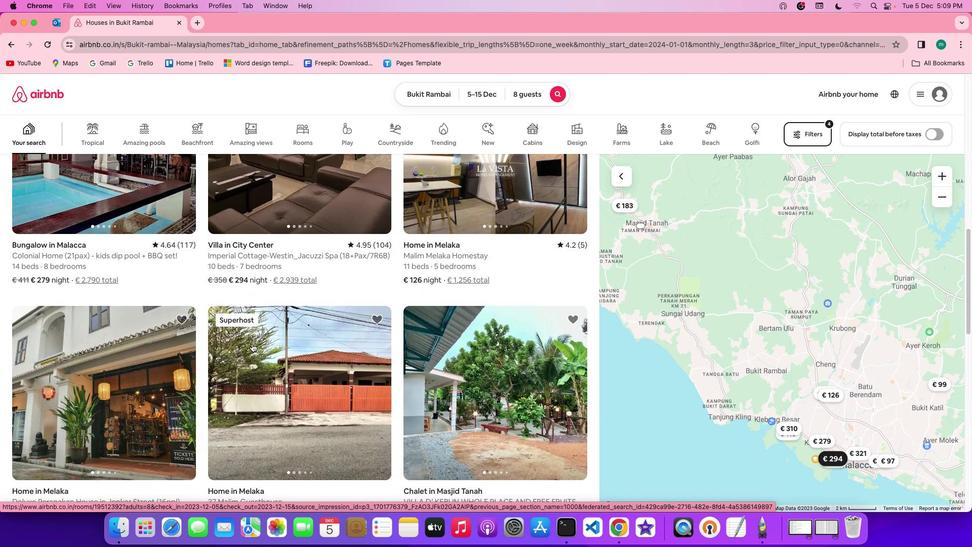 
Action: Mouse scrolled (251, 343) with delta (0, -1)
Screenshot: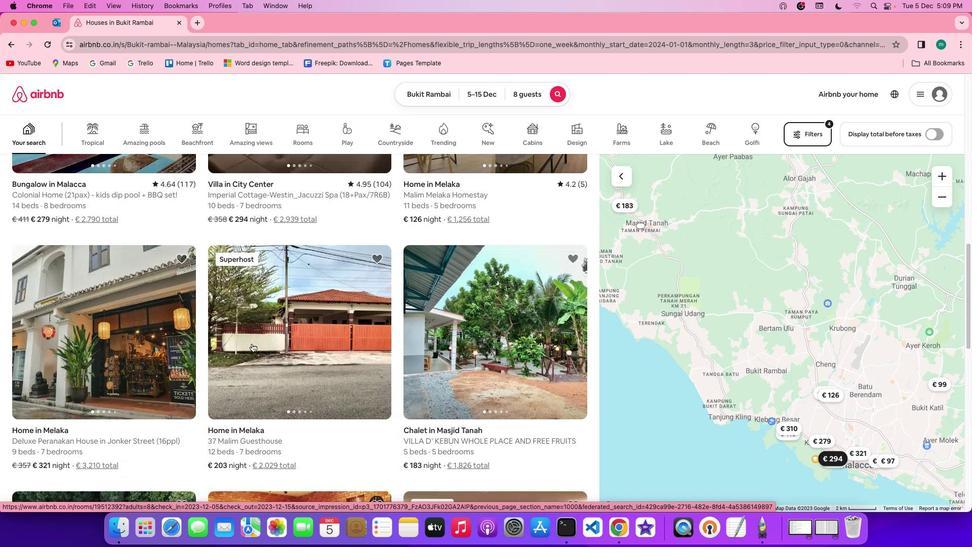 
Action: Mouse scrolled (251, 343) with delta (0, -1)
Screenshot: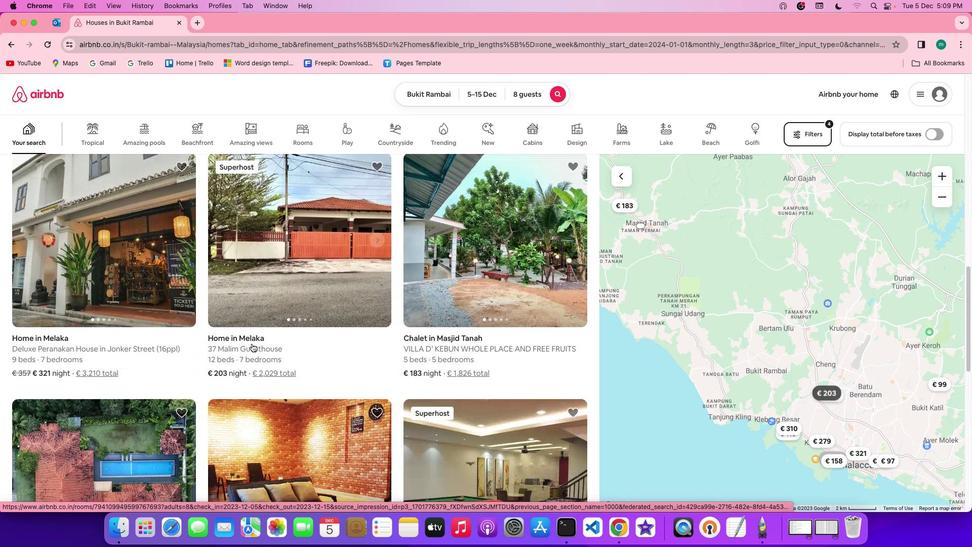 
Action: Mouse moved to (447, 287)
Screenshot: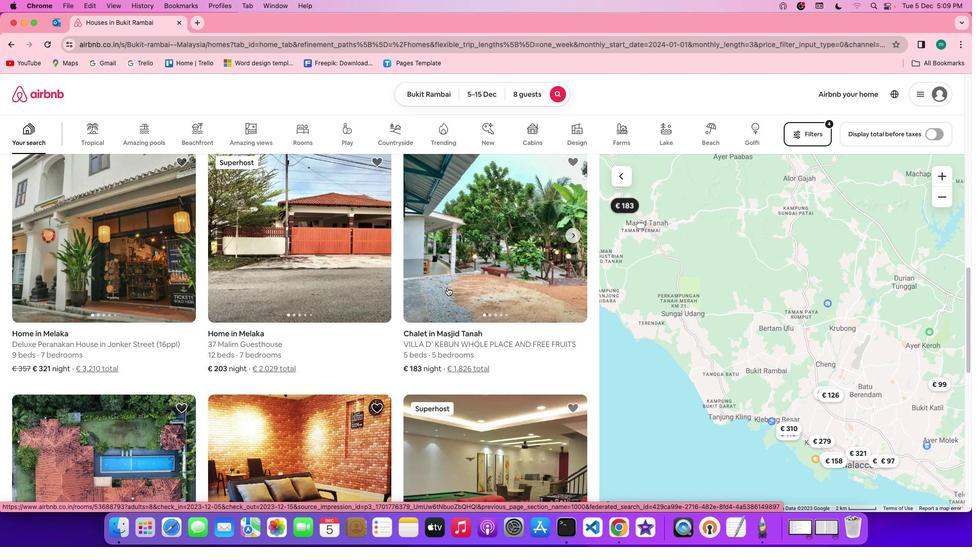 
Action: Mouse pressed left at (447, 287)
Screenshot: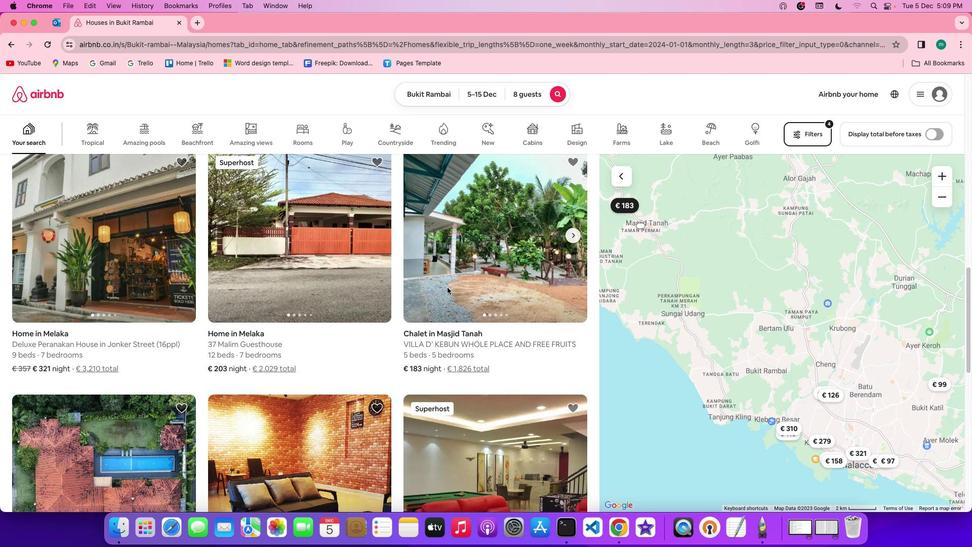 
Action: Mouse moved to (724, 373)
Screenshot: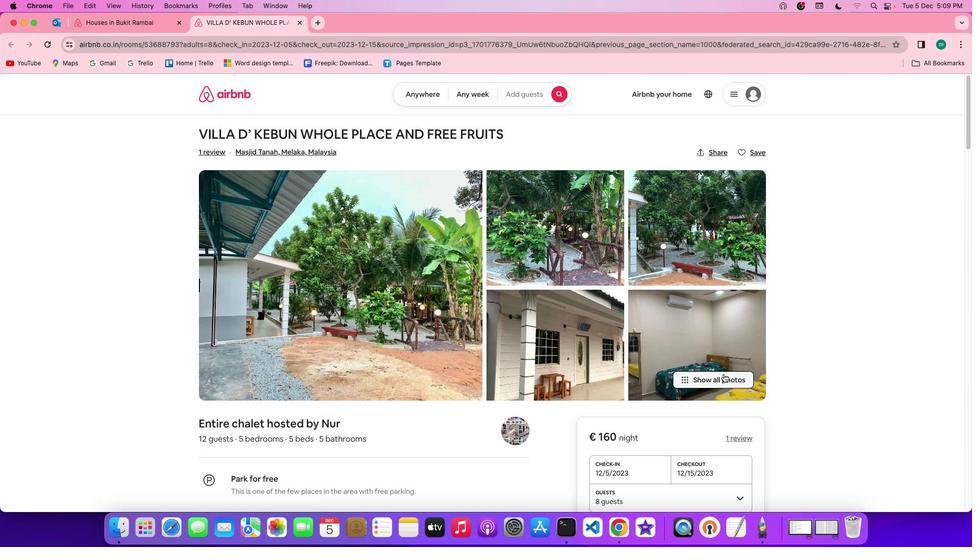 
Action: Mouse pressed left at (724, 373)
Screenshot: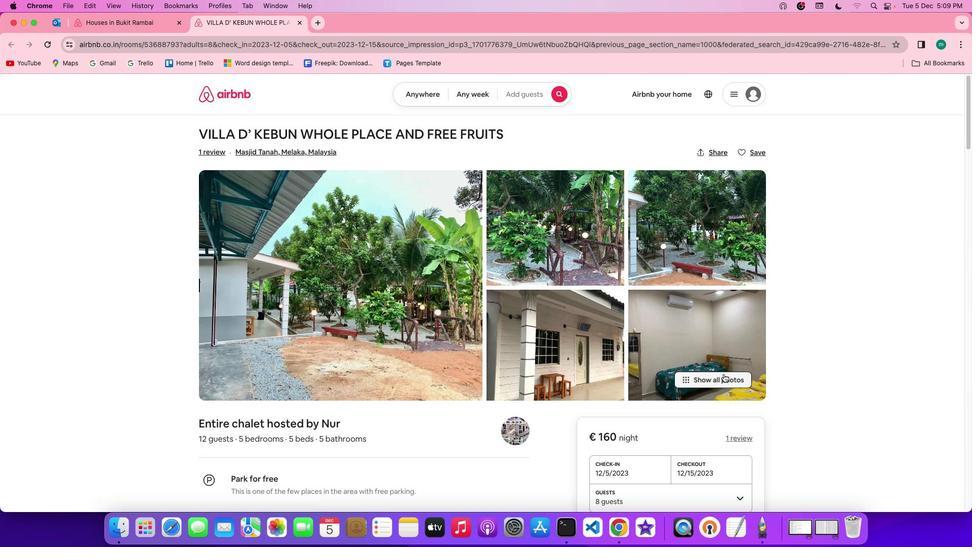 
Action: Mouse moved to (524, 372)
Screenshot: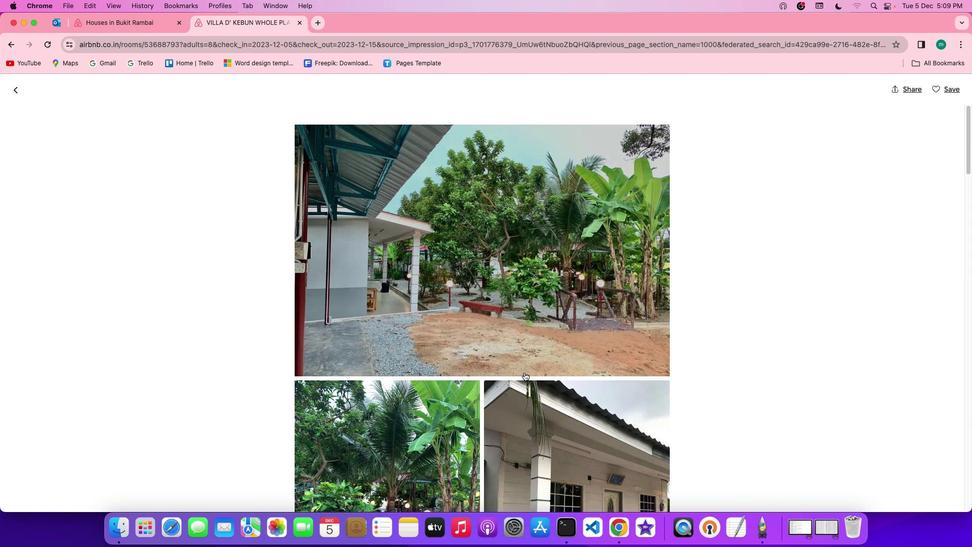
Action: Mouse scrolled (524, 372) with delta (0, 0)
Screenshot: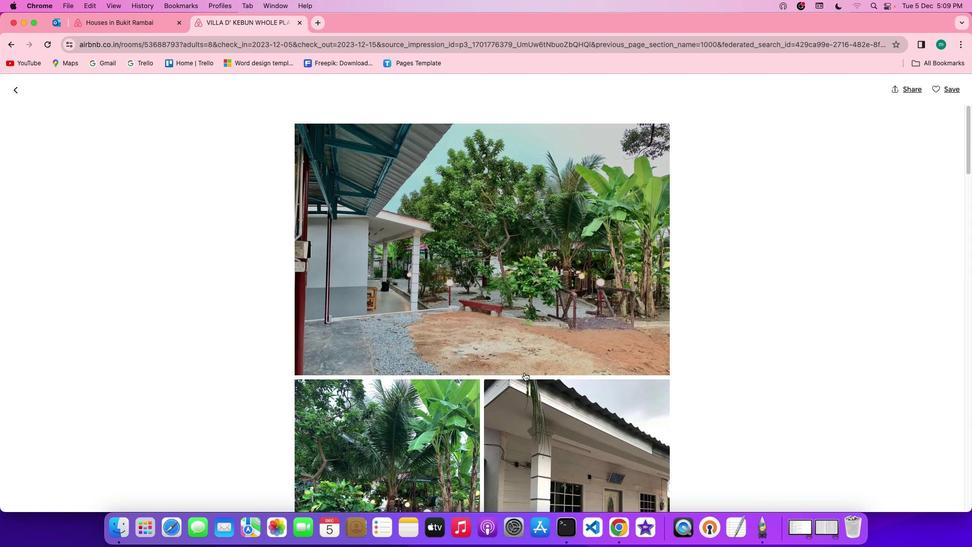 
Action: Mouse scrolled (524, 372) with delta (0, 0)
Screenshot: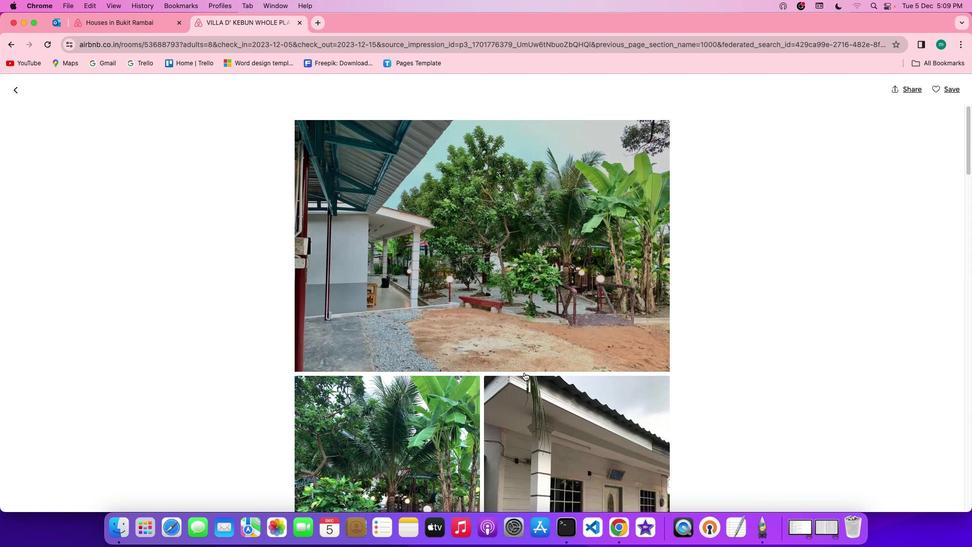 
Action: Mouse scrolled (524, 372) with delta (0, 0)
Screenshot: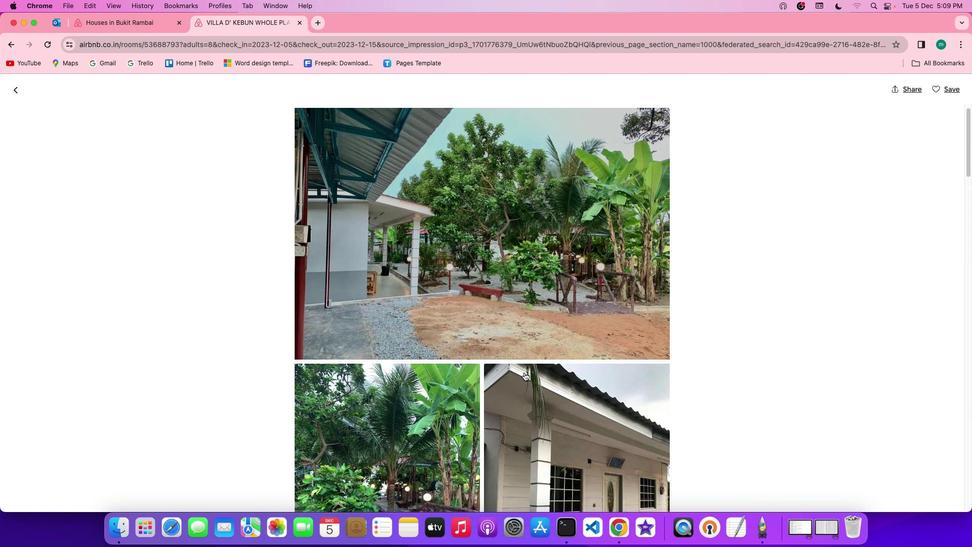 
Action: Mouse scrolled (524, 372) with delta (0, 0)
Screenshot: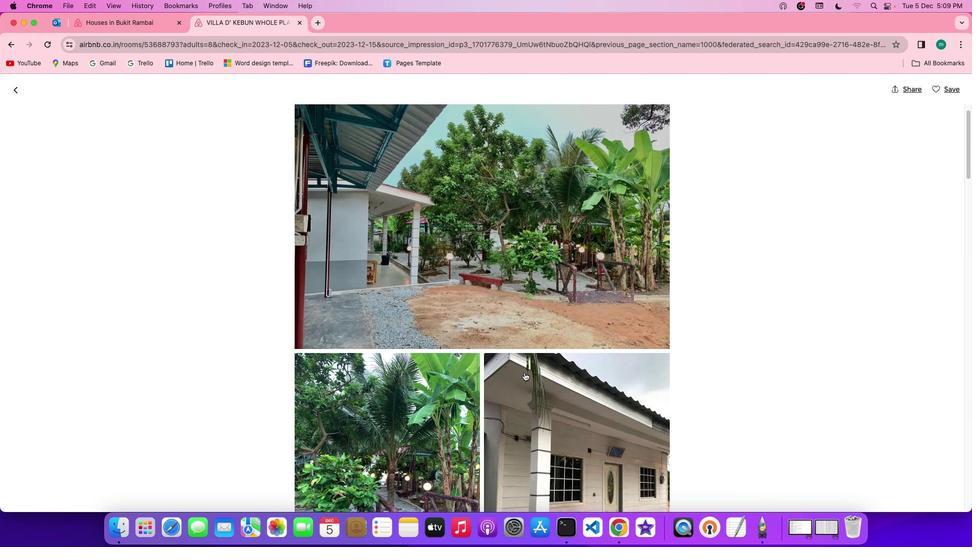 
Action: Mouse scrolled (524, 372) with delta (0, 0)
Screenshot: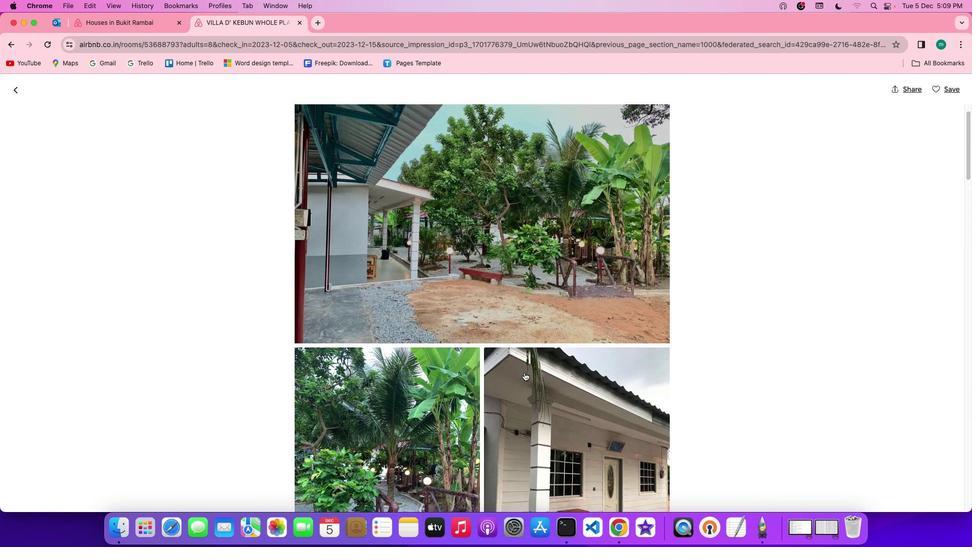 
Action: Mouse scrolled (524, 372) with delta (0, 0)
Screenshot: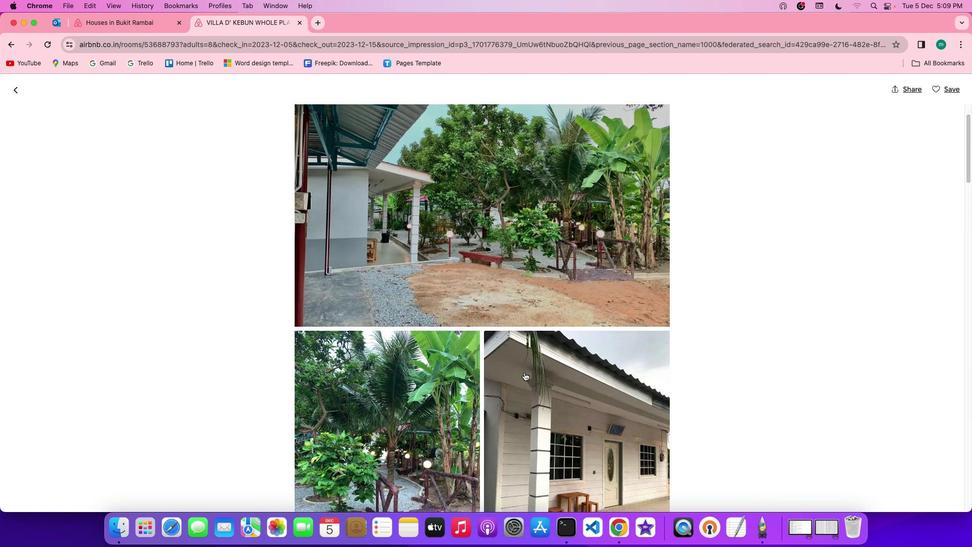 
Action: Mouse scrolled (524, 372) with delta (0, 0)
Screenshot: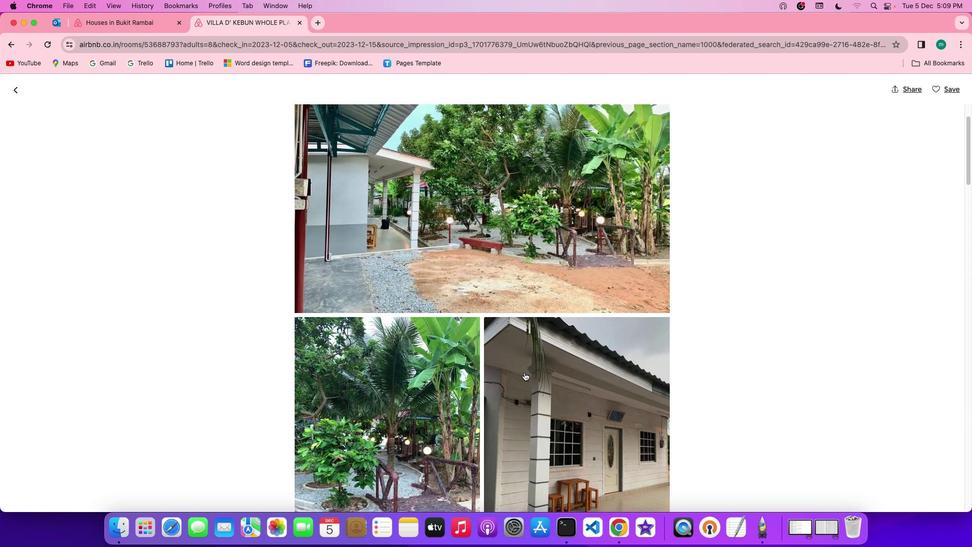 
Action: Mouse scrolled (524, 372) with delta (0, 0)
Screenshot: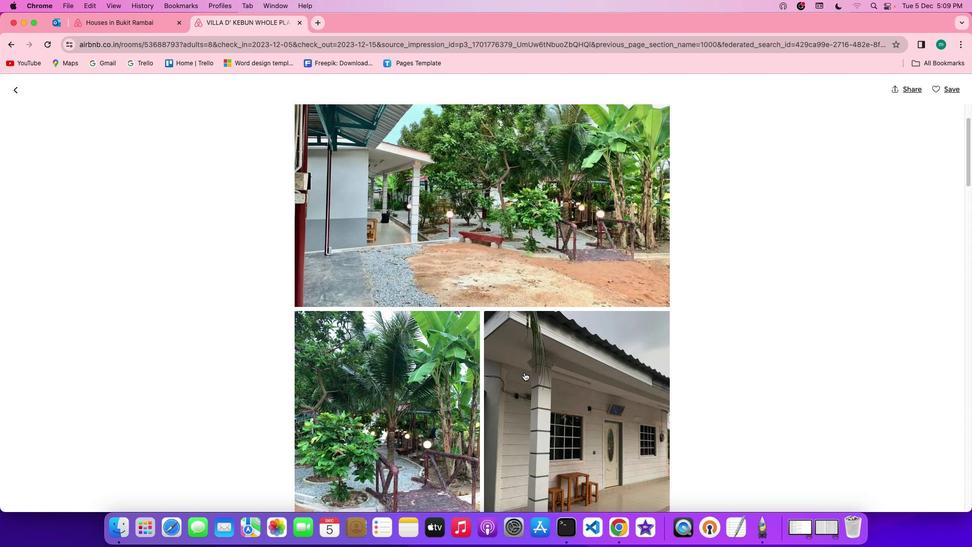 
Action: Mouse scrolled (524, 372) with delta (0, 0)
Screenshot: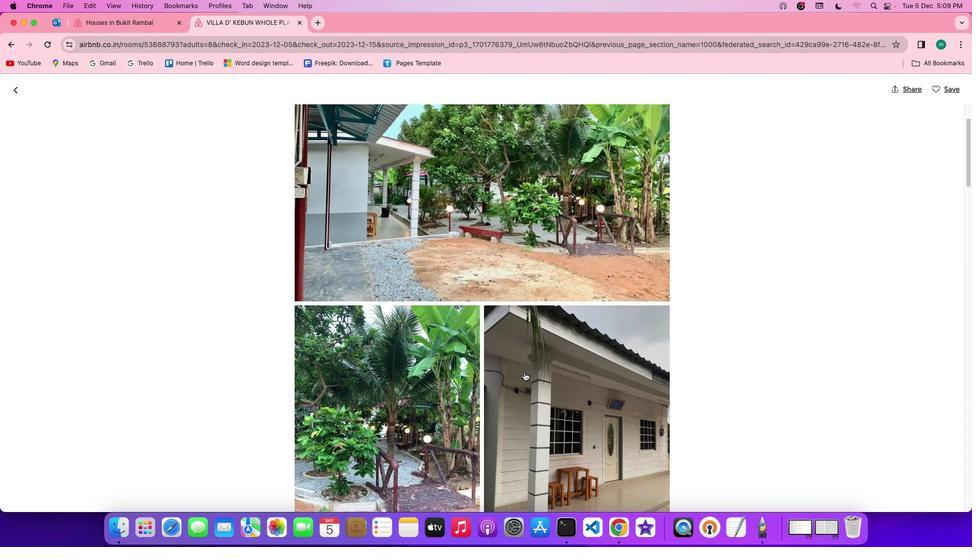 
Action: Mouse scrolled (524, 372) with delta (0, 0)
Screenshot: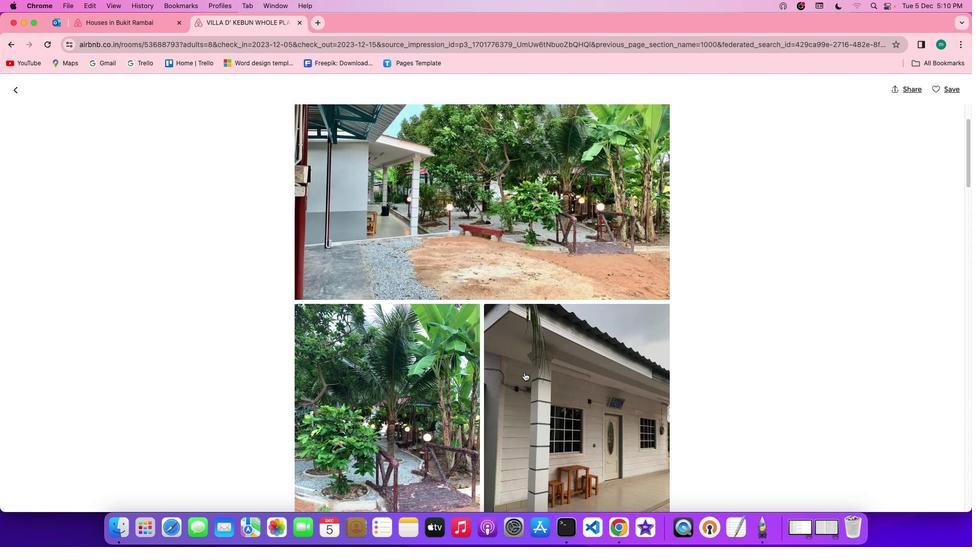 
Action: Mouse scrolled (524, 372) with delta (0, 0)
Screenshot: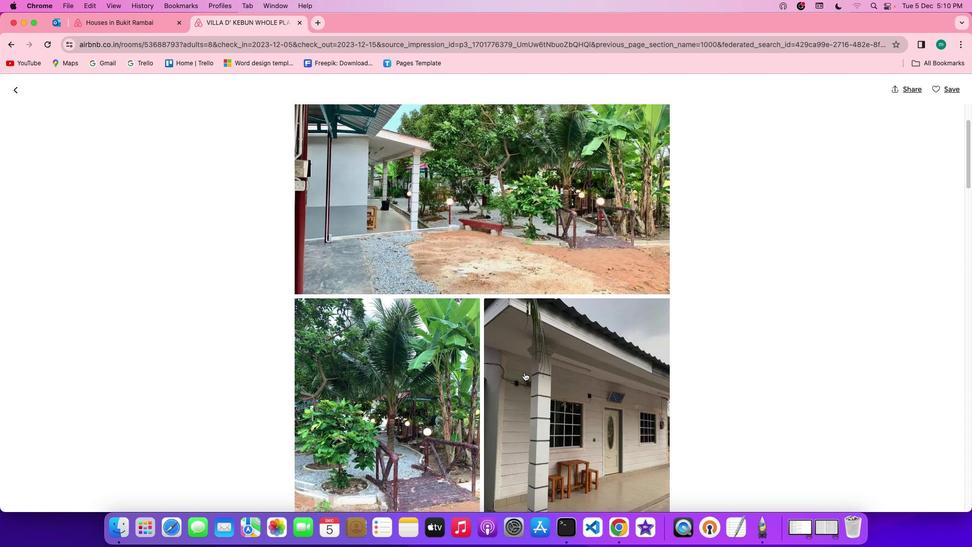 
Action: Mouse scrolled (524, 372) with delta (0, 0)
Screenshot: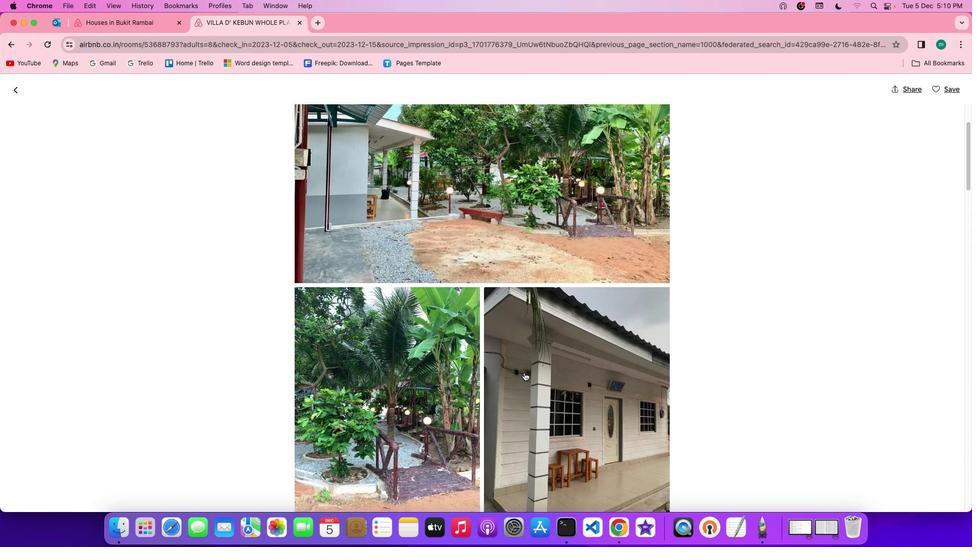 
Action: Mouse scrolled (524, 372) with delta (0, 0)
Screenshot: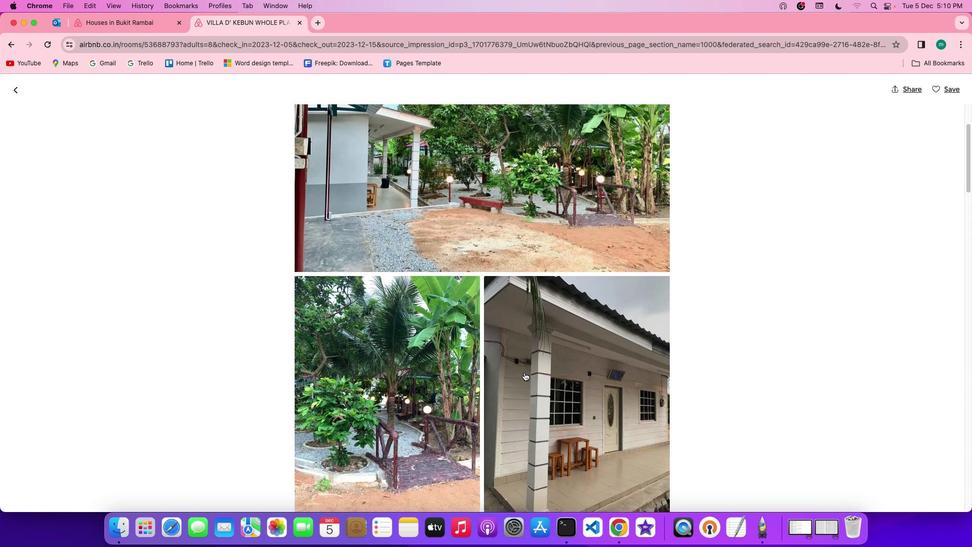 
Action: Mouse scrolled (524, 372) with delta (0, 0)
Screenshot: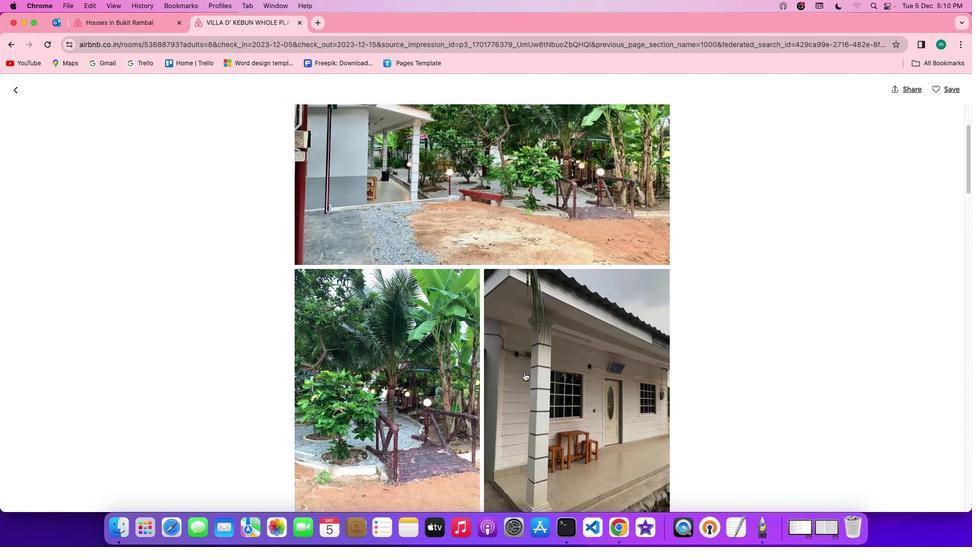 
Action: Mouse scrolled (524, 372) with delta (0, 0)
Screenshot: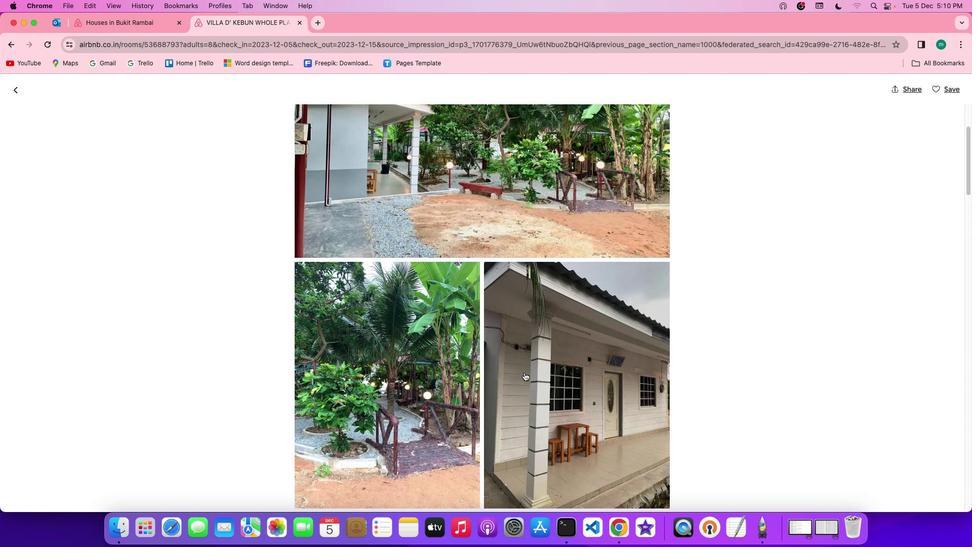 
Action: Mouse scrolled (524, 372) with delta (0, 0)
Screenshot: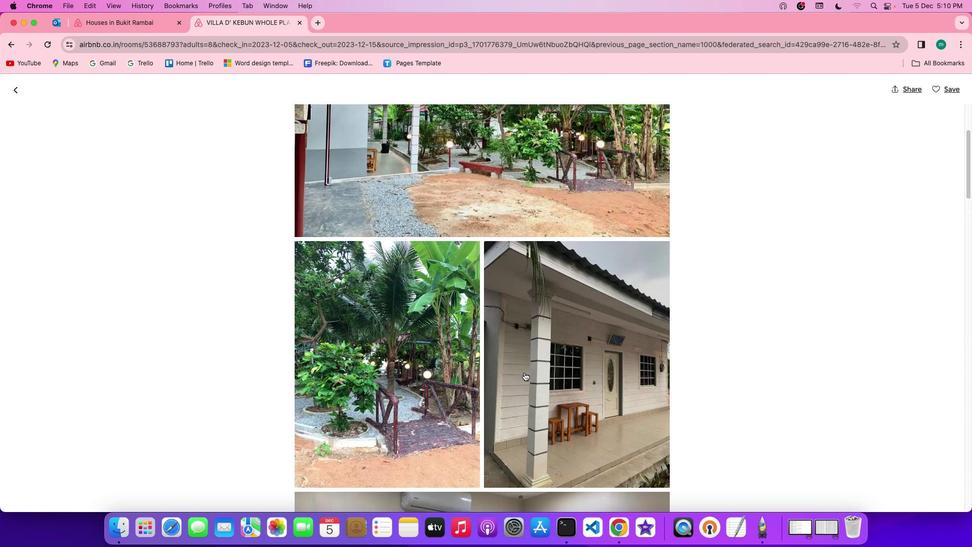 
Action: Mouse scrolled (524, 372) with delta (0, 0)
Screenshot: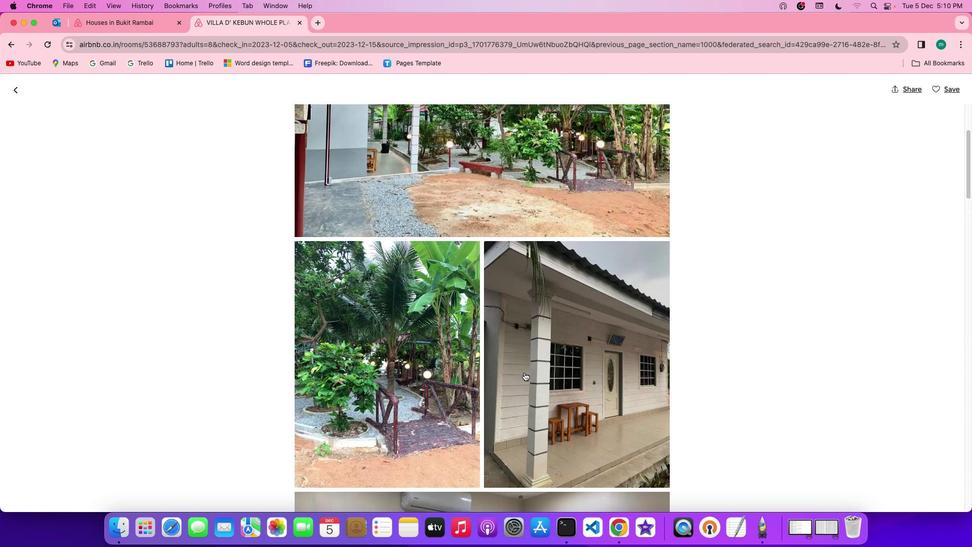 
Action: Mouse scrolled (524, 372) with delta (0, -1)
Screenshot: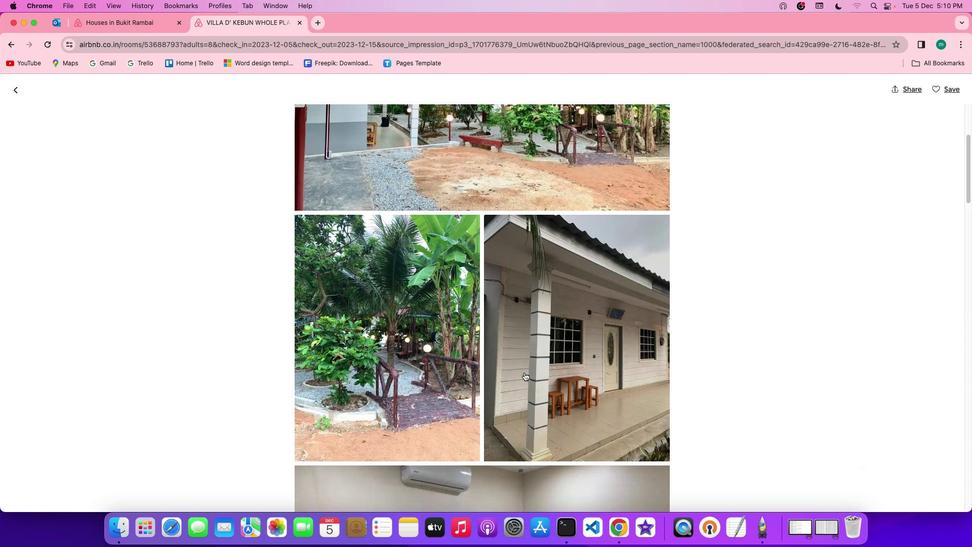 
Action: Mouse scrolled (524, 372) with delta (0, -2)
Screenshot: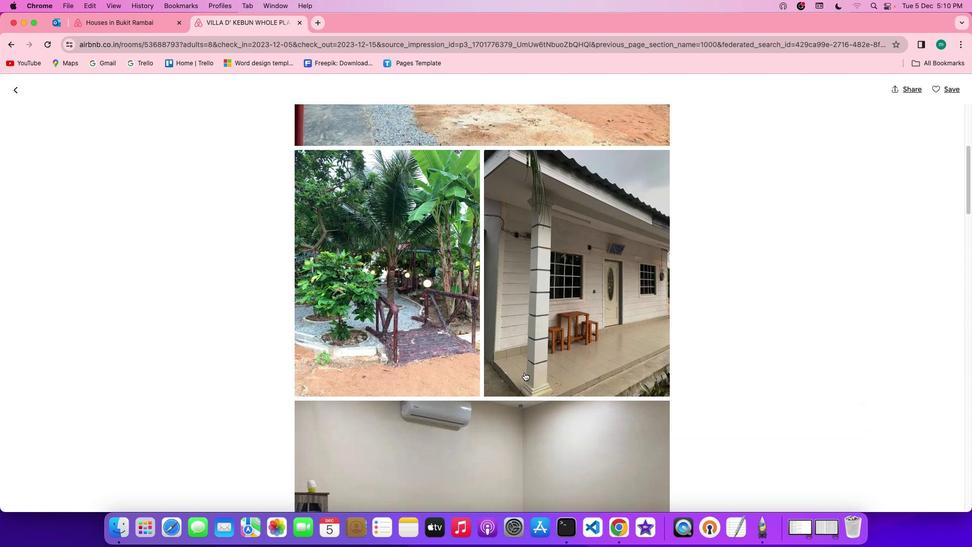 
Action: Mouse scrolled (524, 372) with delta (0, 0)
Screenshot: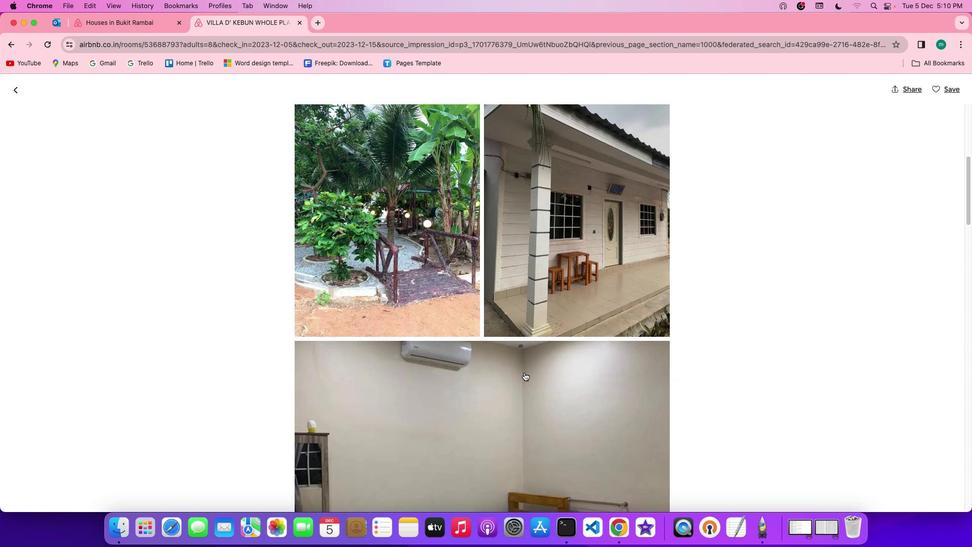 
Action: Mouse scrolled (524, 372) with delta (0, 0)
Screenshot: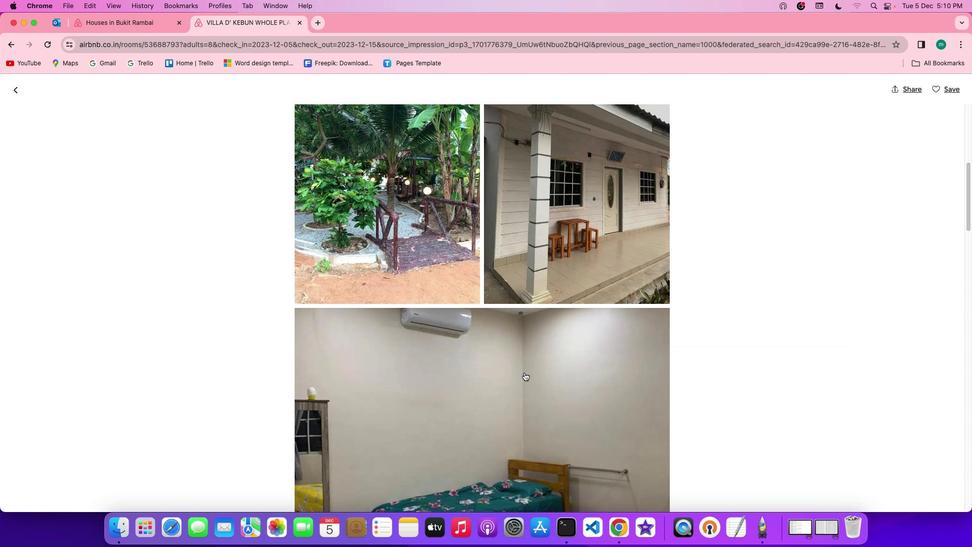 
Action: Mouse scrolled (524, 372) with delta (0, -1)
Screenshot: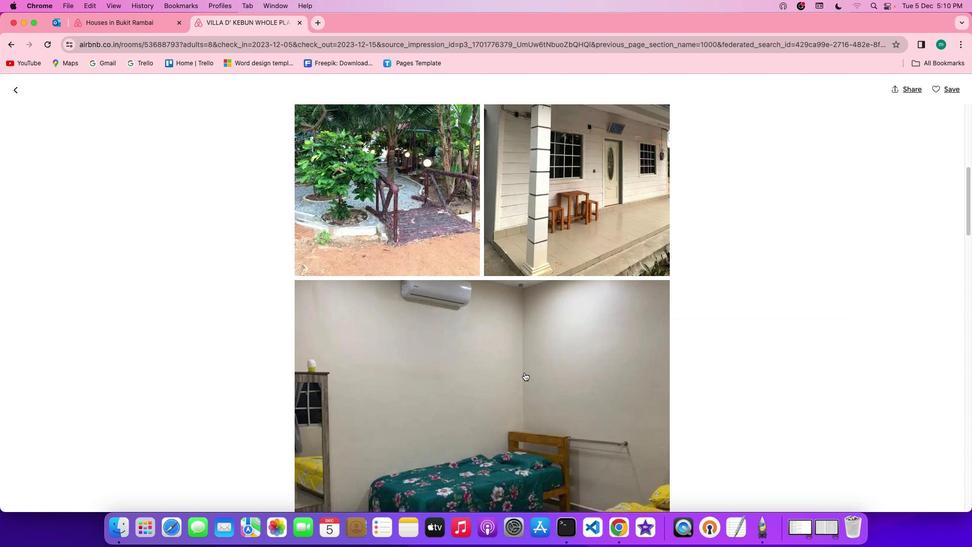 
Action: Mouse scrolled (524, 372) with delta (0, -1)
Screenshot: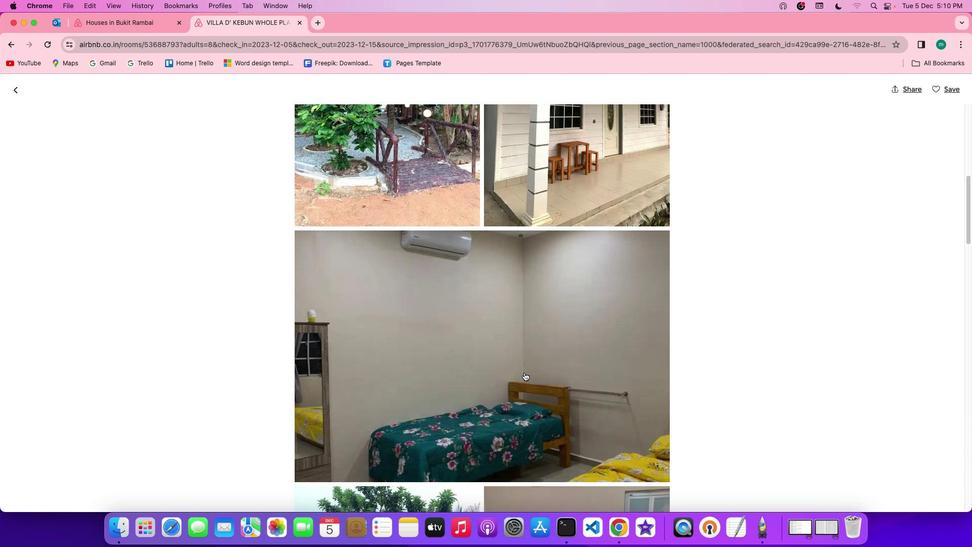 
Action: Mouse scrolled (524, 372) with delta (0, 0)
Screenshot: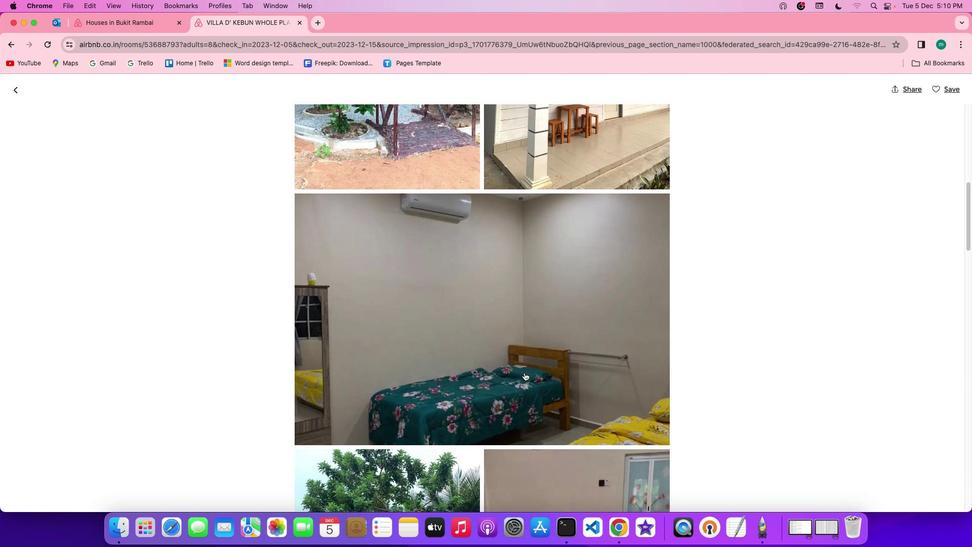 
Action: Mouse scrolled (524, 372) with delta (0, 0)
Screenshot: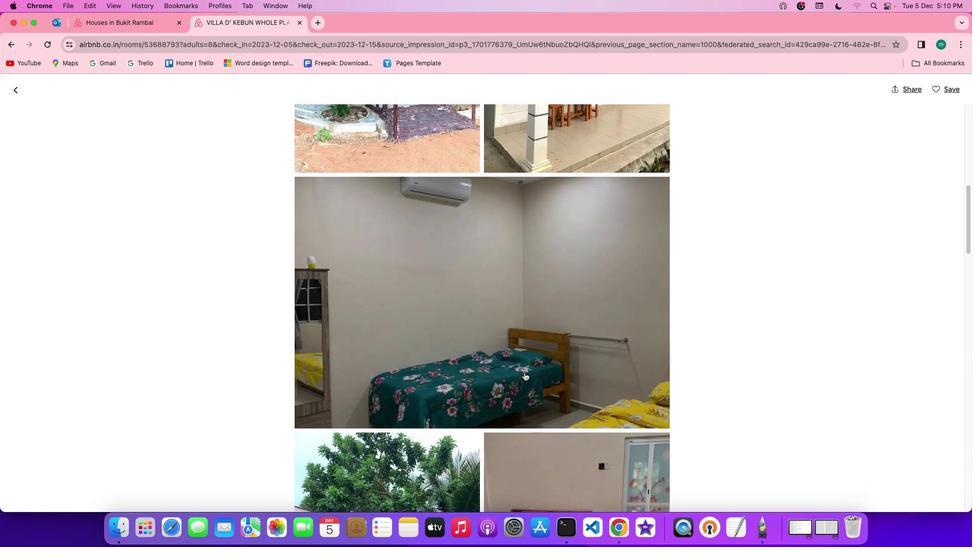 
Action: Mouse scrolled (524, 372) with delta (0, -1)
Screenshot: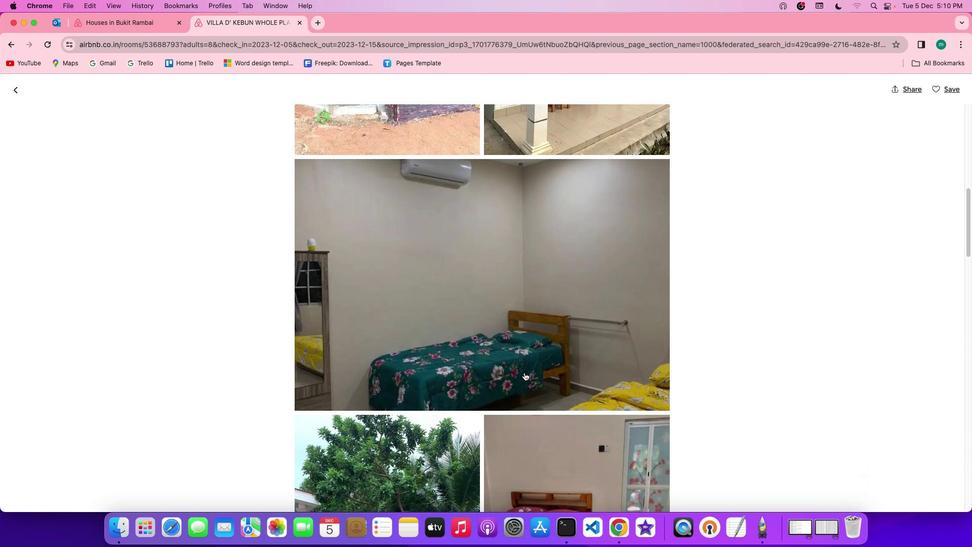 
Action: Mouse scrolled (524, 372) with delta (0, -1)
Screenshot: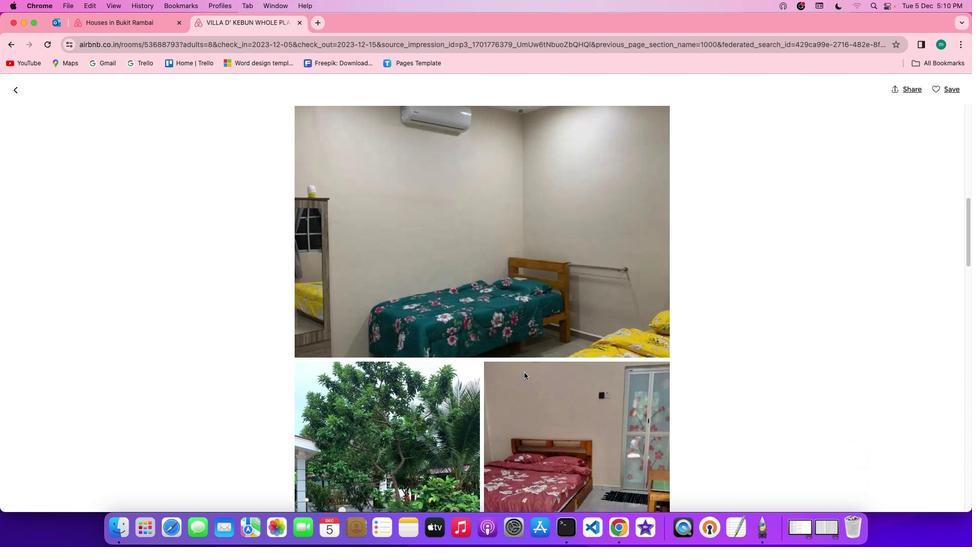 
Action: Mouse scrolled (524, 372) with delta (0, 0)
Screenshot: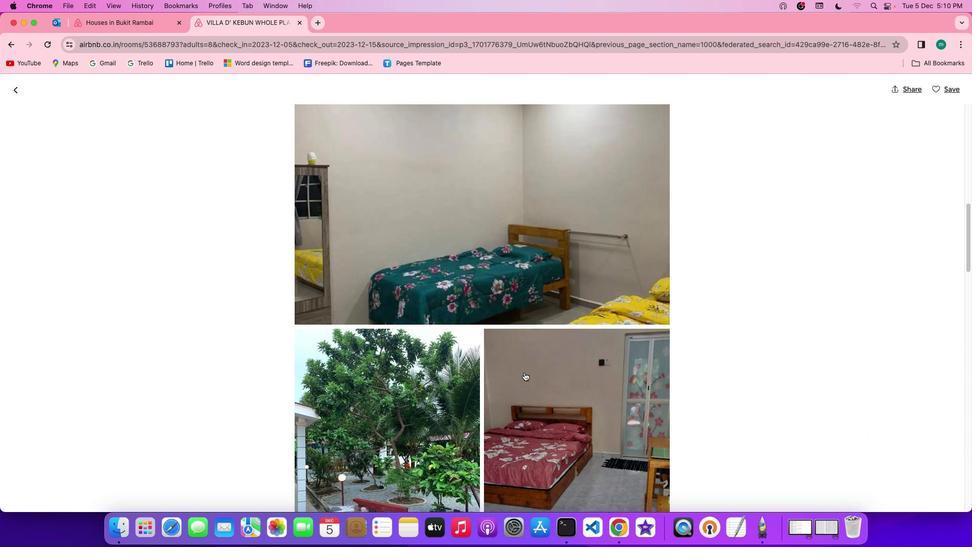 
Action: Mouse scrolled (524, 372) with delta (0, 0)
Screenshot: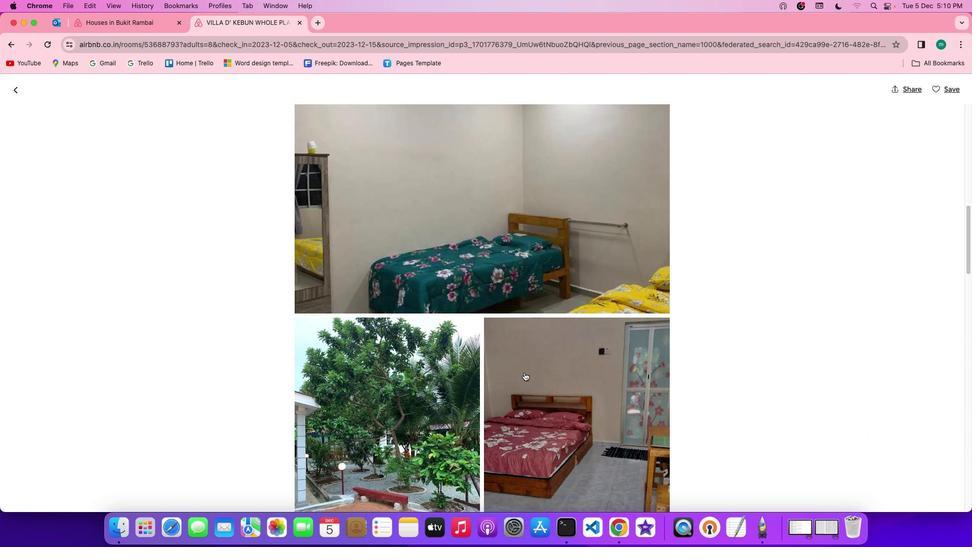 
Action: Mouse scrolled (524, 372) with delta (0, -1)
Screenshot: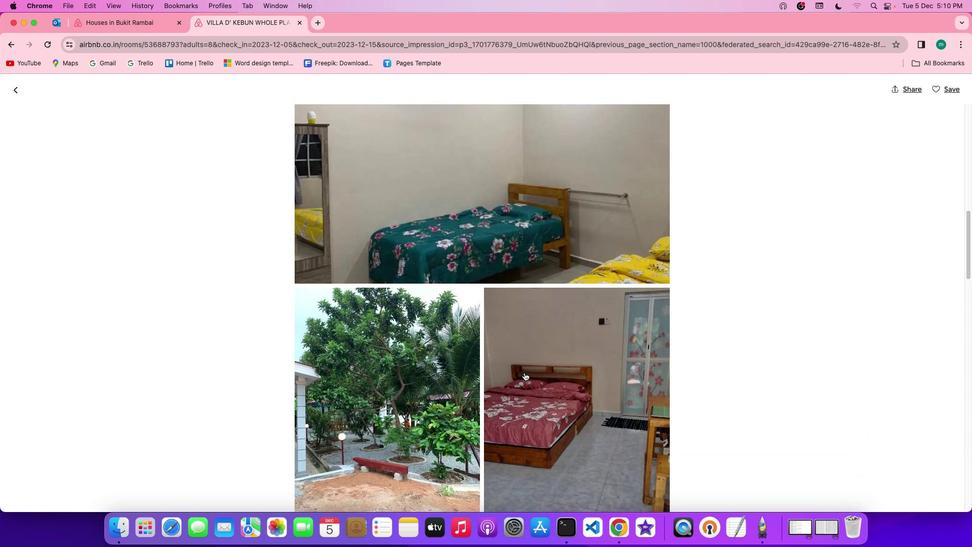 
Action: Mouse scrolled (524, 372) with delta (0, -1)
Screenshot: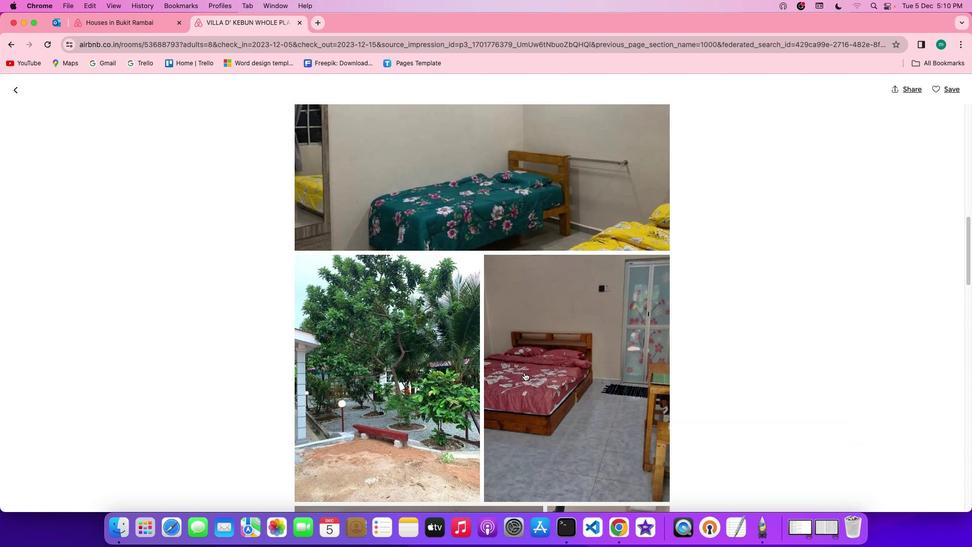 
Action: Mouse scrolled (524, 372) with delta (0, 0)
Screenshot: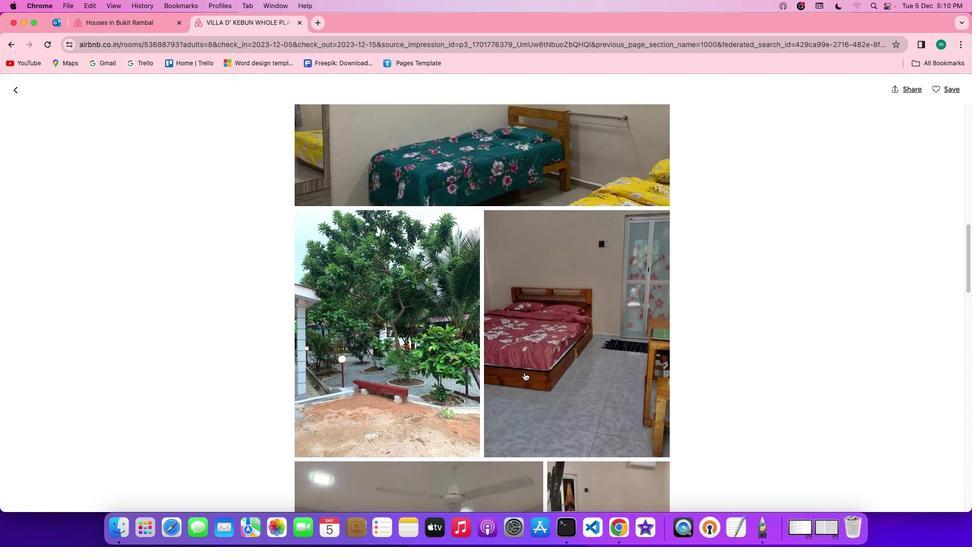 
Action: Mouse scrolled (524, 372) with delta (0, 0)
Screenshot: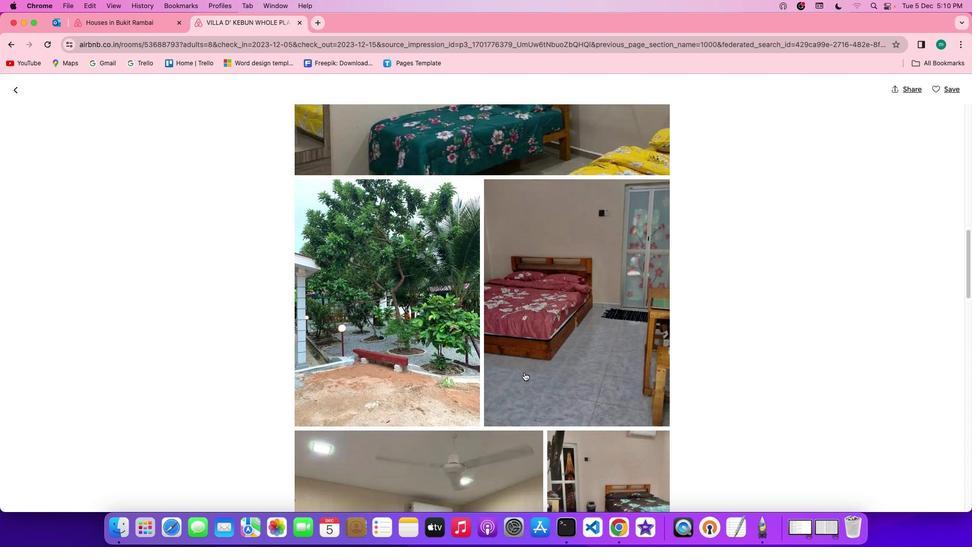 
Action: Mouse scrolled (524, 372) with delta (0, -1)
Screenshot: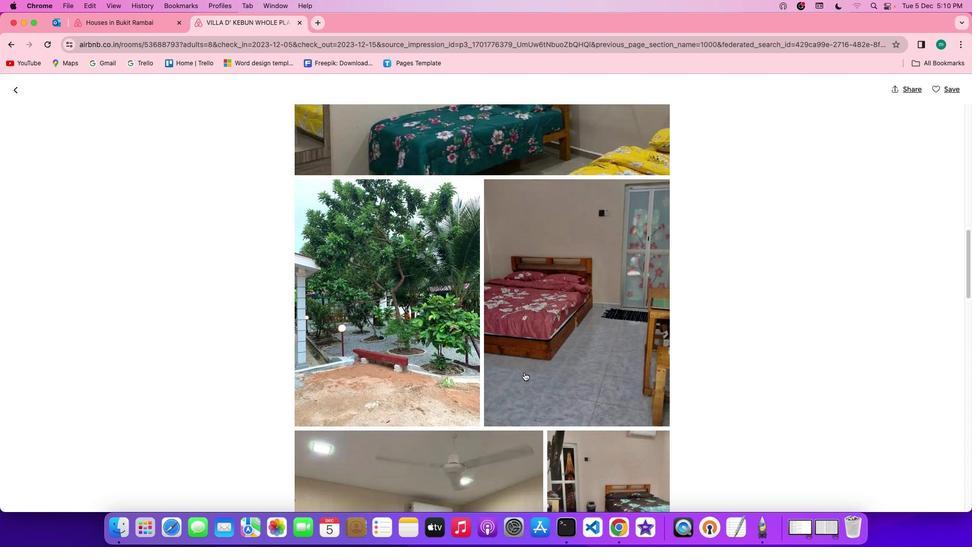 
Action: Mouse scrolled (524, 372) with delta (0, -1)
Screenshot: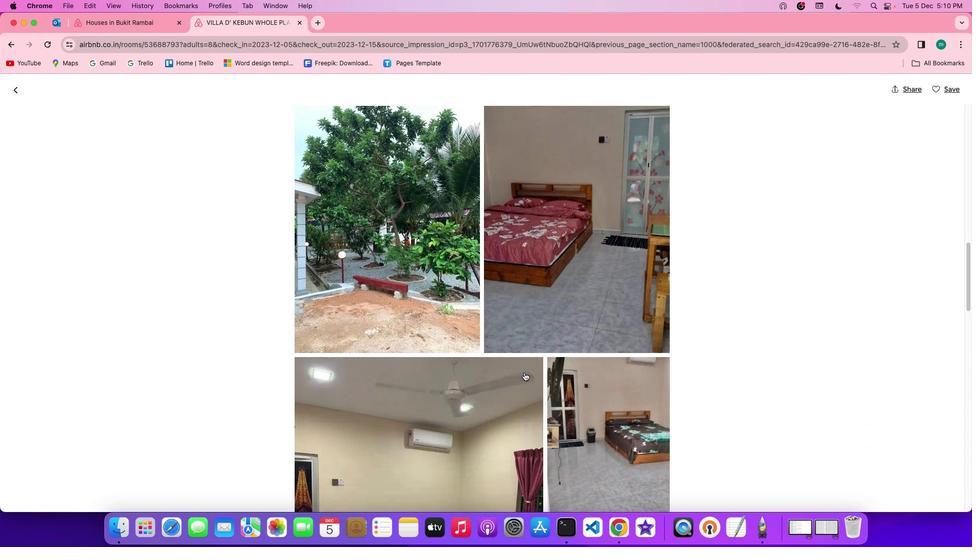 
Action: Mouse scrolled (524, 372) with delta (0, 0)
Screenshot: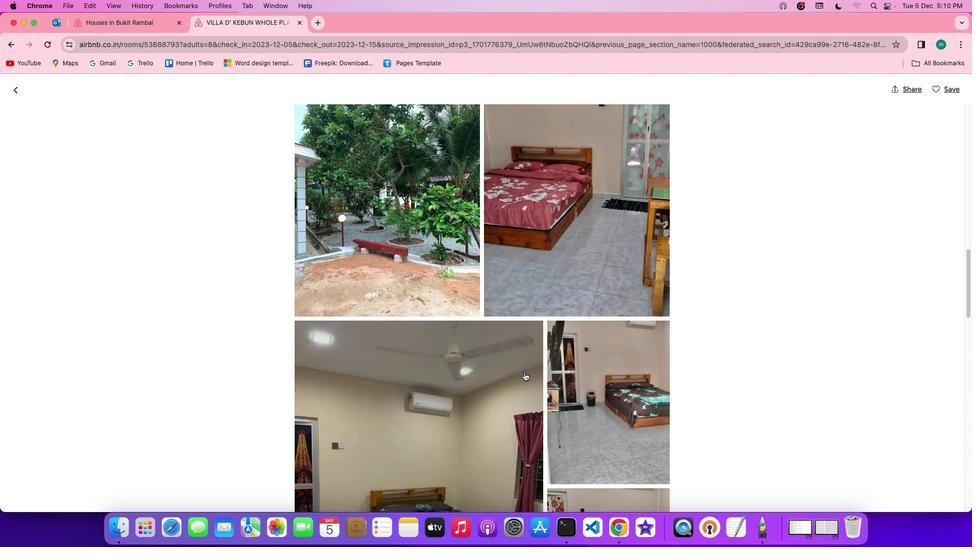 
Action: Mouse scrolled (524, 372) with delta (0, 0)
Screenshot: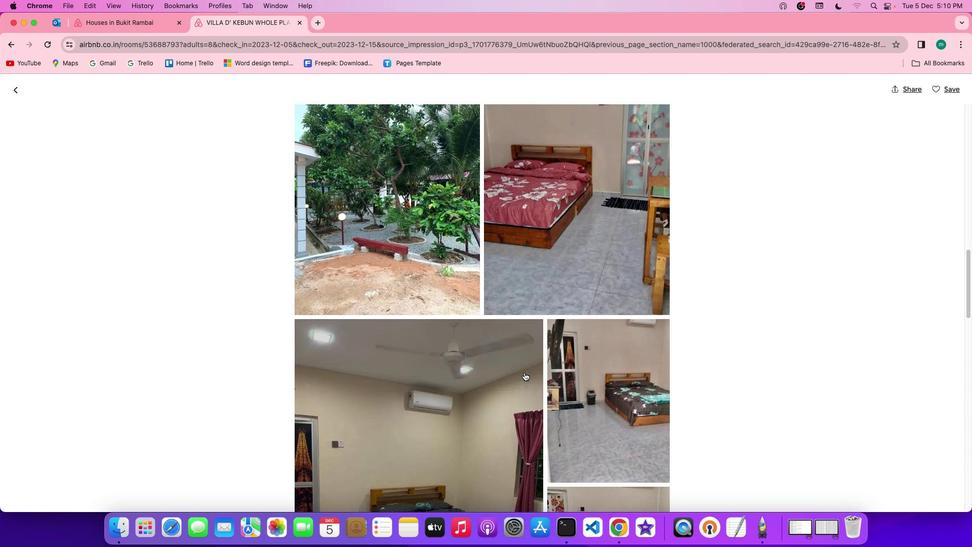 
Action: Mouse scrolled (524, 372) with delta (0, 0)
Screenshot: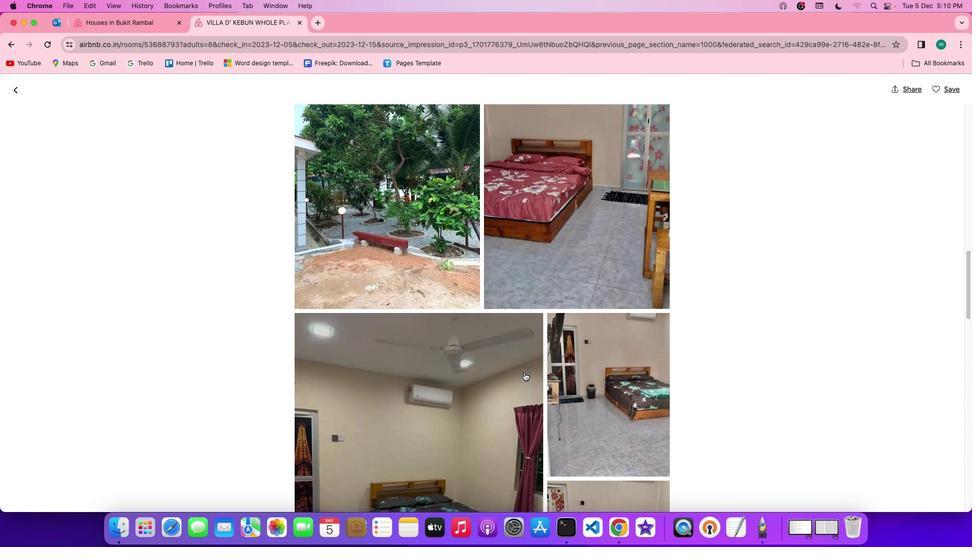 
Action: Mouse scrolled (524, 372) with delta (0, 0)
Screenshot: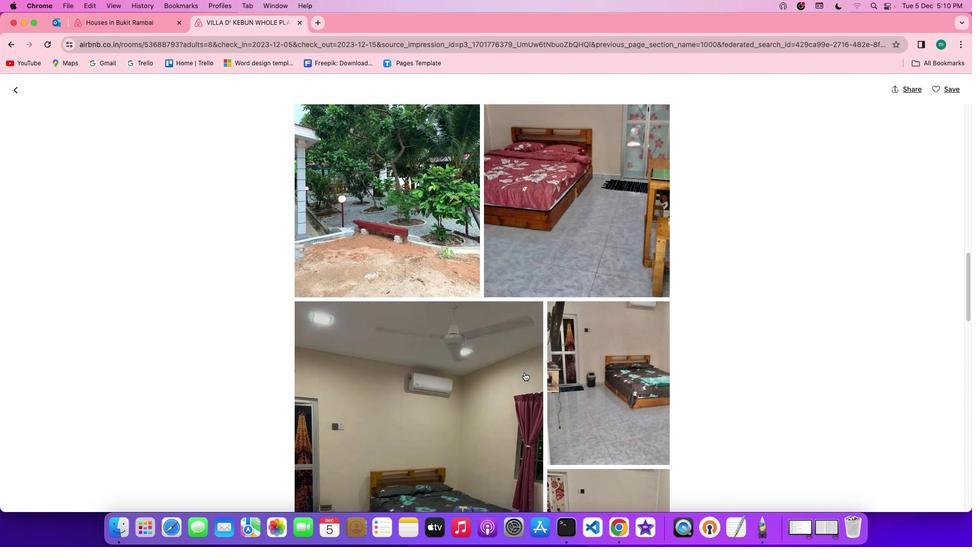 
Action: Mouse scrolled (524, 372) with delta (0, 0)
Screenshot: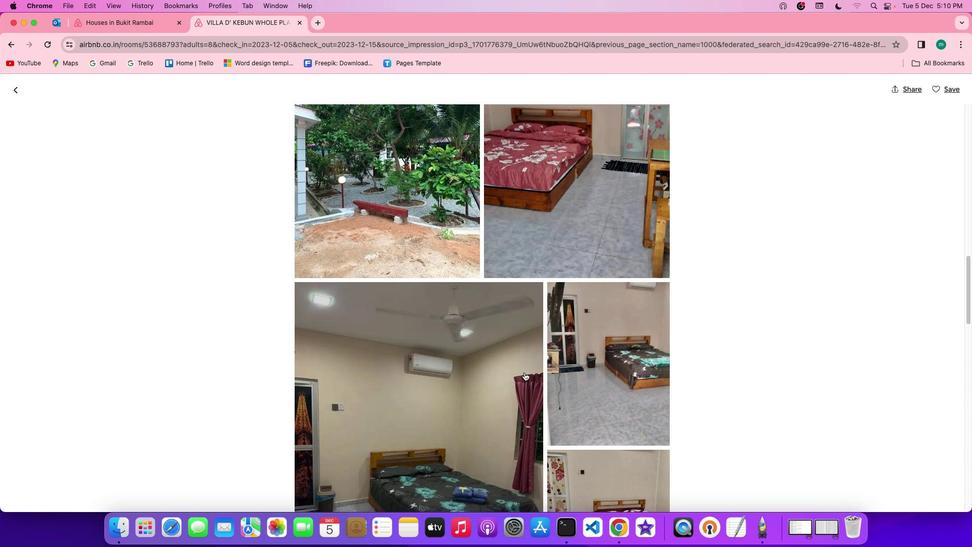 
Action: Mouse scrolled (524, 372) with delta (0, 0)
Screenshot: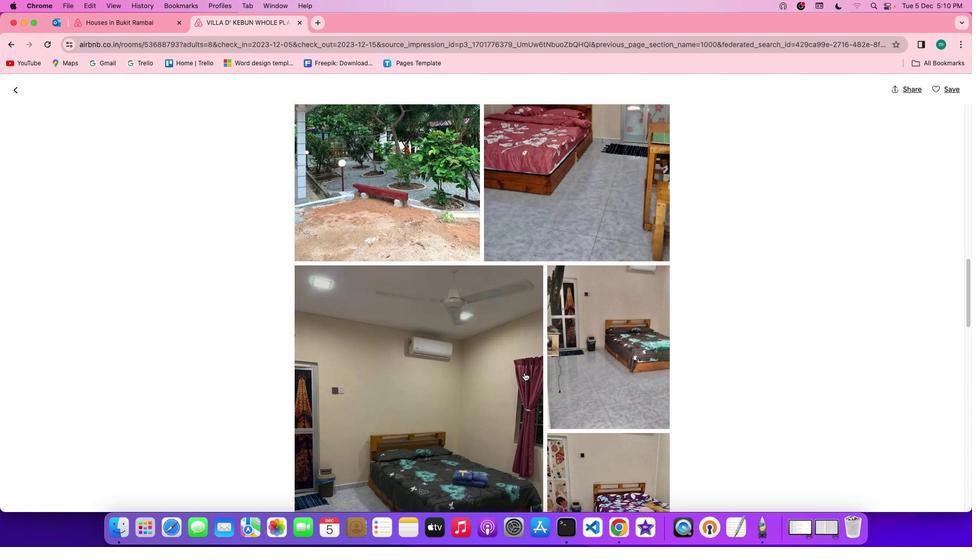 
Action: Mouse scrolled (524, 372) with delta (0, 0)
Screenshot: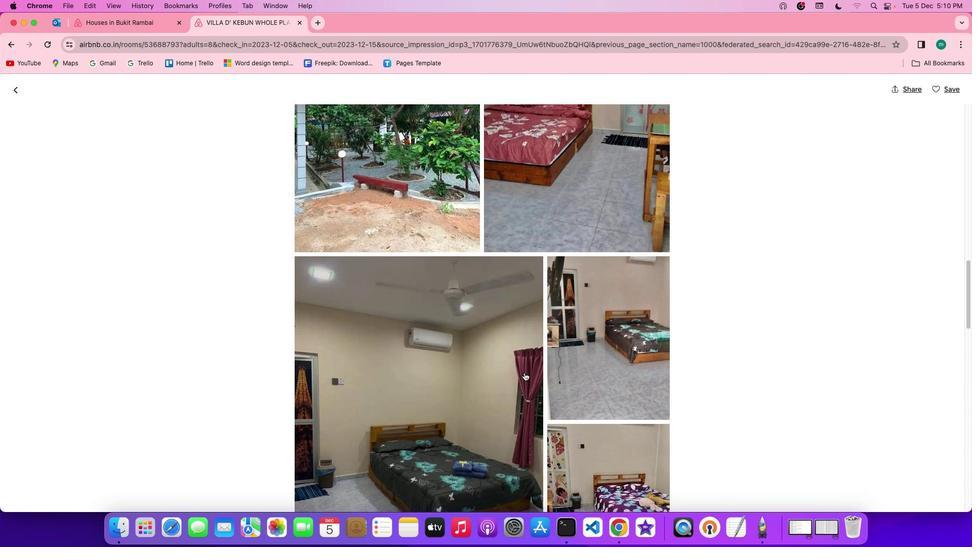 
Action: Mouse scrolled (524, 372) with delta (0, 0)
Screenshot: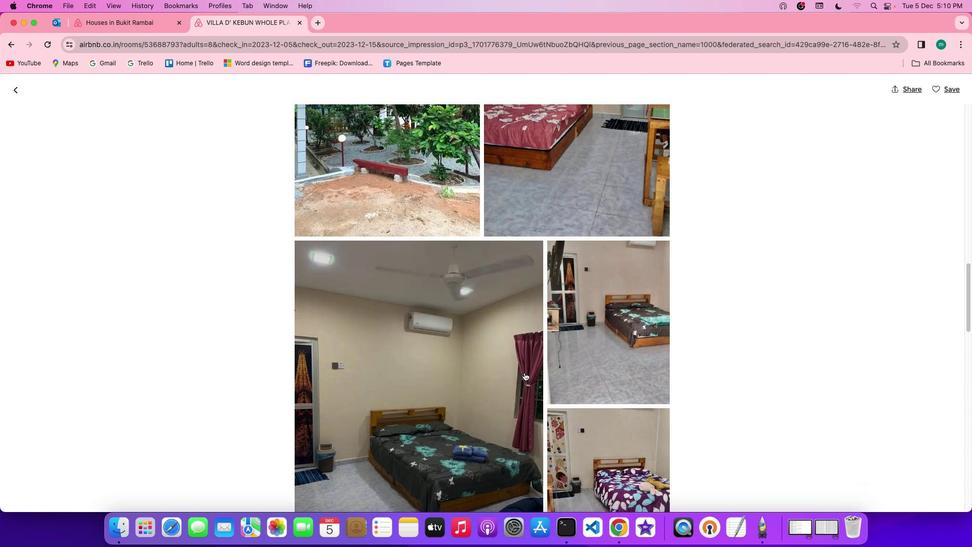 
Action: Mouse scrolled (524, 372) with delta (0, 0)
Screenshot: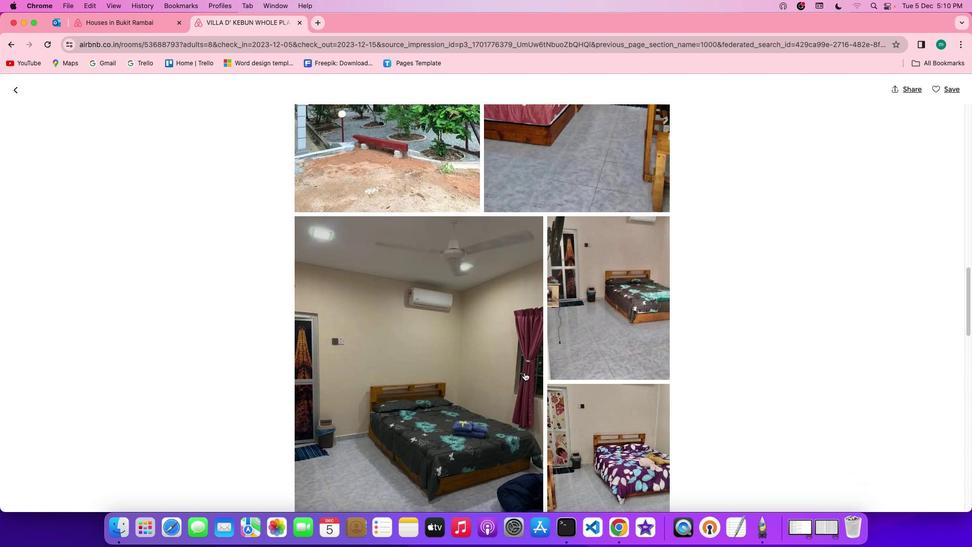 
Action: Mouse scrolled (524, 372) with delta (0, 0)
Screenshot: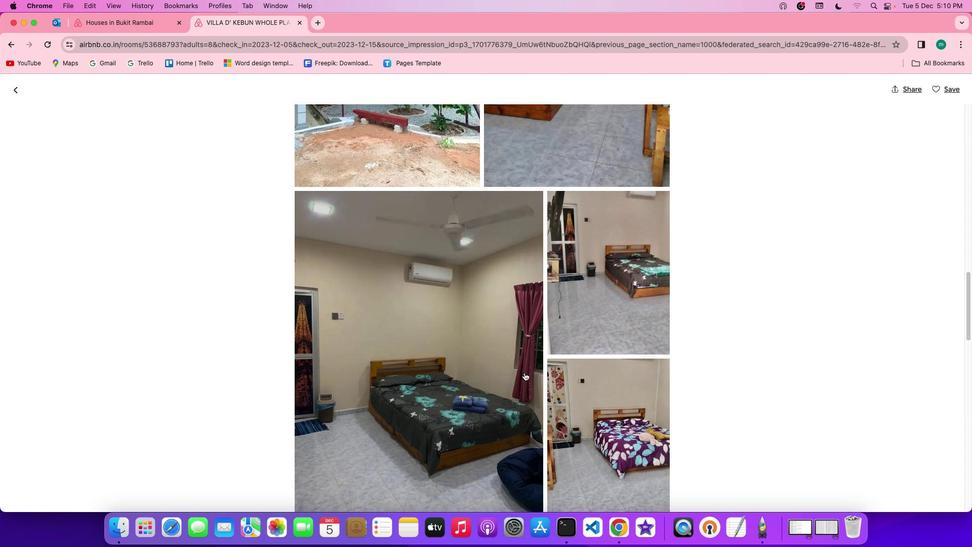 
Action: Mouse scrolled (524, 372) with delta (0, 0)
Screenshot: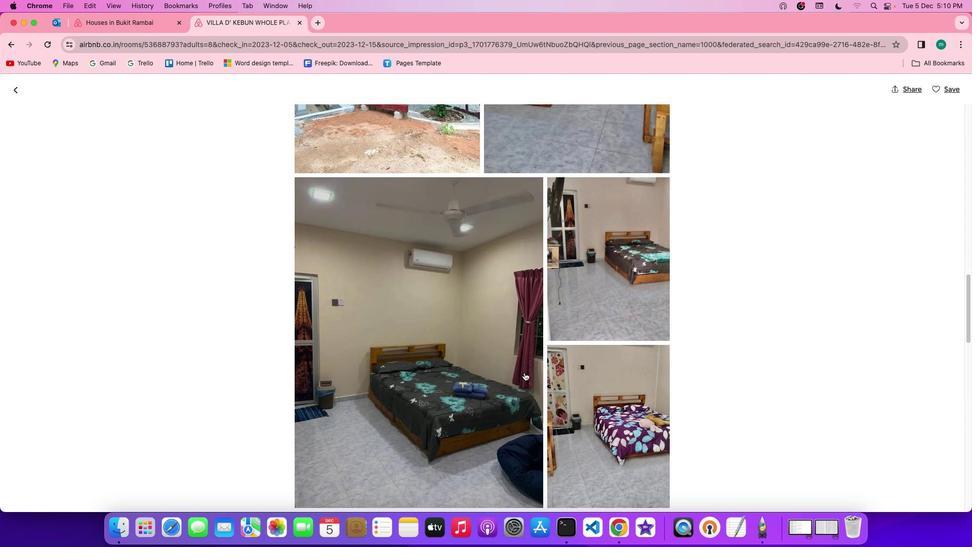 
Action: Mouse scrolled (524, 372) with delta (0, 0)
Screenshot: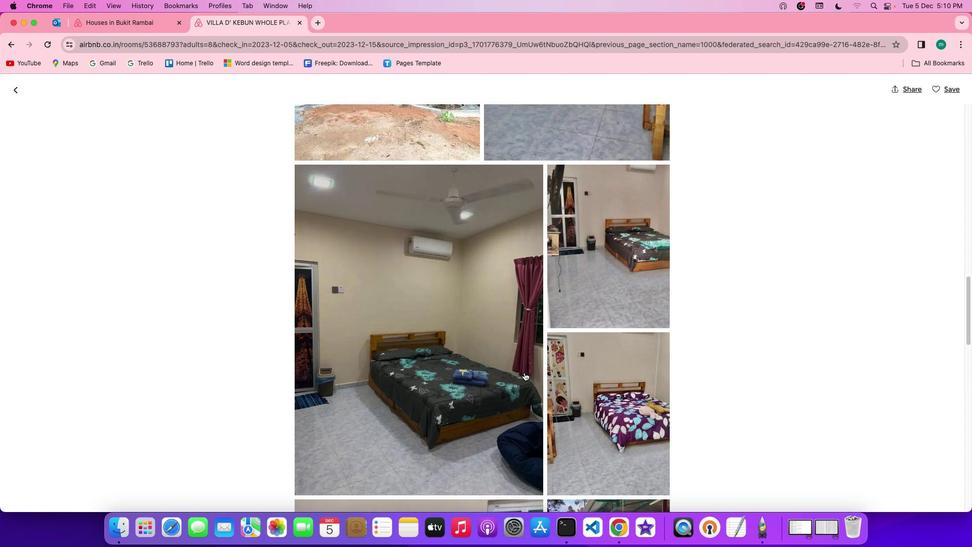 
Action: Mouse scrolled (524, 372) with delta (0, -1)
Screenshot: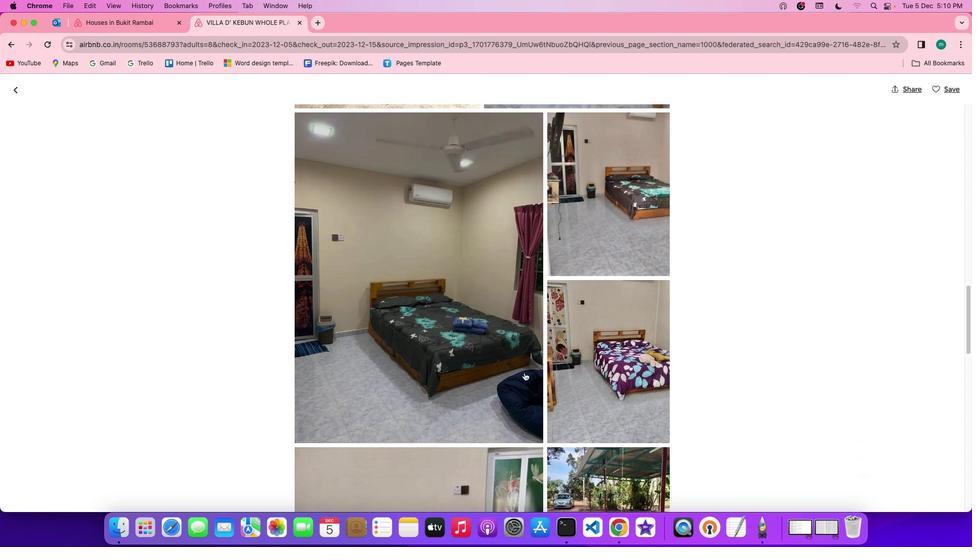 
Action: Mouse scrolled (524, 372) with delta (0, 0)
Screenshot: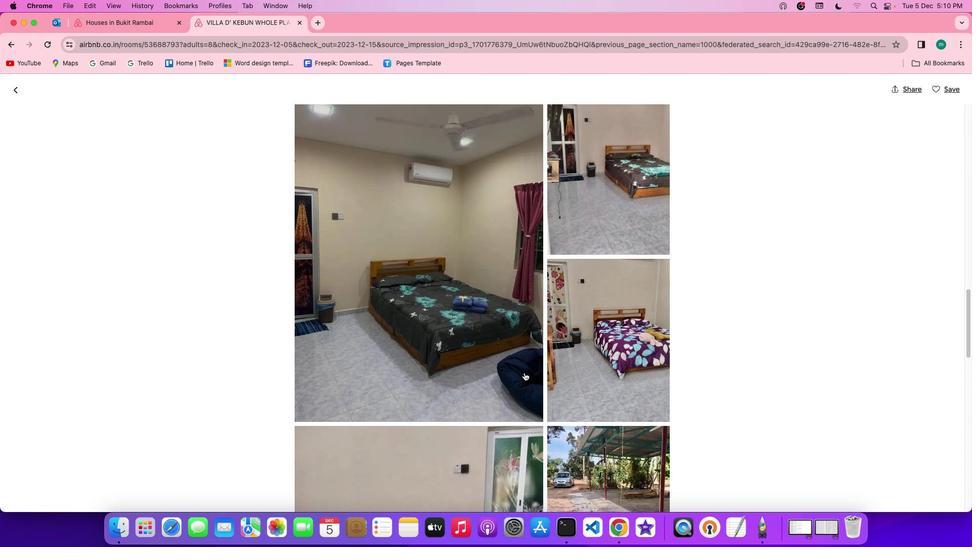 
Action: Mouse scrolled (524, 372) with delta (0, 0)
Screenshot: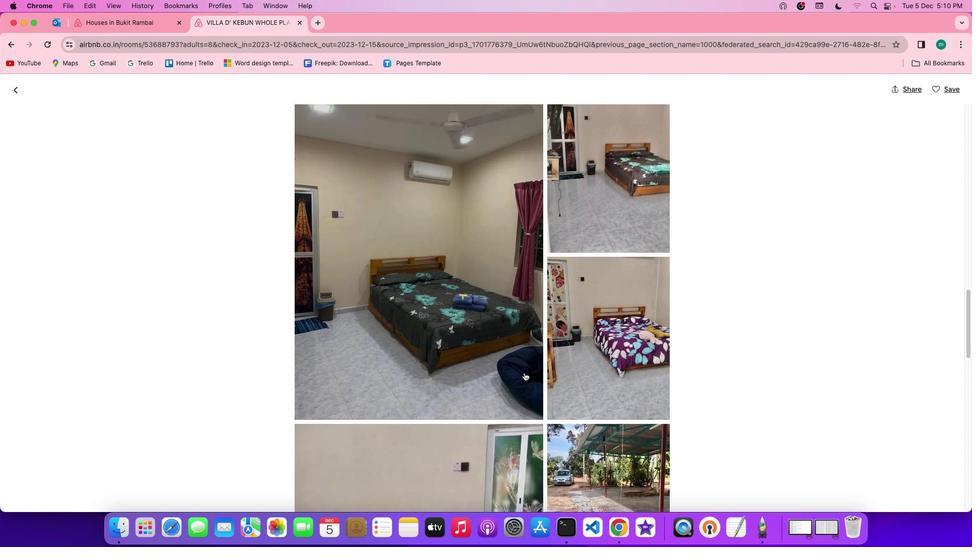 
Action: Mouse scrolled (524, 372) with delta (0, 0)
Screenshot: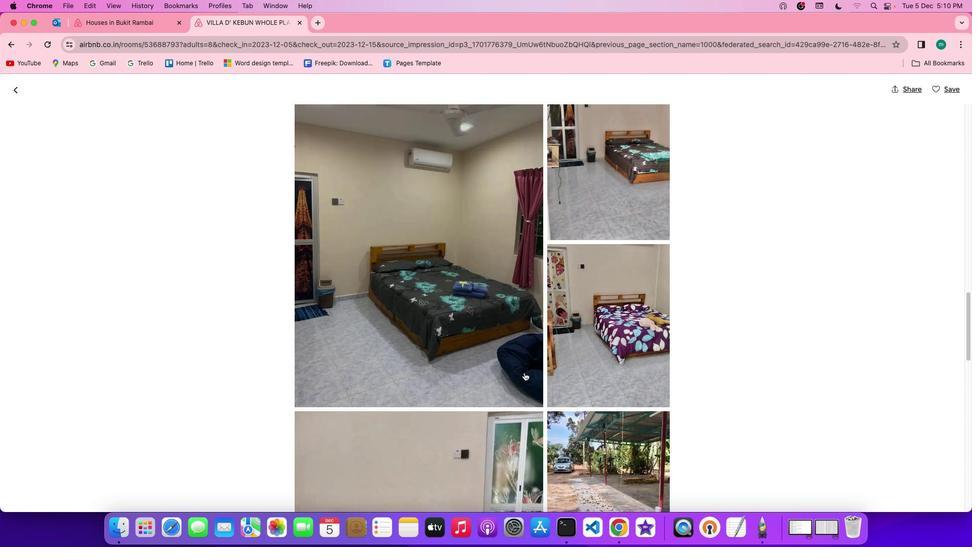 
Action: Mouse scrolled (524, 372) with delta (0, -1)
Screenshot: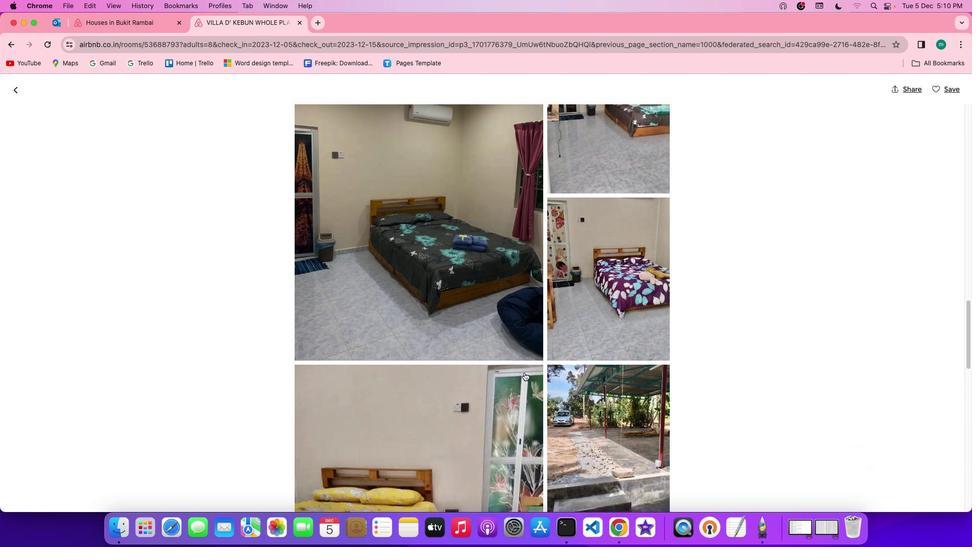 
Action: Mouse scrolled (524, 372) with delta (0, -1)
Screenshot: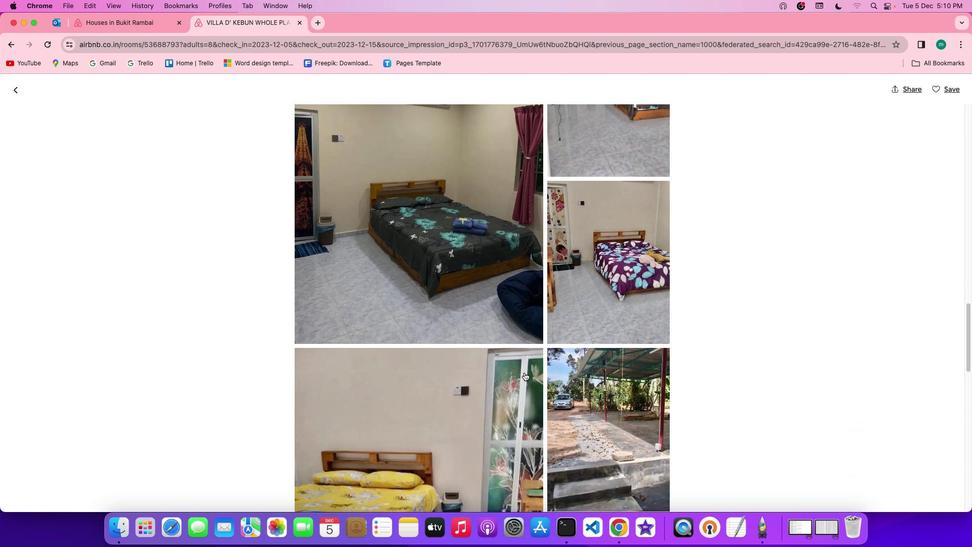 
Action: Mouse scrolled (524, 372) with delta (0, -1)
Screenshot: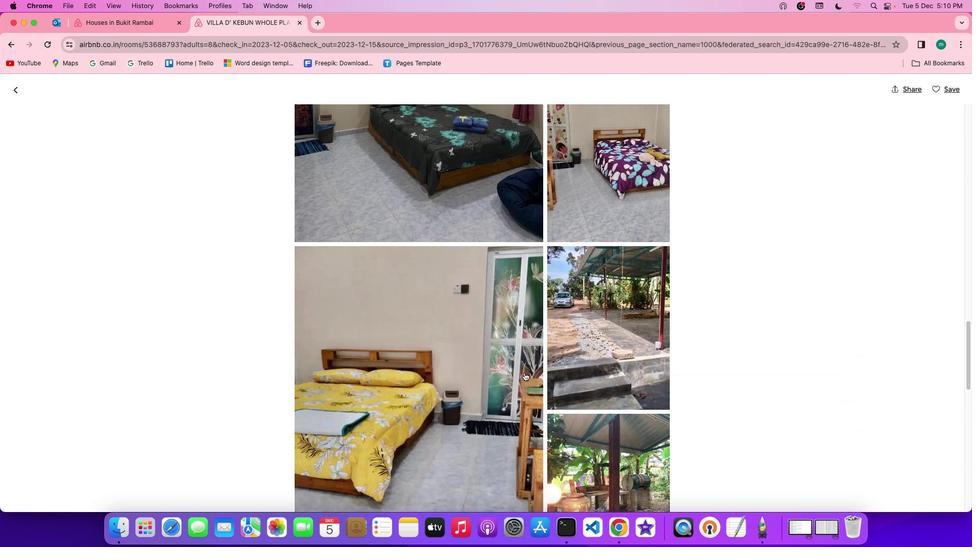 
Action: Mouse scrolled (524, 372) with delta (0, 0)
Screenshot: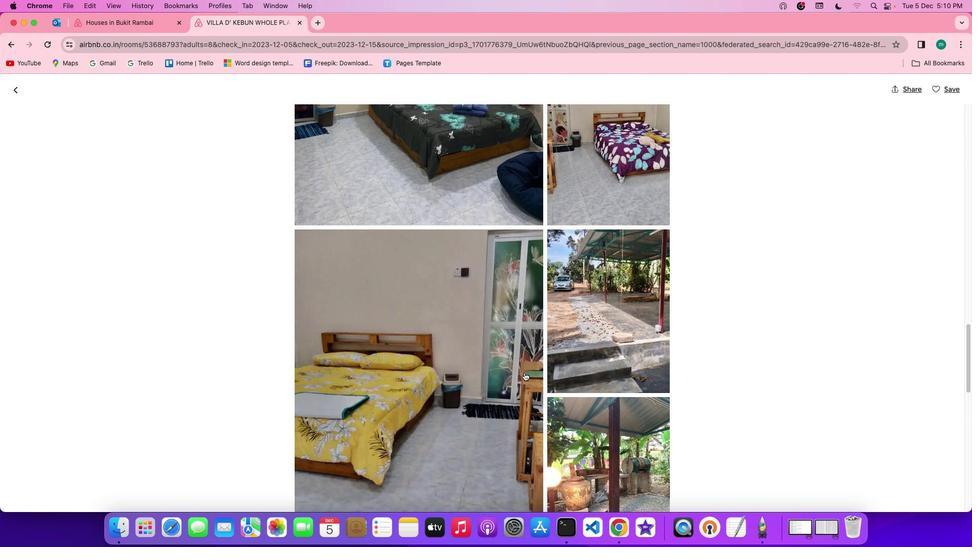 
Action: Mouse scrolled (524, 372) with delta (0, 0)
Screenshot: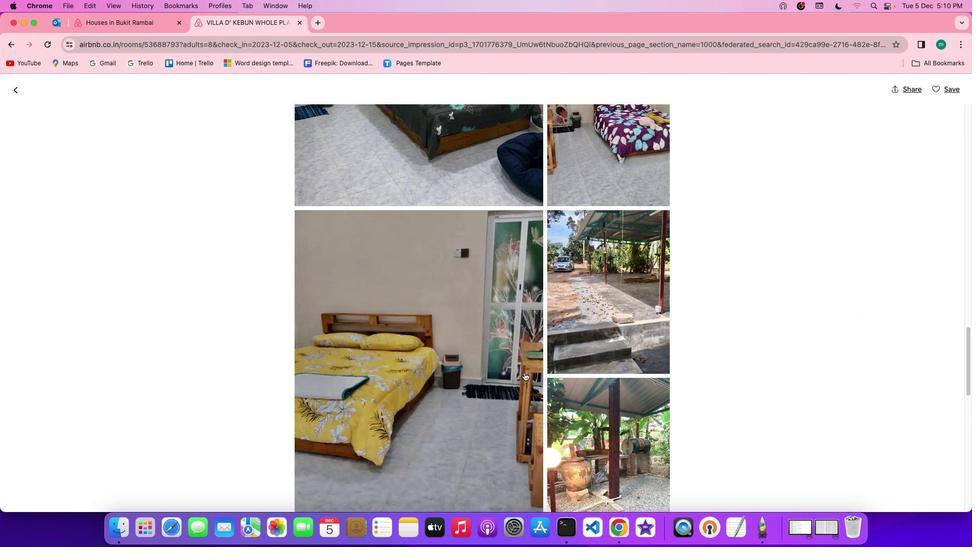 
Action: Mouse scrolled (524, 372) with delta (0, -1)
Screenshot: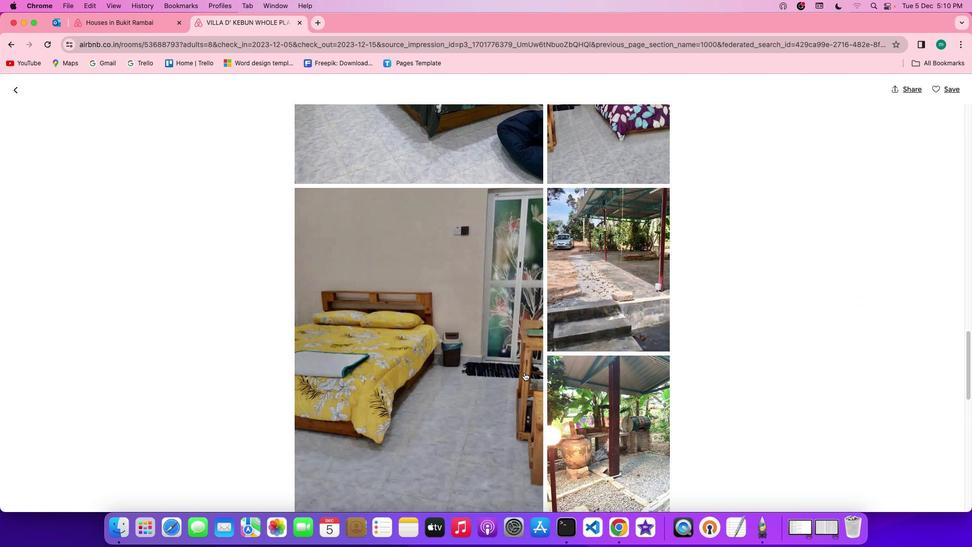 
Action: Mouse scrolled (524, 372) with delta (0, -1)
Screenshot: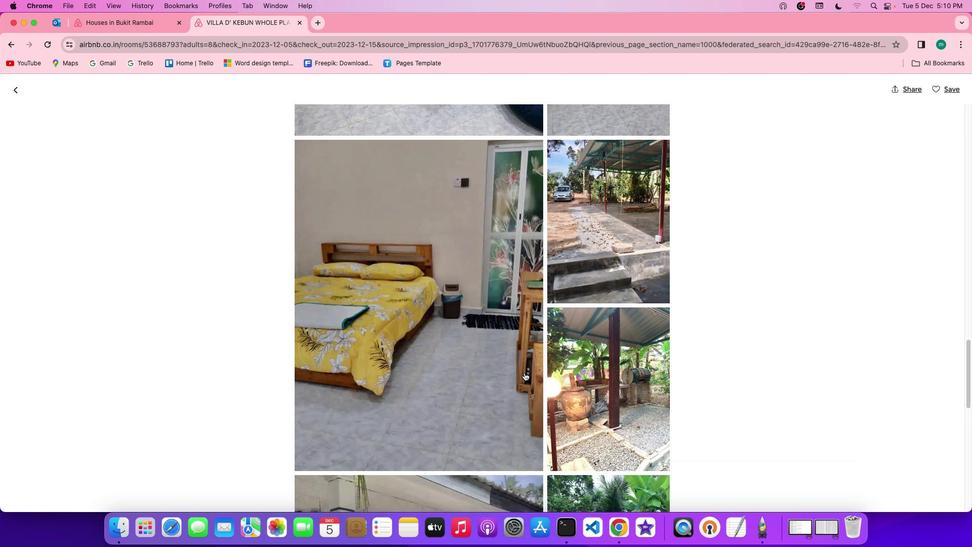
Action: Mouse scrolled (524, 372) with delta (0, 0)
Screenshot: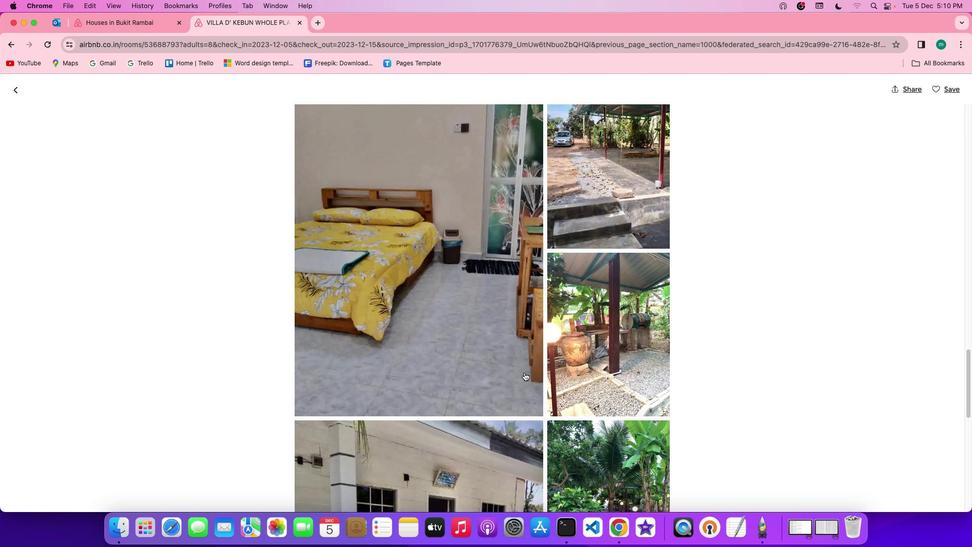 
Action: Mouse scrolled (524, 372) with delta (0, 0)
Screenshot: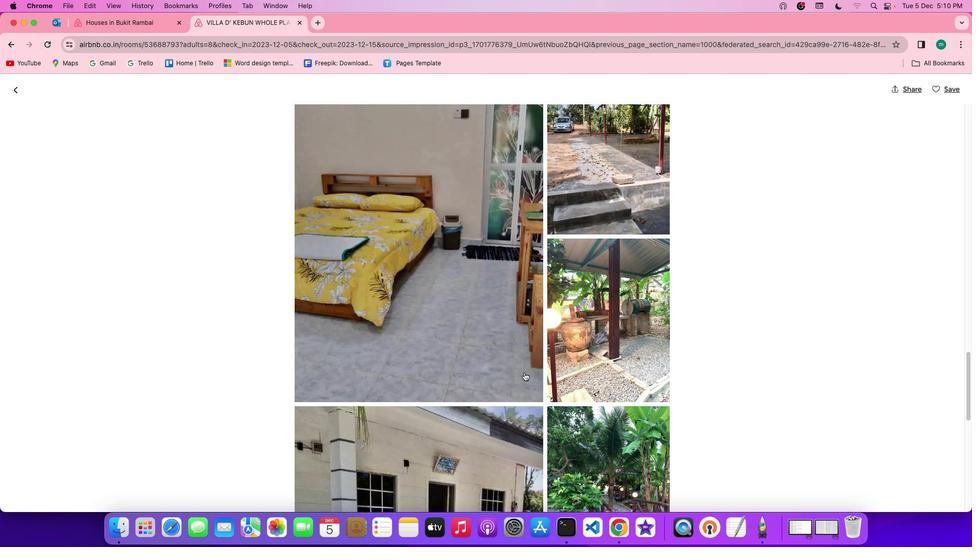 
Action: Mouse scrolled (524, 372) with delta (0, -1)
Screenshot: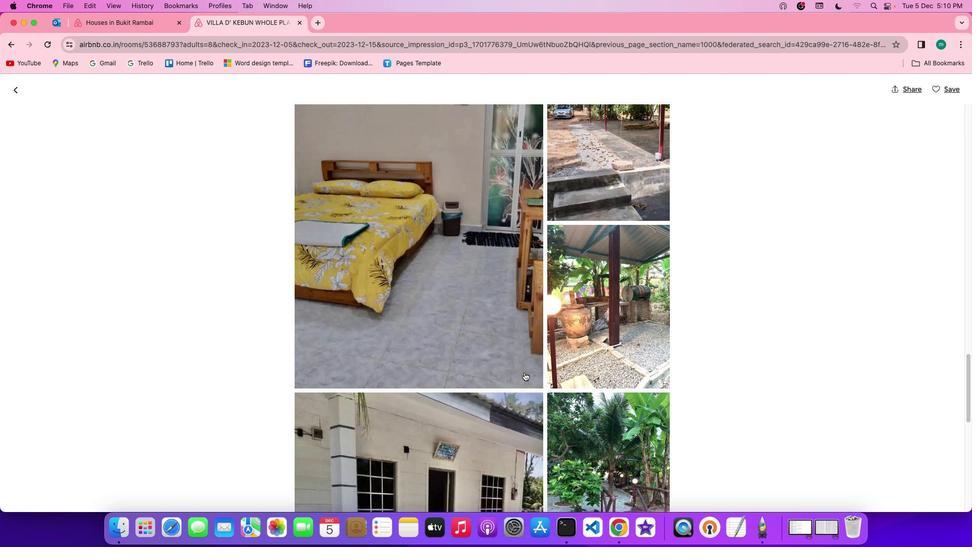 
Action: Mouse scrolled (524, 372) with delta (0, -1)
Screenshot: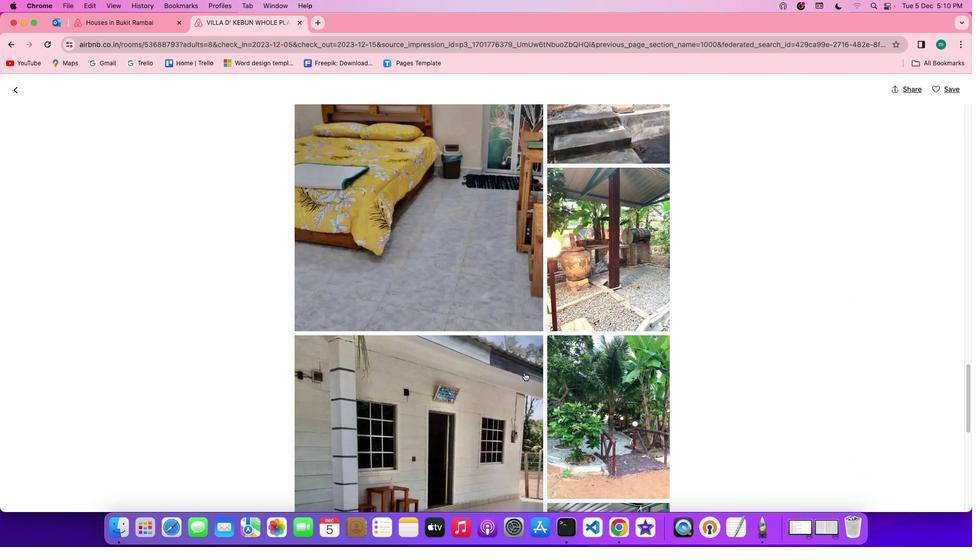 
Action: Mouse scrolled (524, 372) with delta (0, 0)
Screenshot: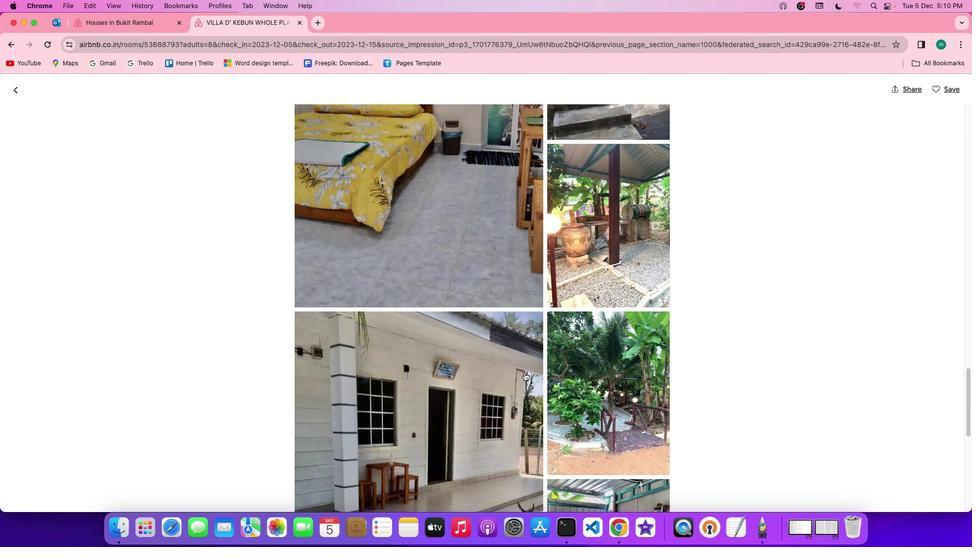 
Action: Mouse scrolled (524, 372) with delta (0, 0)
Screenshot: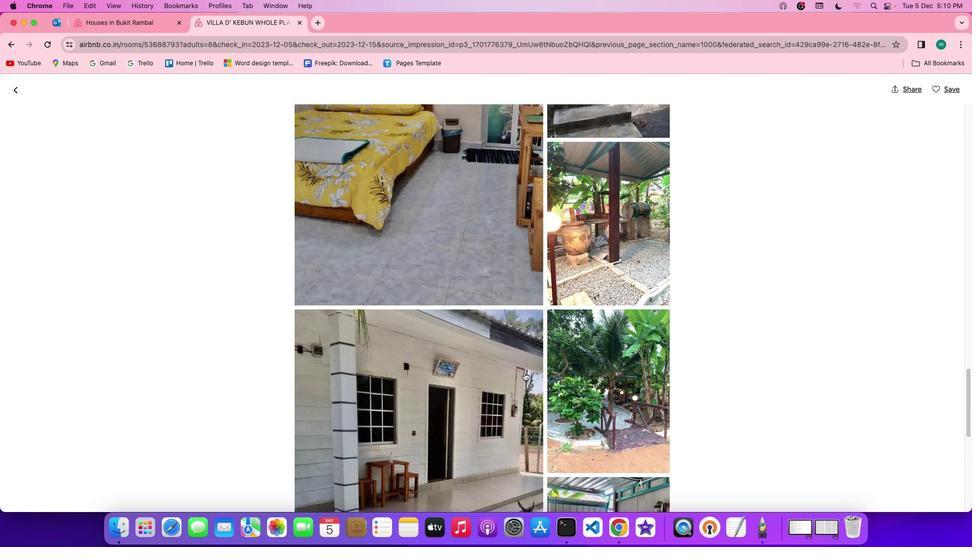 
Action: Mouse scrolled (524, 372) with delta (0, -1)
Screenshot: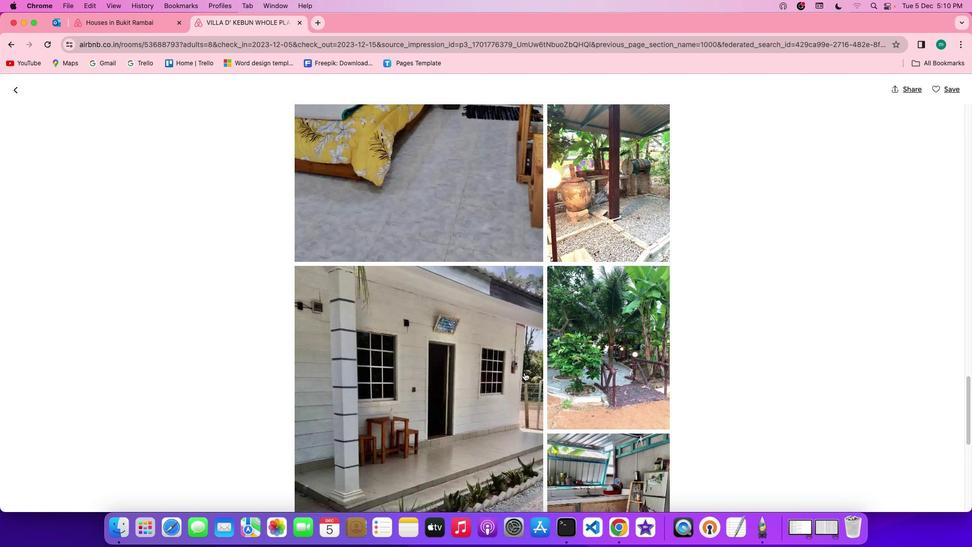 
Action: Mouse scrolled (524, 372) with delta (0, 0)
Screenshot: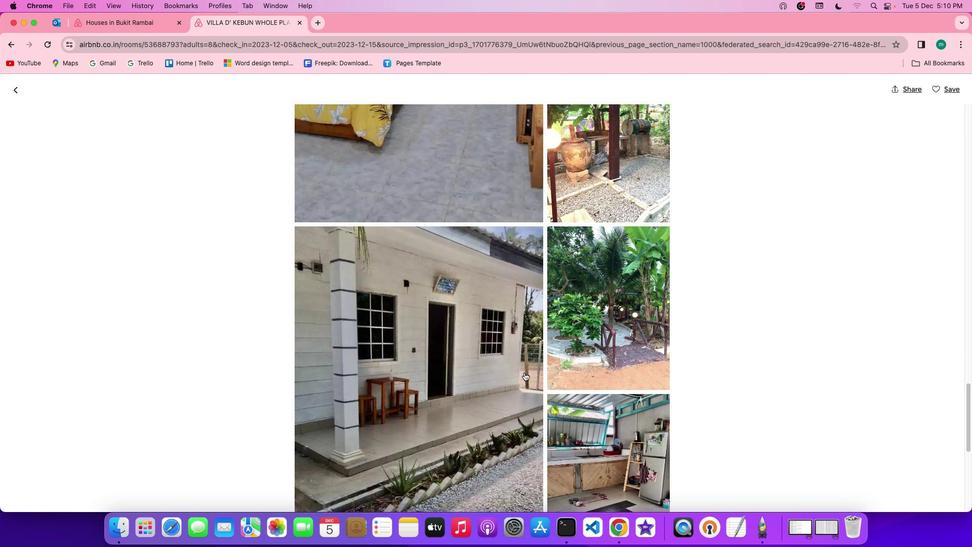 
Action: Mouse scrolled (524, 372) with delta (0, 0)
Screenshot: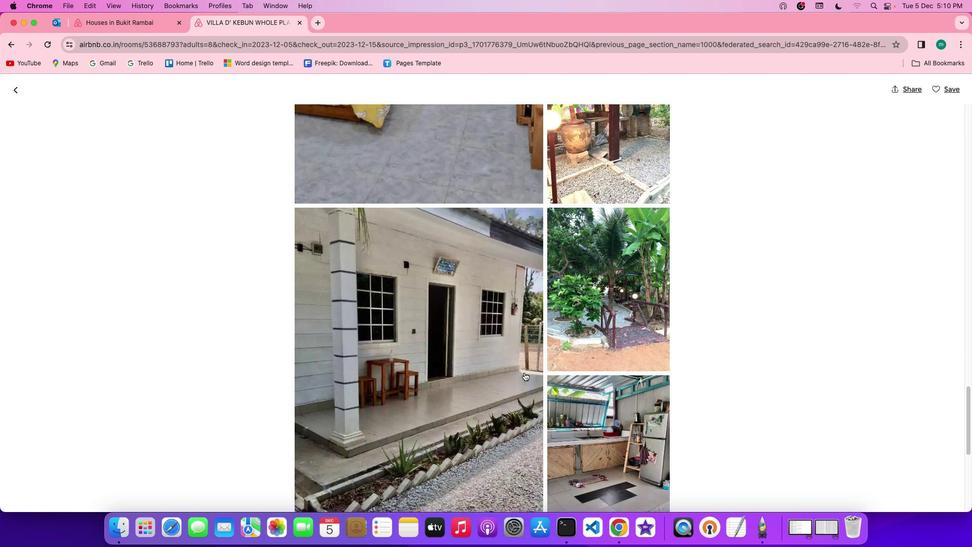 
Action: Mouse scrolled (524, 372) with delta (0, 0)
Screenshot: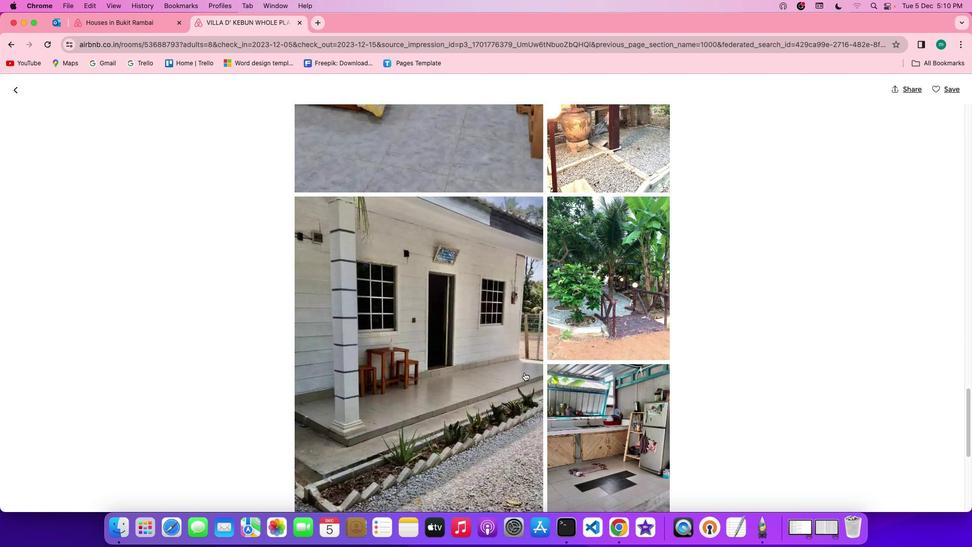 
Action: Mouse scrolled (524, 372) with delta (0, -1)
Screenshot: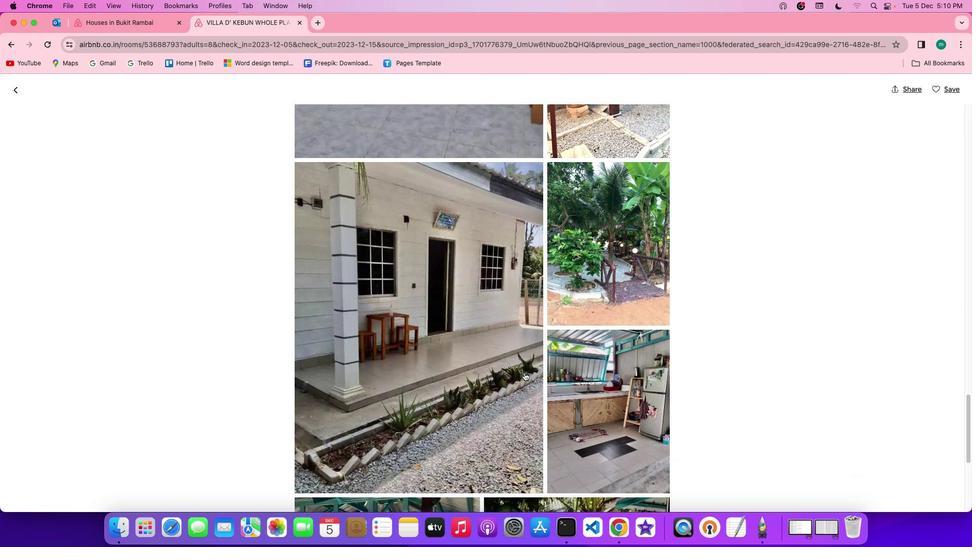
Action: Mouse scrolled (524, 372) with delta (0, 0)
Screenshot: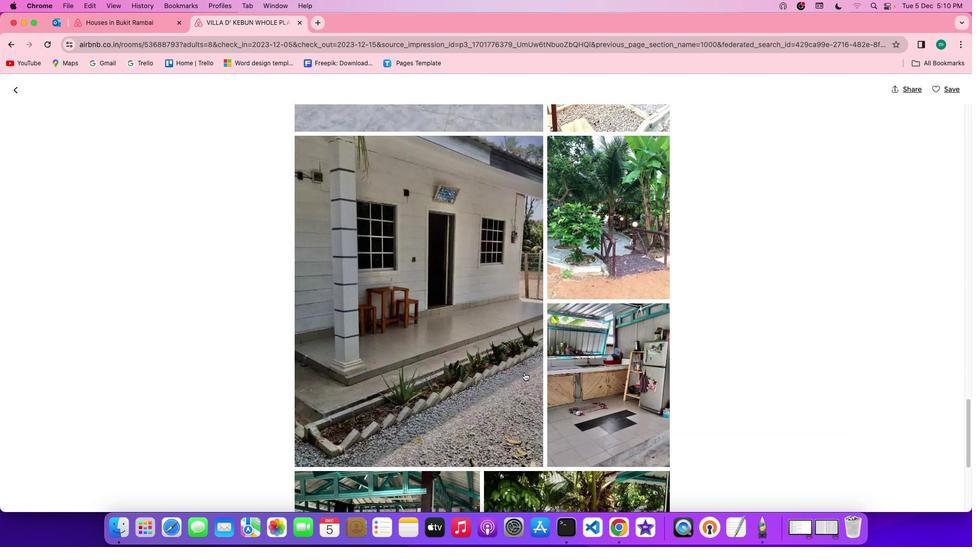 
Action: Mouse scrolled (524, 372) with delta (0, 0)
Screenshot: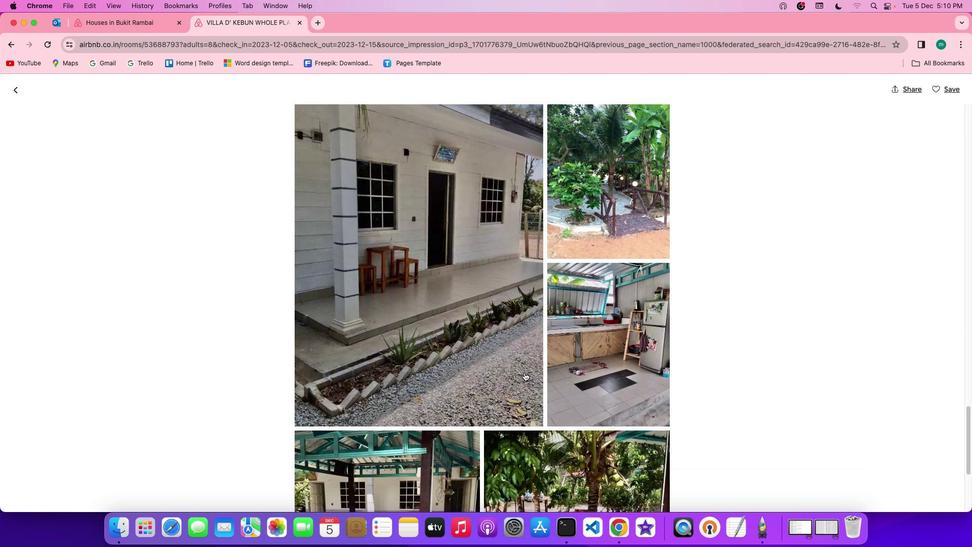 
Action: Mouse scrolled (524, 372) with delta (0, -1)
Screenshot: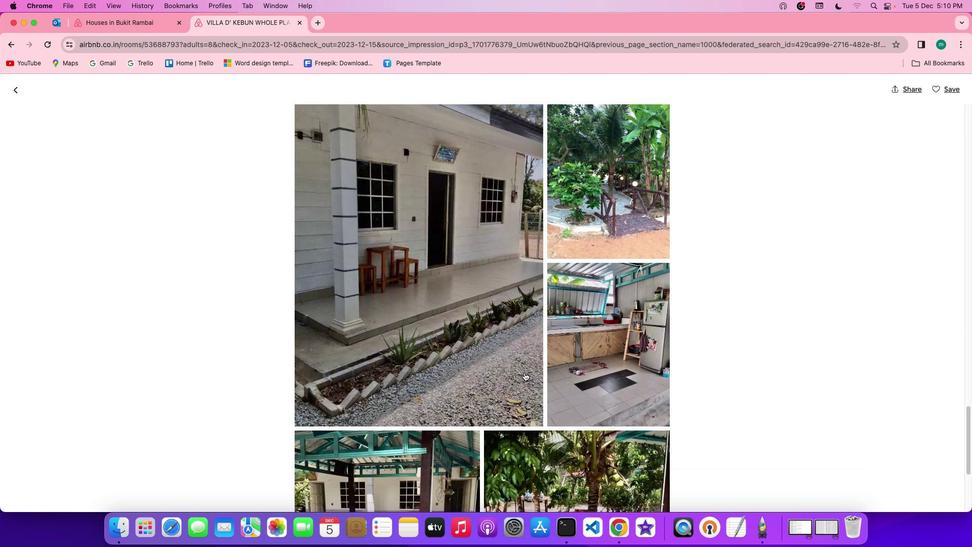 
Action: Mouse scrolled (524, 372) with delta (0, -1)
Screenshot: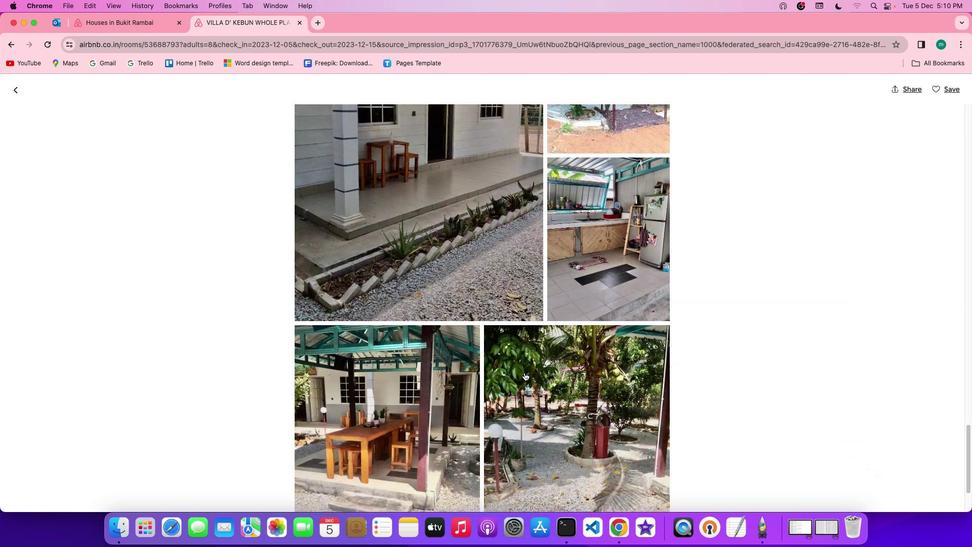 
Action: Mouse scrolled (524, 372) with delta (0, 0)
Screenshot: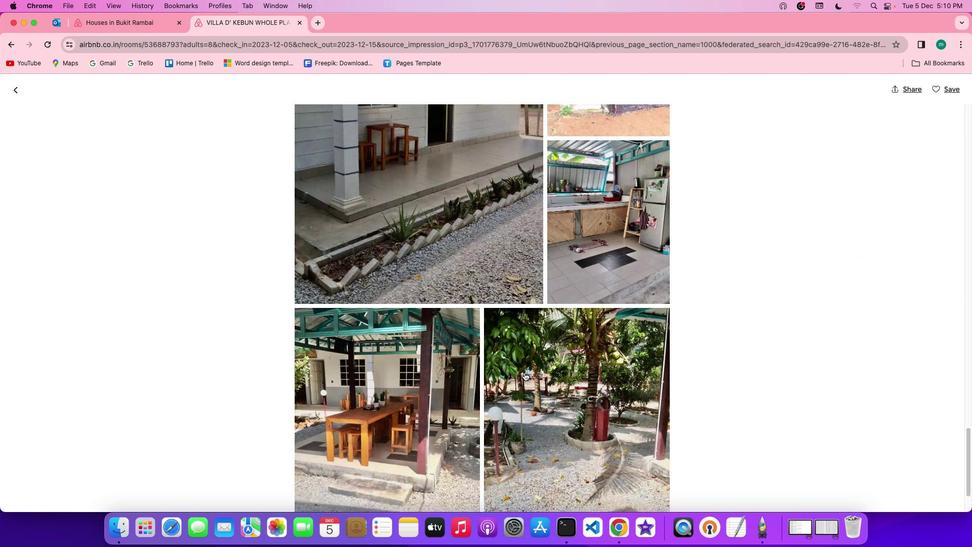 
Action: Mouse scrolled (524, 372) with delta (0, 0)
Screenshot: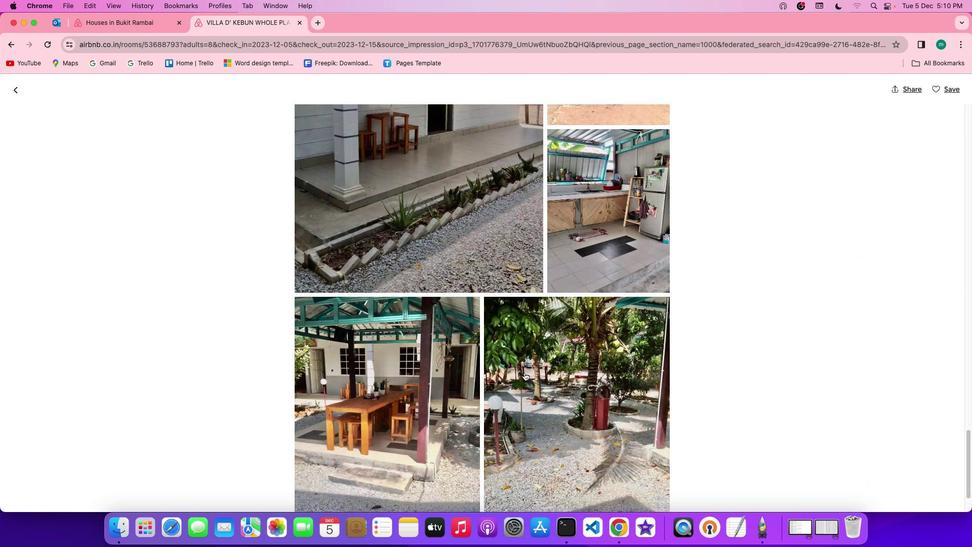 
Action: Mouse scrolled (524, 372) with delta (0, -1)
Screenshot: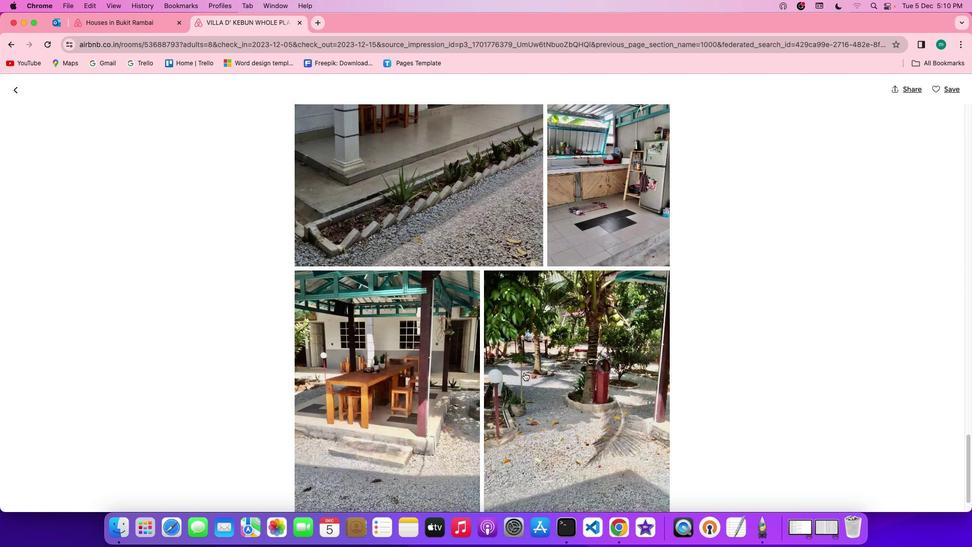 
Action: Mouse scrolled (524, 372) with delta (0, -1)
Screenshot: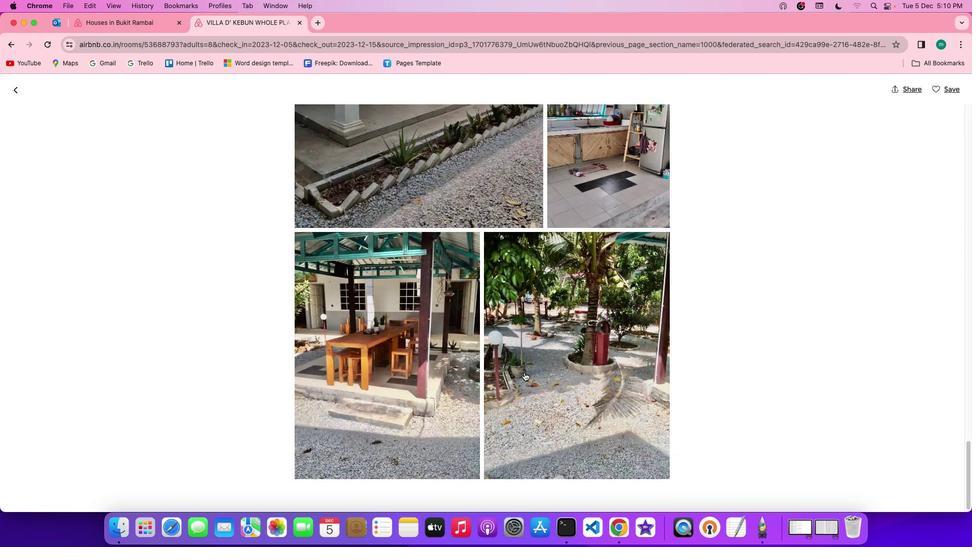 
Action: Mouse scrolled (524, 372) with delta (0, 0)
Screenshot: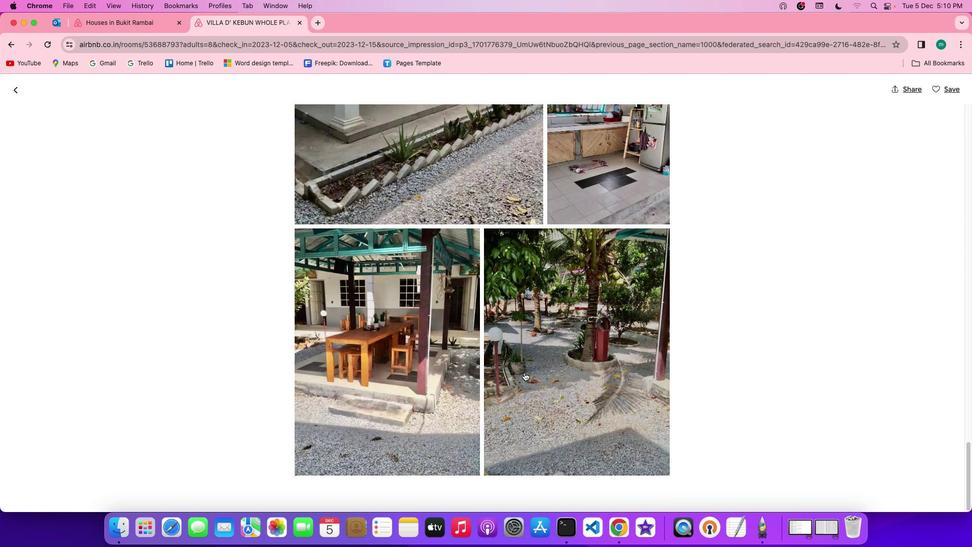
Action: Mouse scrolled (524, 372) with delta (0, 0)
Screenshot: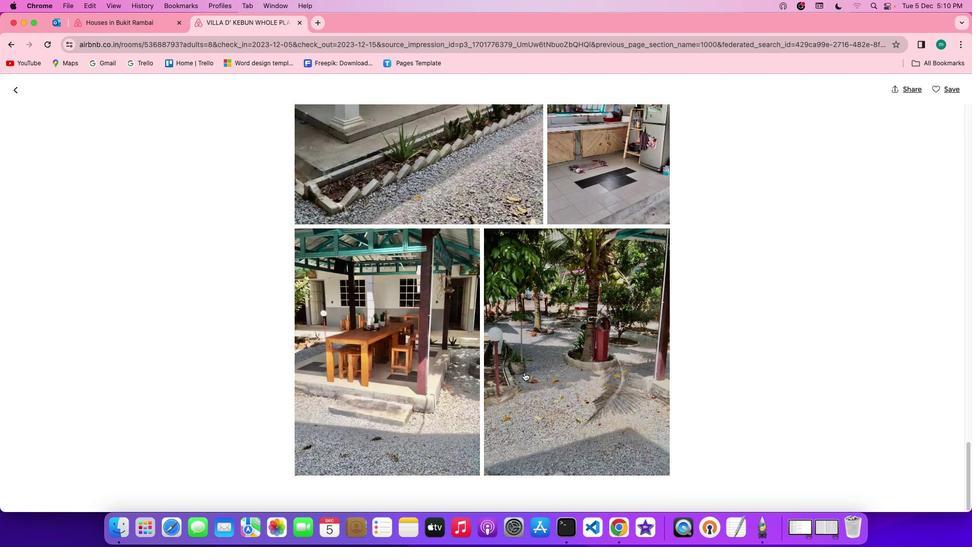 
Action: Mouse scrolled (524, 372) with delta (0, 0)
Screenshot: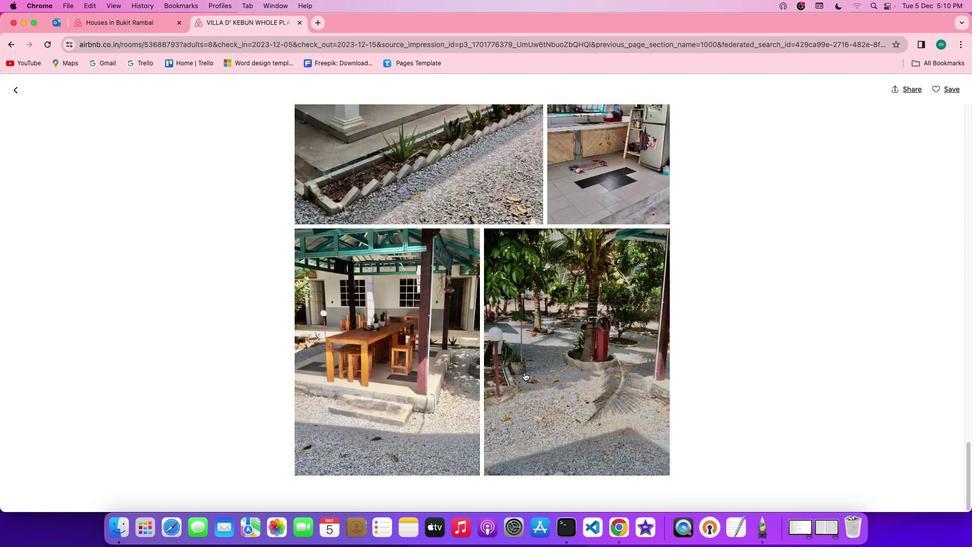
Action: Mouse scrolled (524, 372) with delta (0, 0)
Screenshot: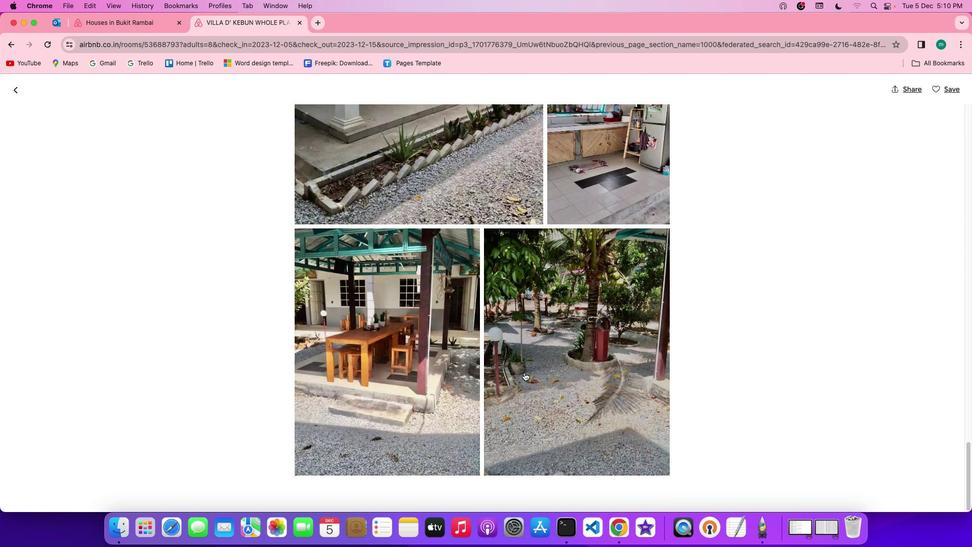 
Action: Mouse scrolled (524, 372) with delta (0, 0)
Screenshot: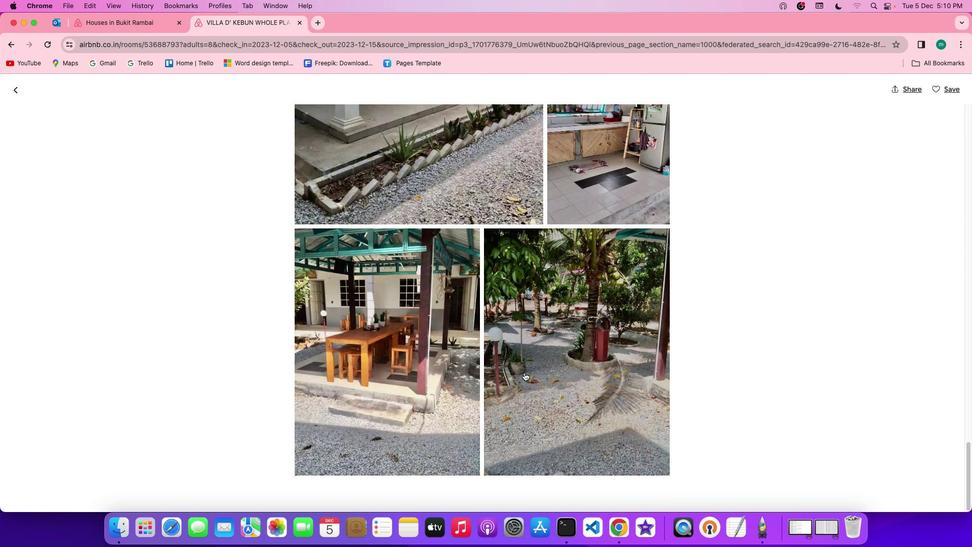 
Action: Mouse scrolled (524, 372) with delta (0, 0)
Screenshot: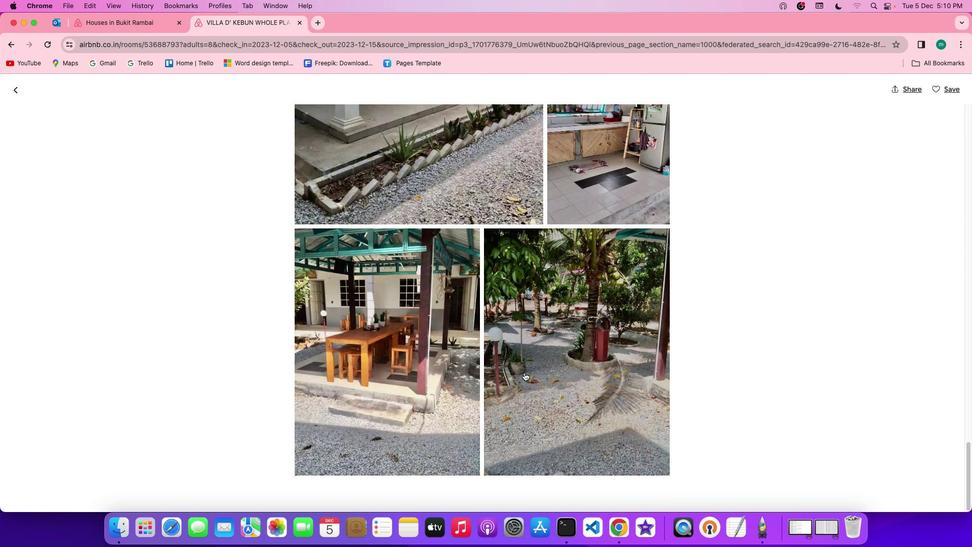 
Action: Mouse scrolled (524, 372) with delta (0, -1)
Screenshot: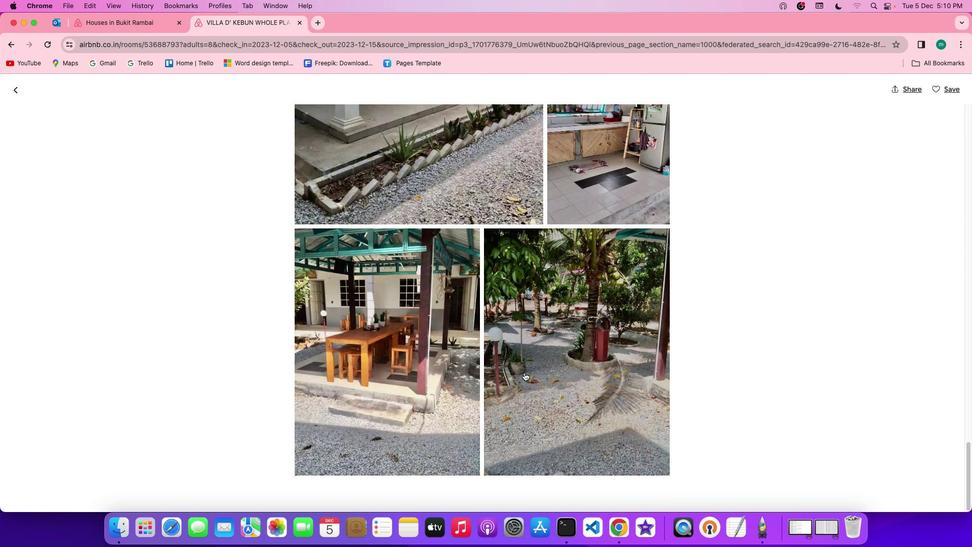 
Action: Mouse scrolled (524, 372) with delta (0, -1)
Screenshot: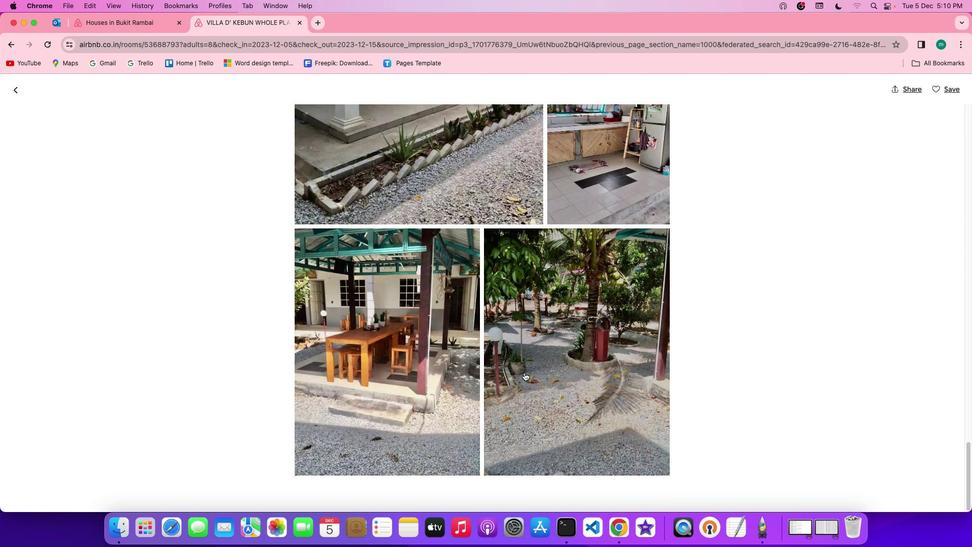 
Action: Mouse scrolled (524, 372) with delta (0, 0)
Screenshot: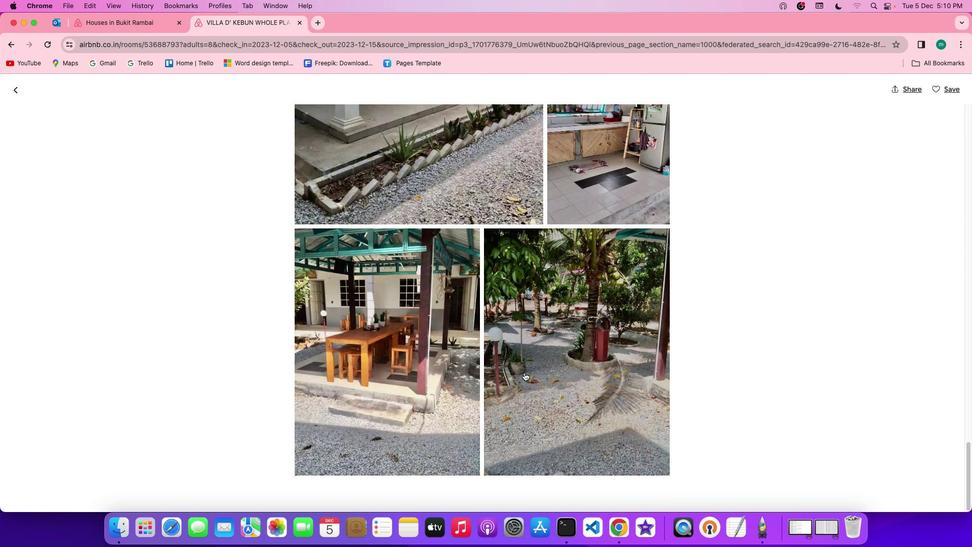 
Action: Mouse scrolled (524, 372) with delta (0, 0)
Screenshot: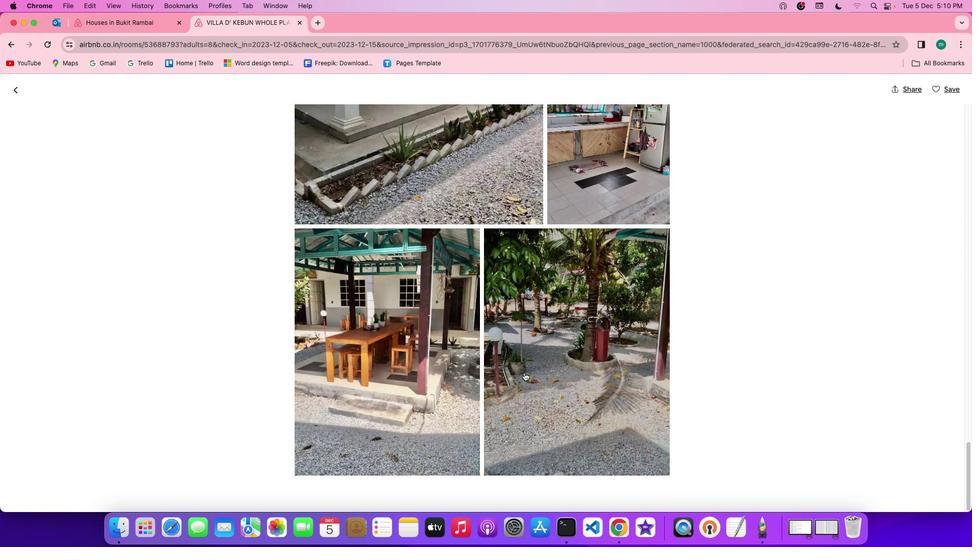 
Action: Mouse scrolled (524, 372) with delta (0, 0)
Screenshot: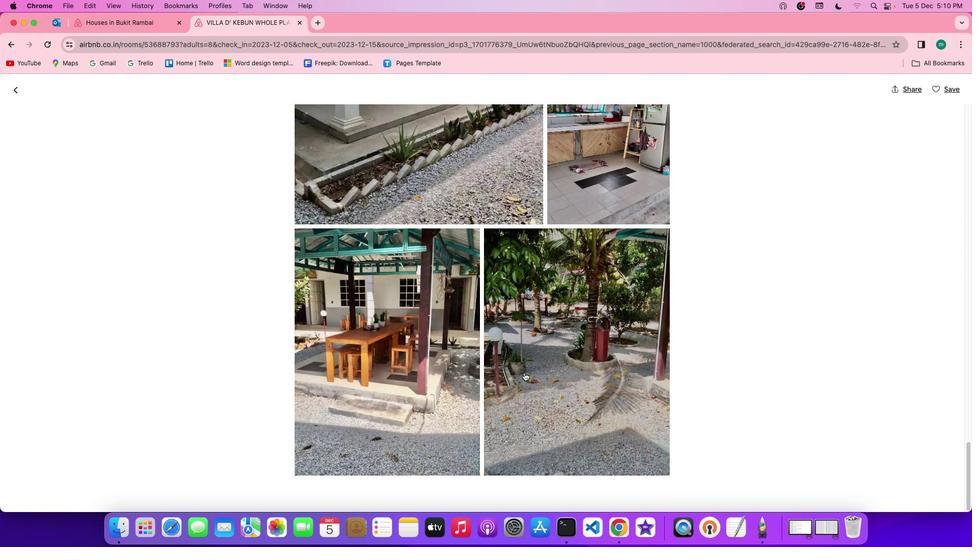 
Action: Mouse scrolled (524, 372) with delta (0, -1)
Screenshot: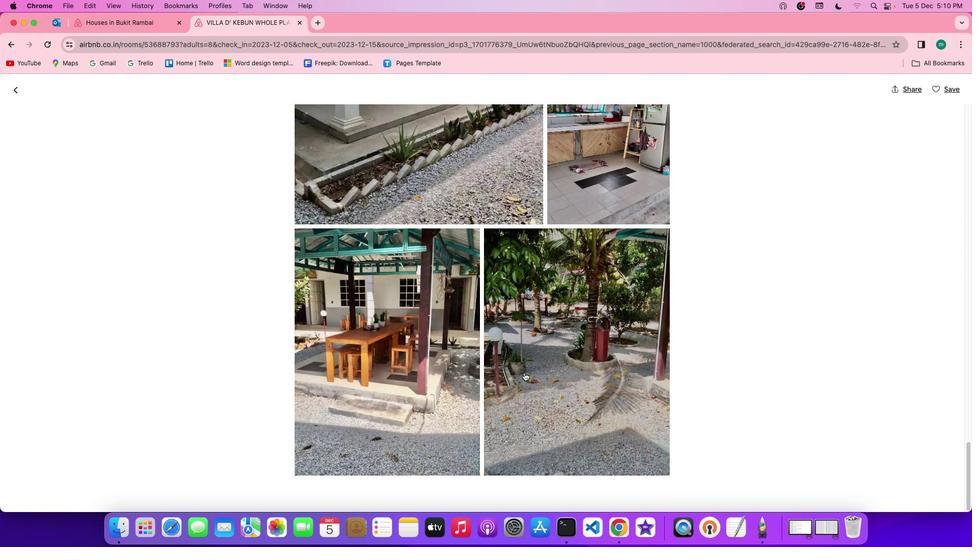
Action: Mouse scrolled (524, 372) with delta (0, 0)
Screenshot: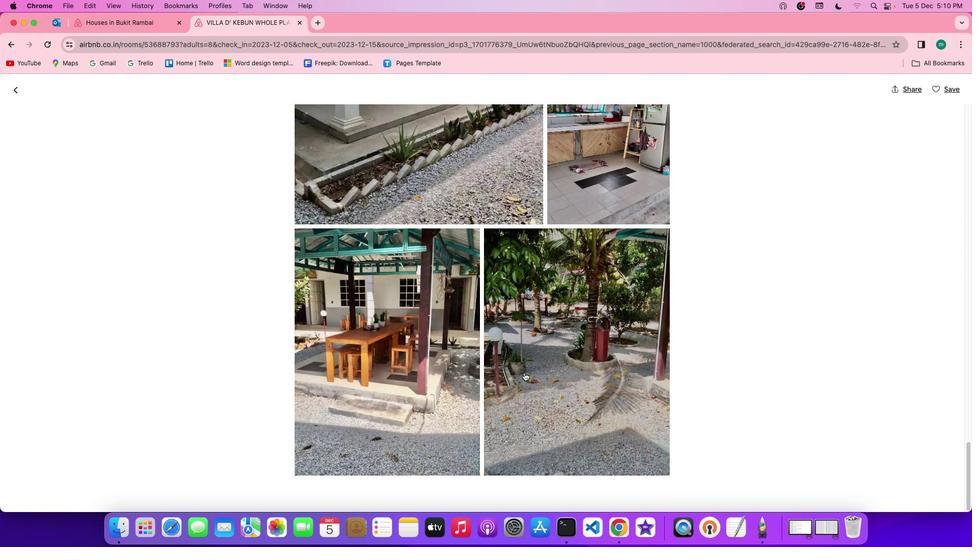 
Action: Mouse scrolled (524, 372) with delta (0, 0)
Screenshot: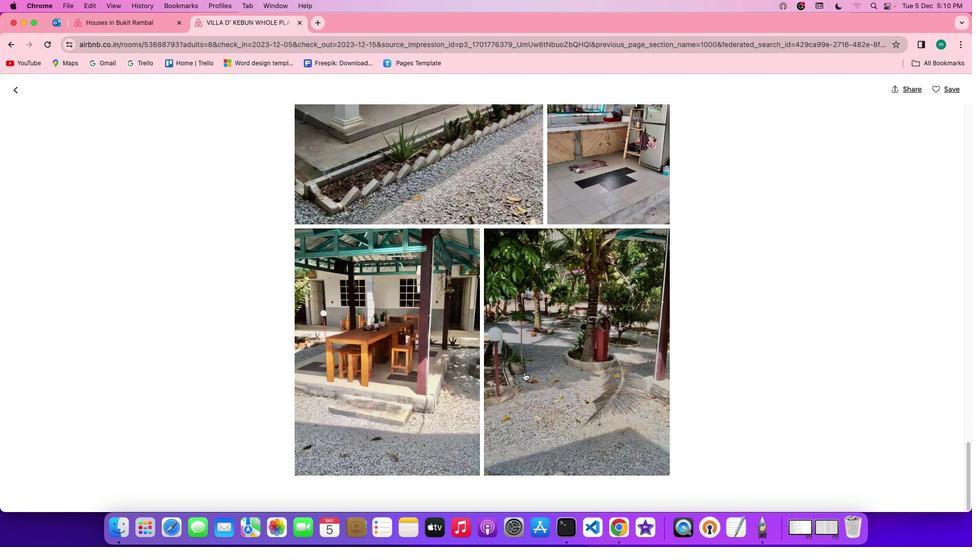 
Action: Mouse scrolled (524, 372) with delta (0, 0)
Screenshot: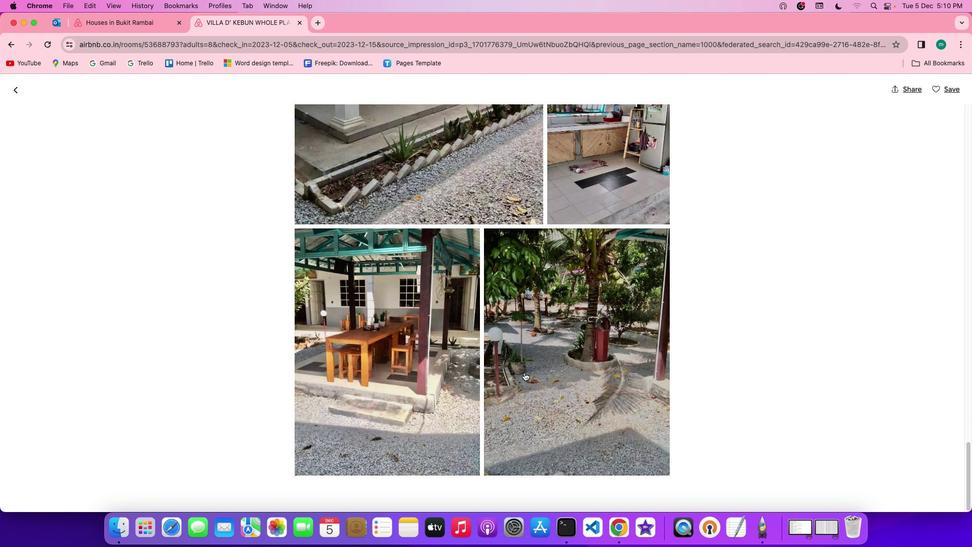 
Action: Mouse scrolled (524, 372) with delta (0, -1)
Screenshot: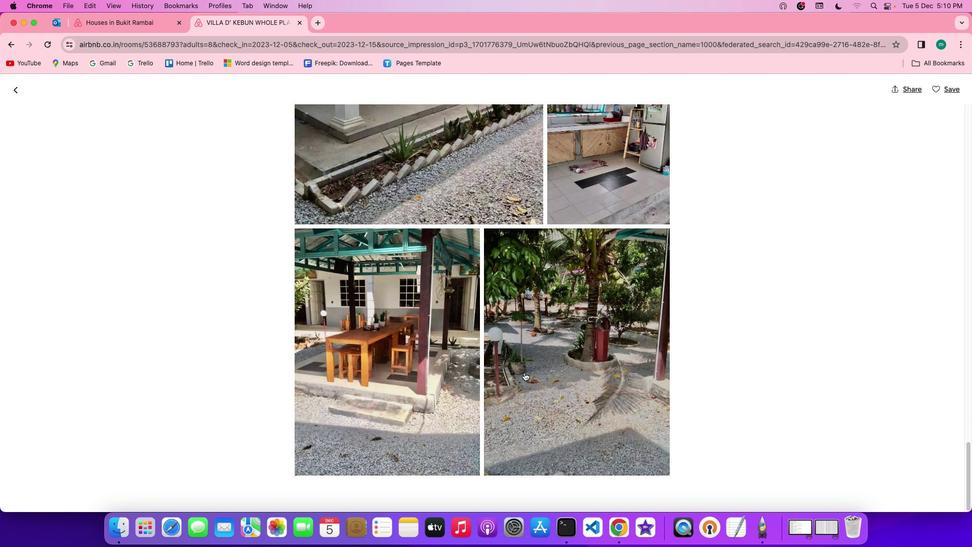 
Action: Mouse scrolled (524, 372) with delta (0, -1)
Screenshot: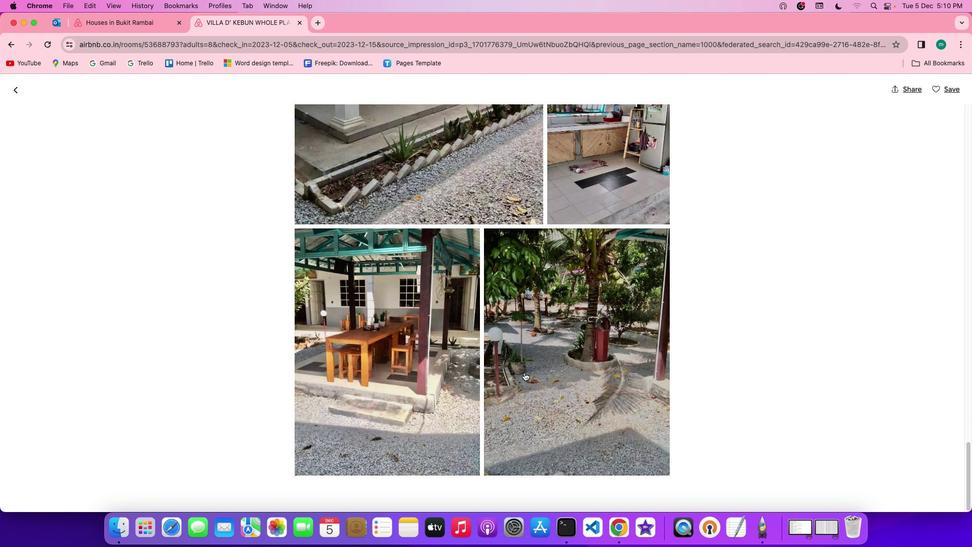 
Action: Mouse scrolled (524, 372) with delta (0, 0)
Screenshot: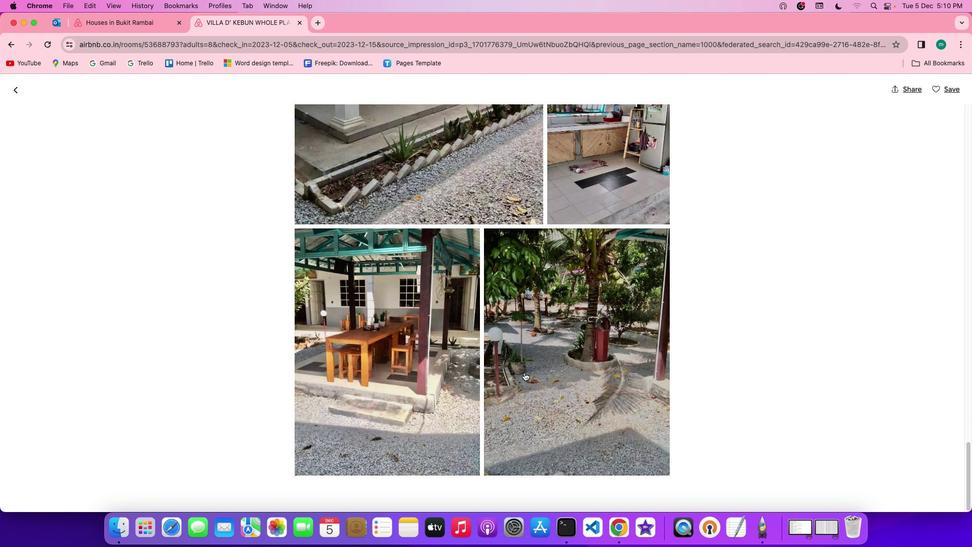 
Action: Mouse moved to (19, 89)
Screenshot: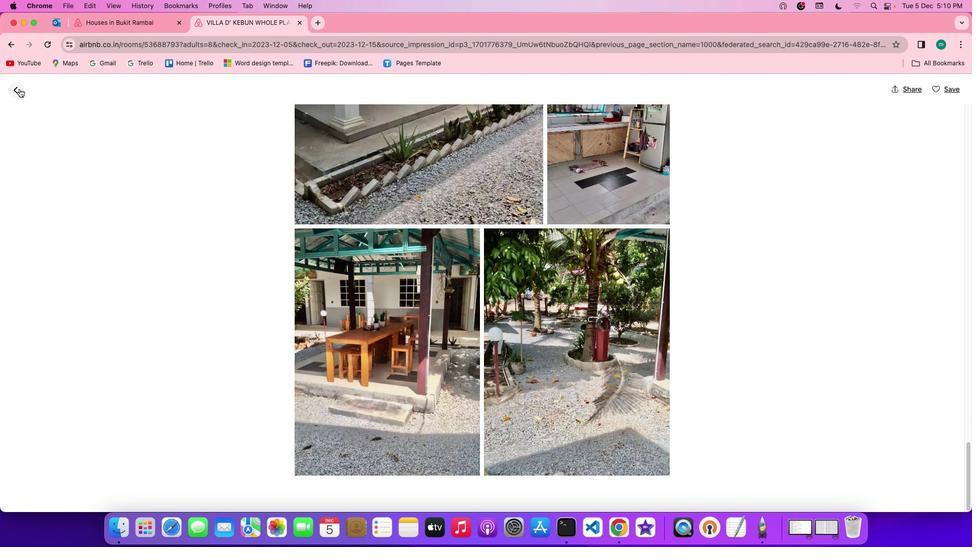 
Action: Mouse pressed left at (19, 89)
Screenshot: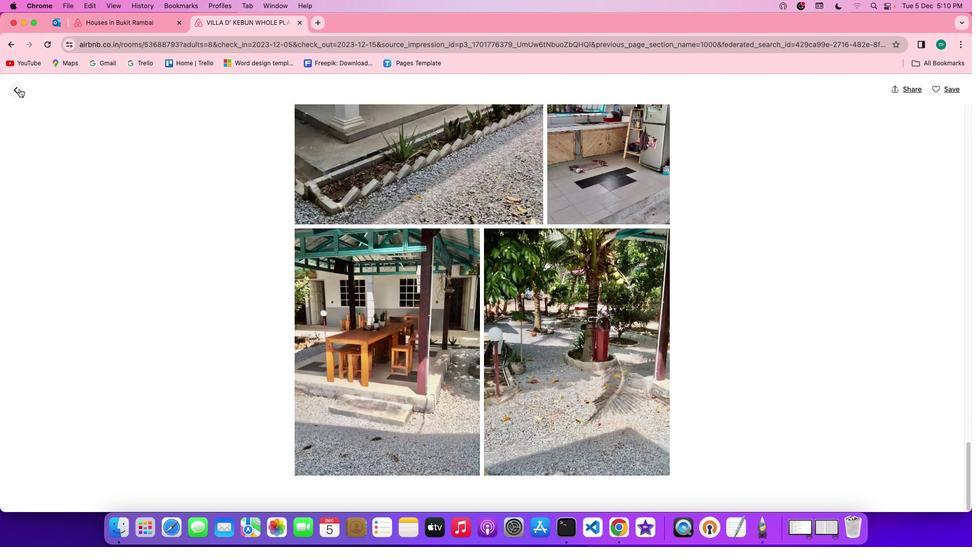 
Action: Mouse moved to (364, 311)
Screenshot: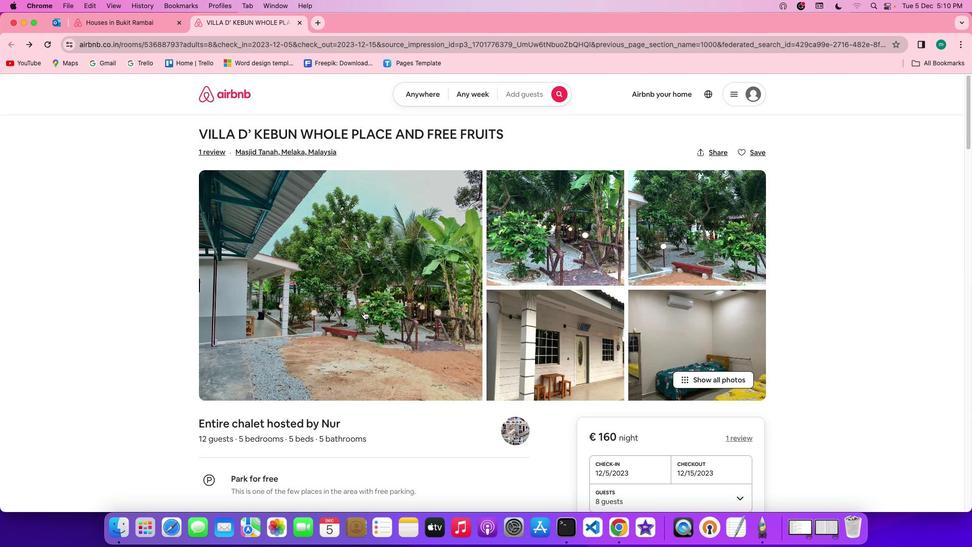 
Action: Mouse scrolled (364, 311) with delta (0, 0)
Screenshot: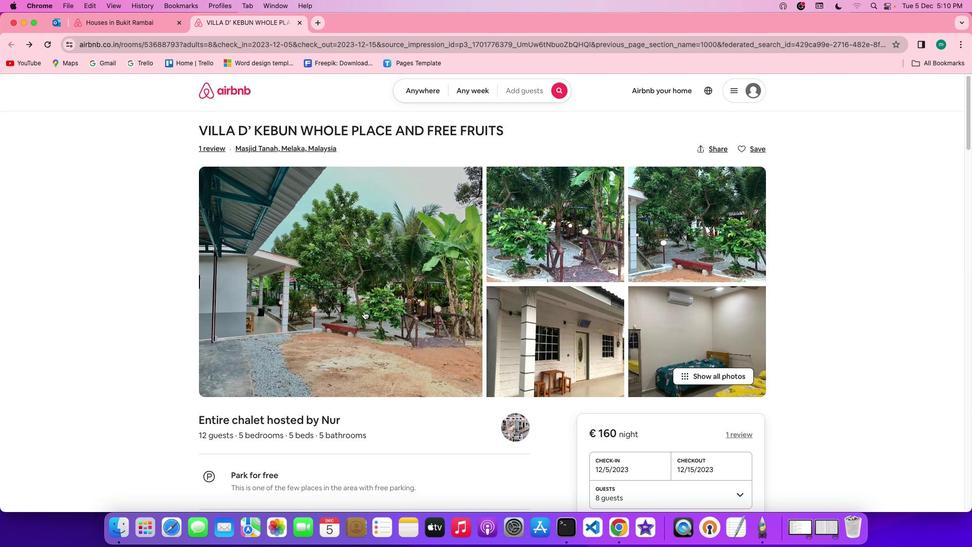 
Action: Mouse scrolled (364, 311) with delta (0, 0)
Screenshot: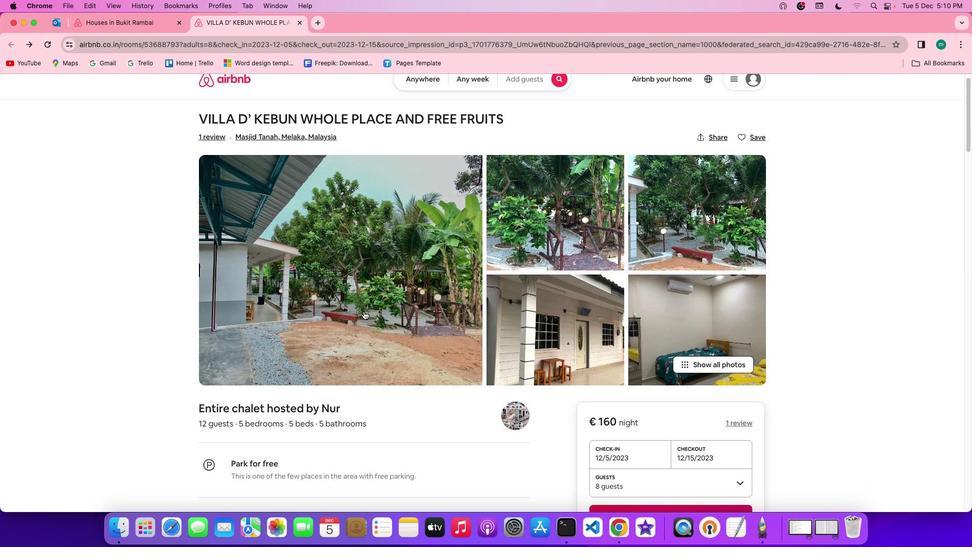 
Action: Mouse scrolled (364, 311) with delta (0, -1)
Screenshot: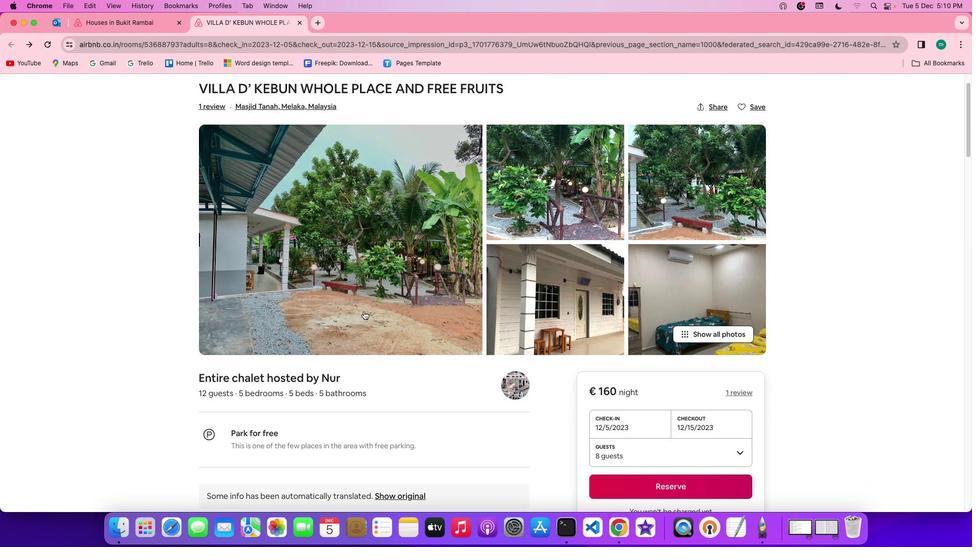 
Action: Mouse scrolled (364, 311) with delta (0, -2)
Screenshot: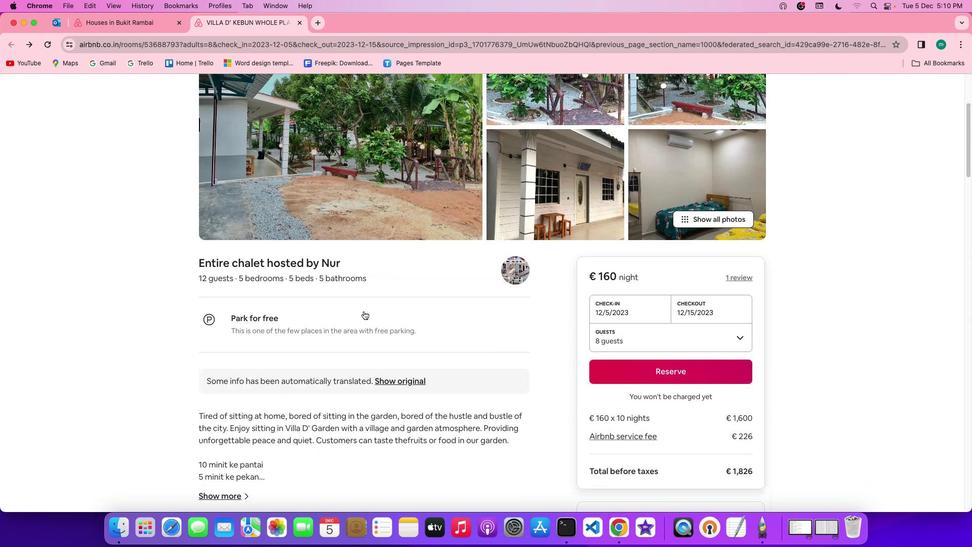 
Action: Mouse scrolled (364, 311) with delta (0, -2)
Screenshot: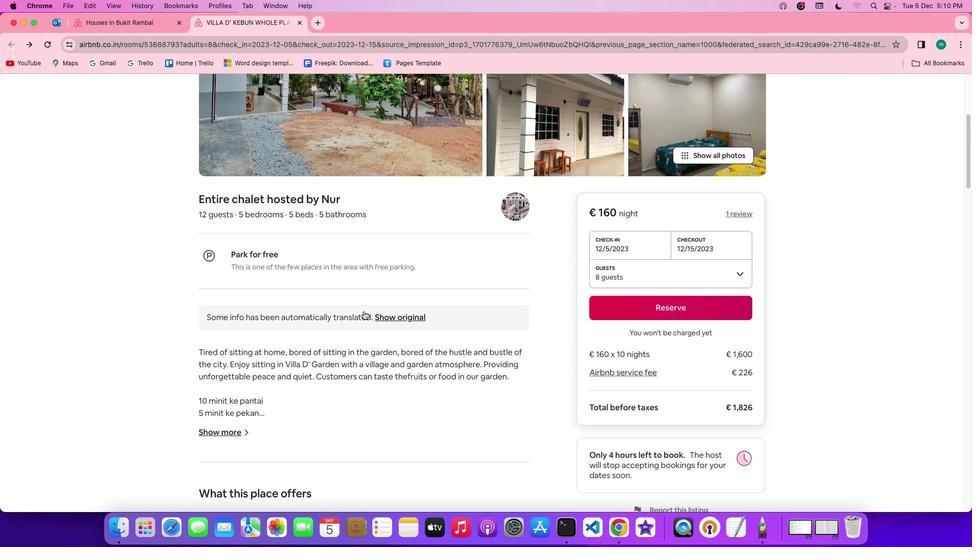 
Action: Mouse scrolled (364, 311) with delta (0, 0)
Screenshot: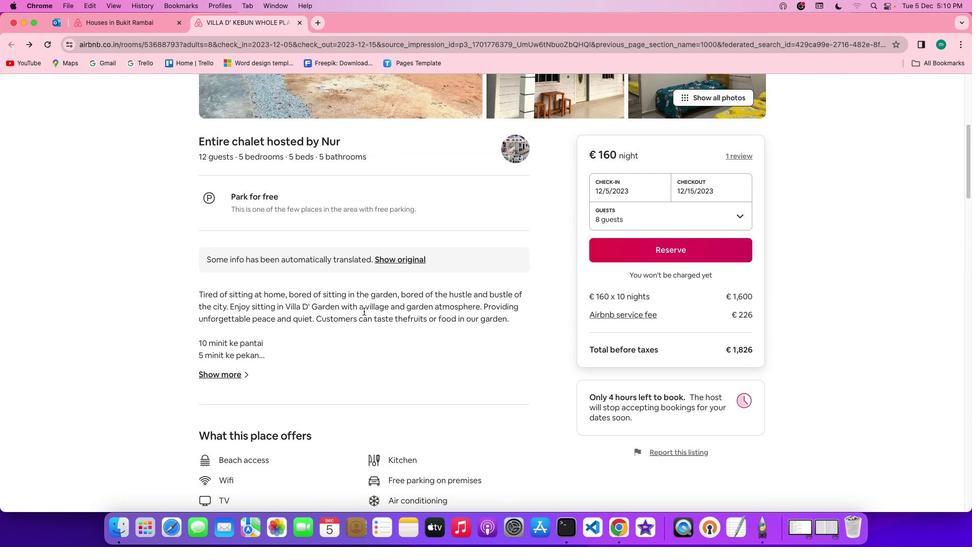 
Action: Mouse scrolled (364, 311) with delta (0, 0)
Screenshot: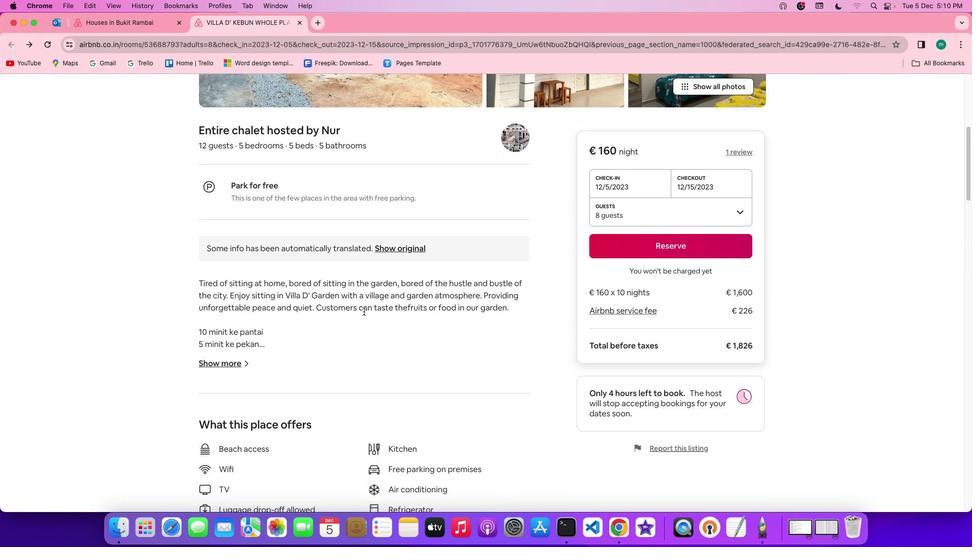 
Action: Mouse scrolled (364, 311) with delta (0, -1)
Screenshot: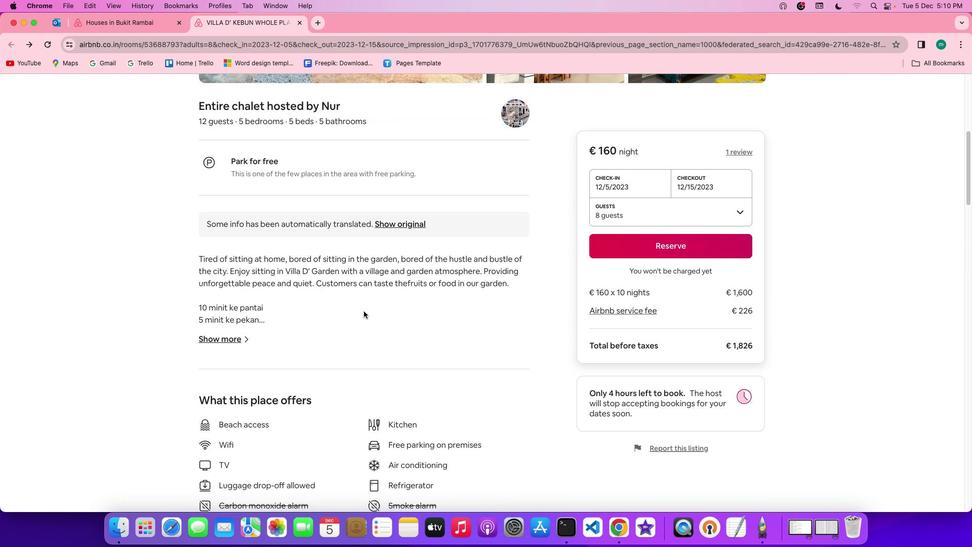 
Action: Mouse scrolled (364, 311) with delta (0, -1)
Screenshot: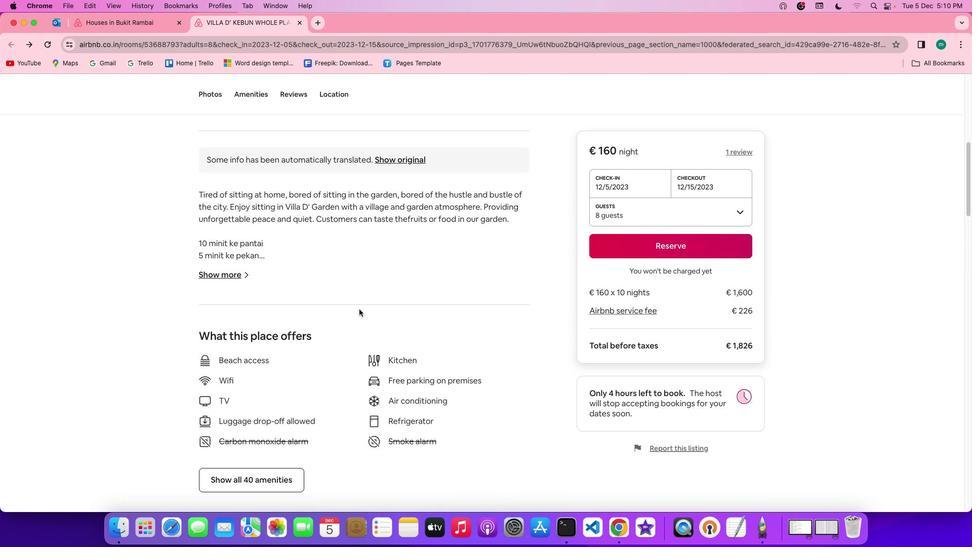 
Action: Mouse moved to (287, 281)
Screenshot: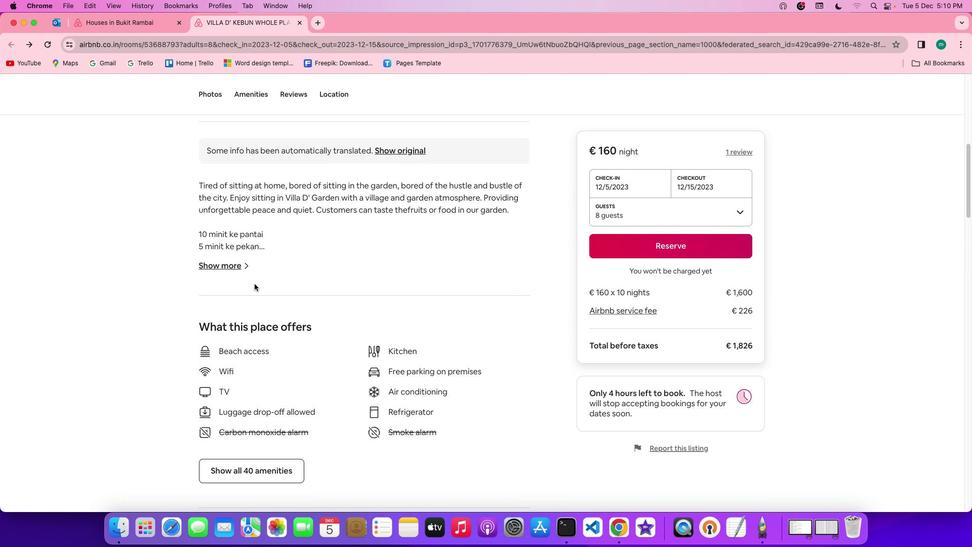 
Action: Mouse scrolled (287, 281) with delta (0, 0)
Screenshot: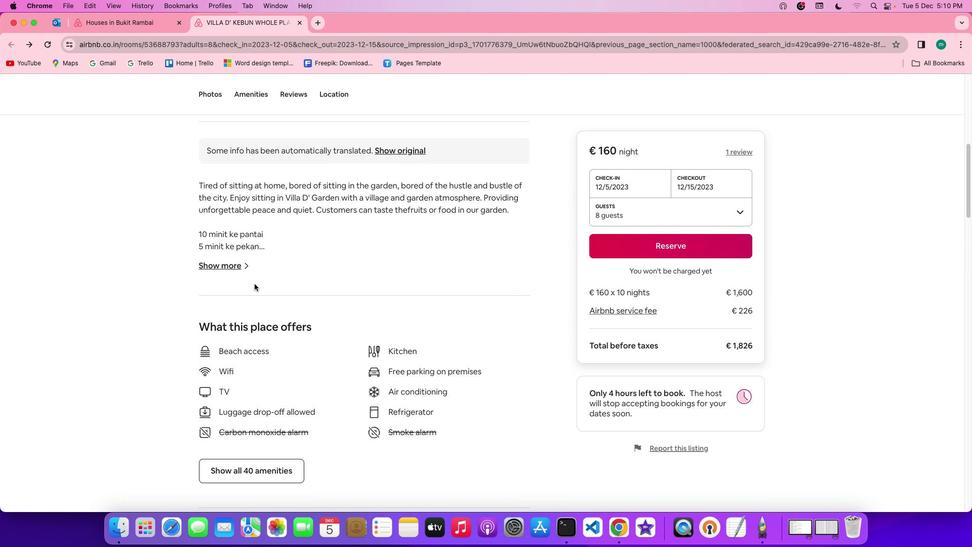 
Action: Mouse moved to (242, 269)
Screenshot: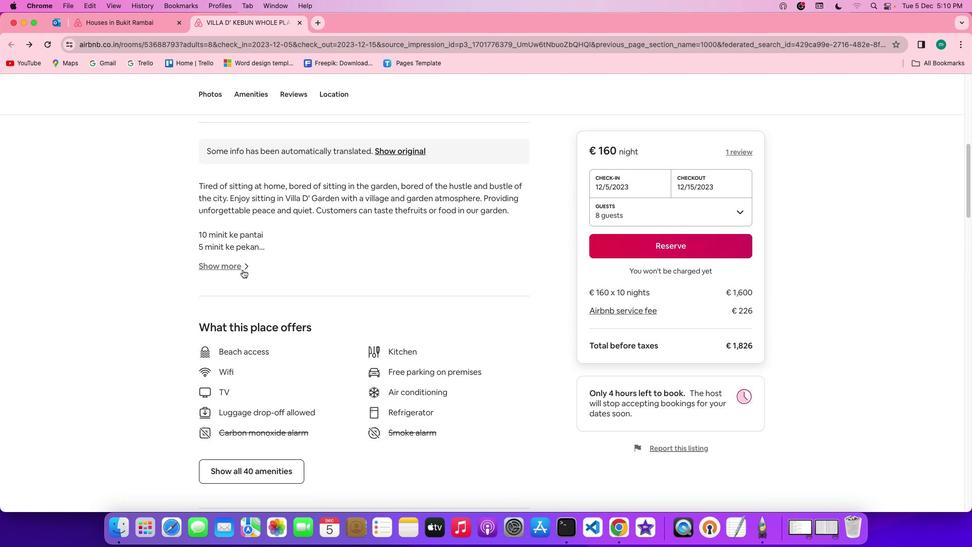 
Action: Mouse pressed left at (242, 269)
Screenshot: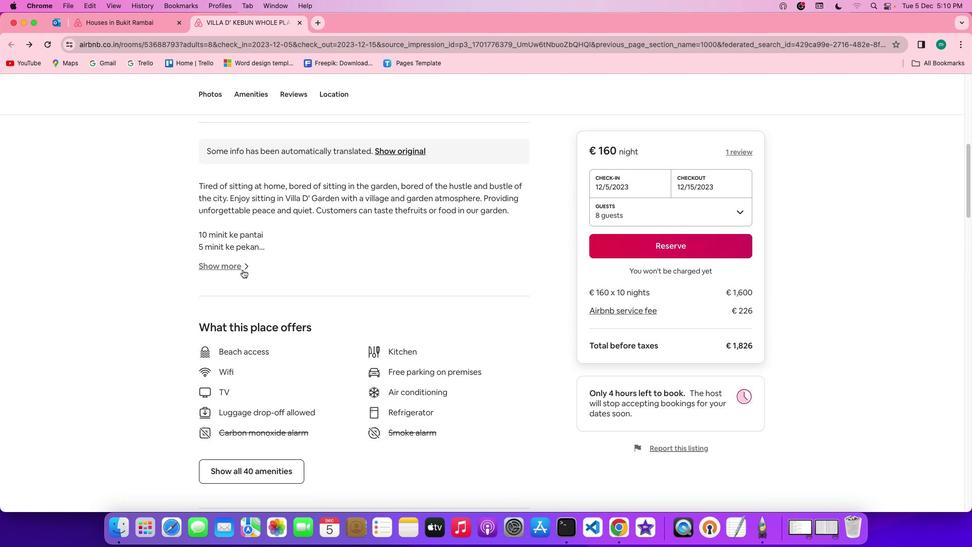 
Action: Mouse moved to (492, 330)
Screenshot: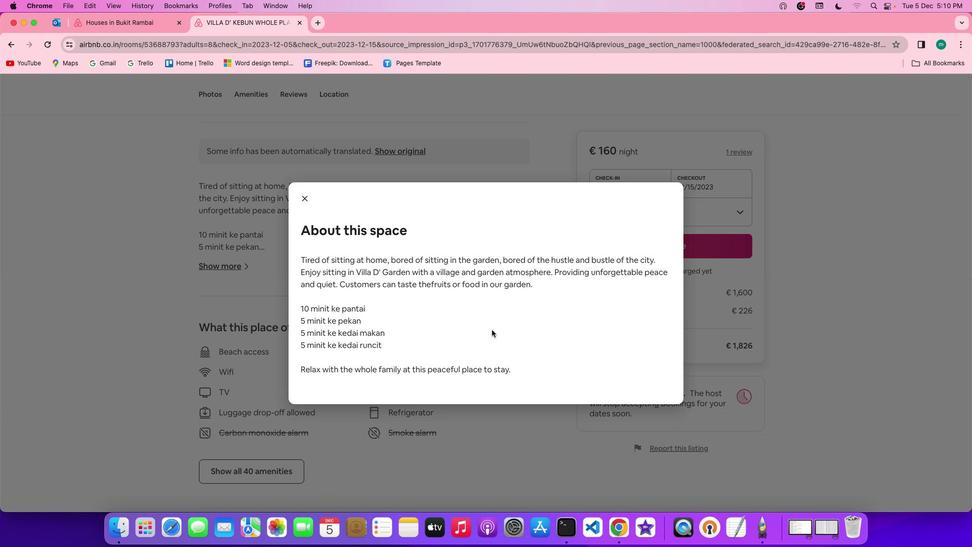 
Action: Mouse scrolled (492, 330) with delta (0, 0)
Screenshot: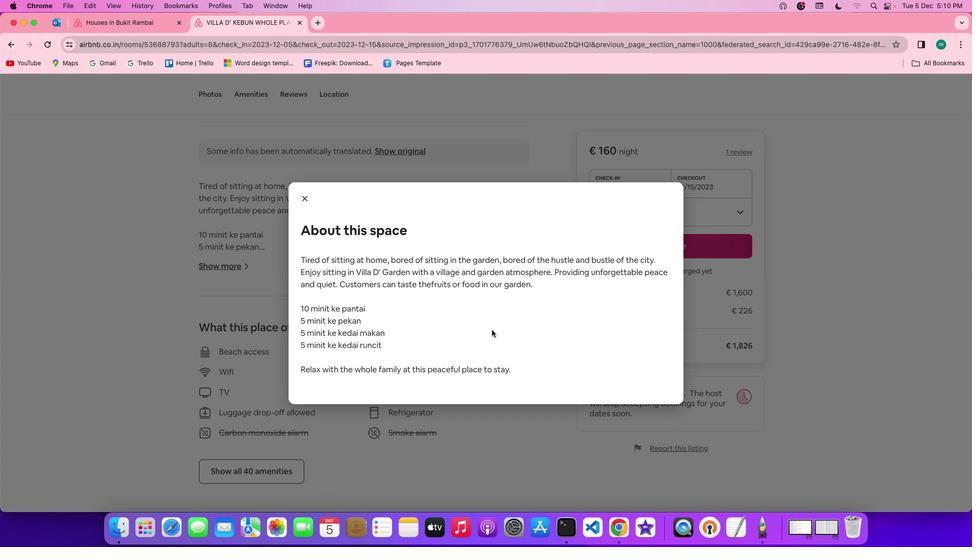 
Action: Mouse scrolled (492, 330) with delta (0, 0)
Screenshot: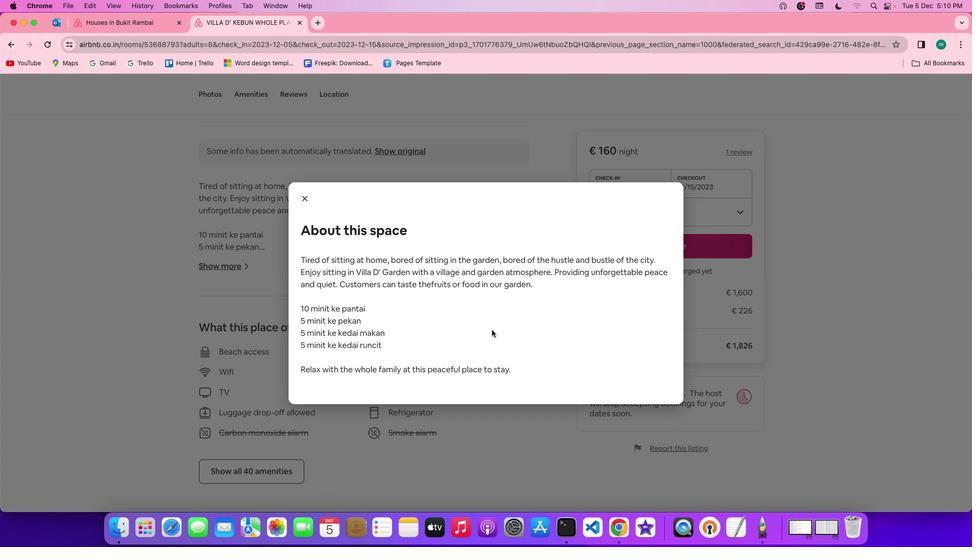 
Action: Mouse scrolled (492, 330) with delta (0, -1)
Screenshot: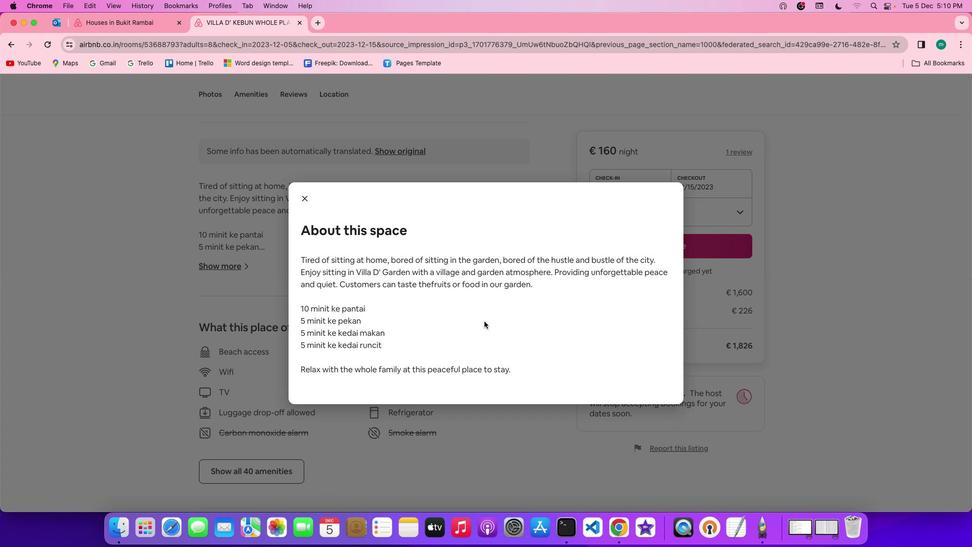 
Action: Mouse scrolled (492, 330) with delta (0, -2)
Screenshot: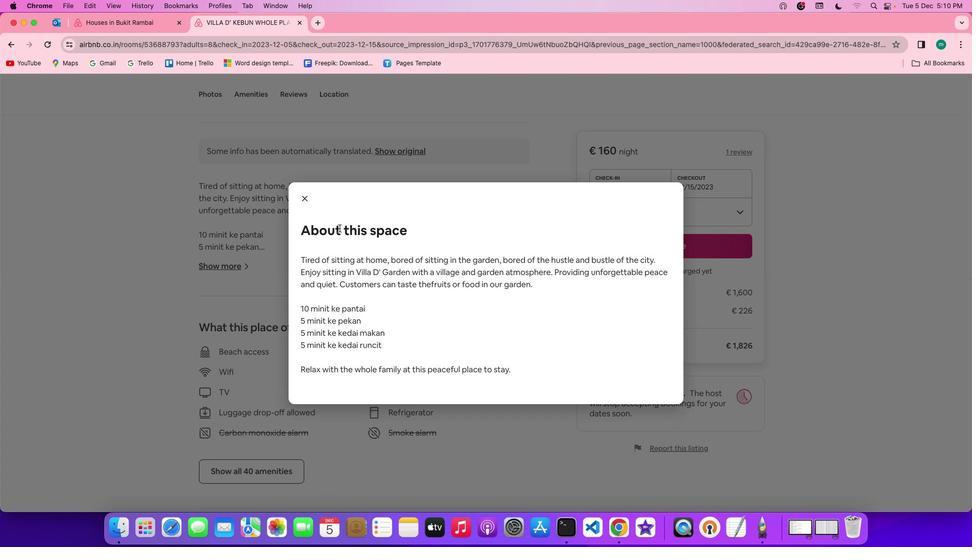 
Action: Mouse moved to (305, 195)
Screenshot: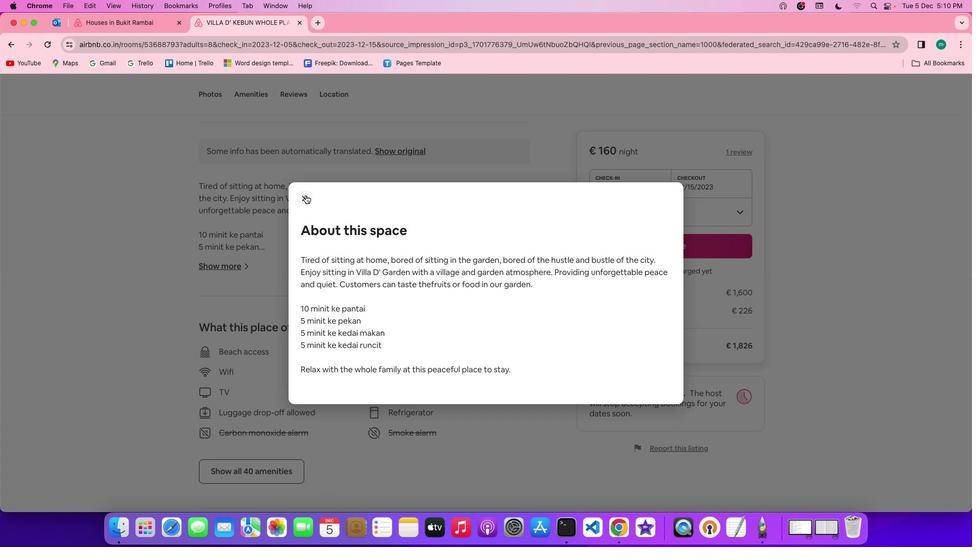 
Action: Mouse pressed left at (305, 195)
Screenshot: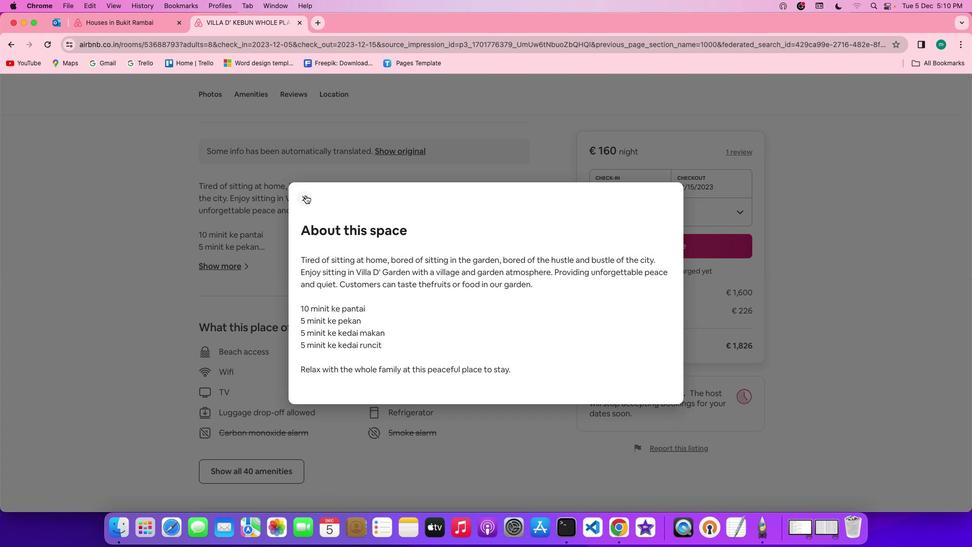 
Action: Mouse moved to (379, 307)
Screenshot: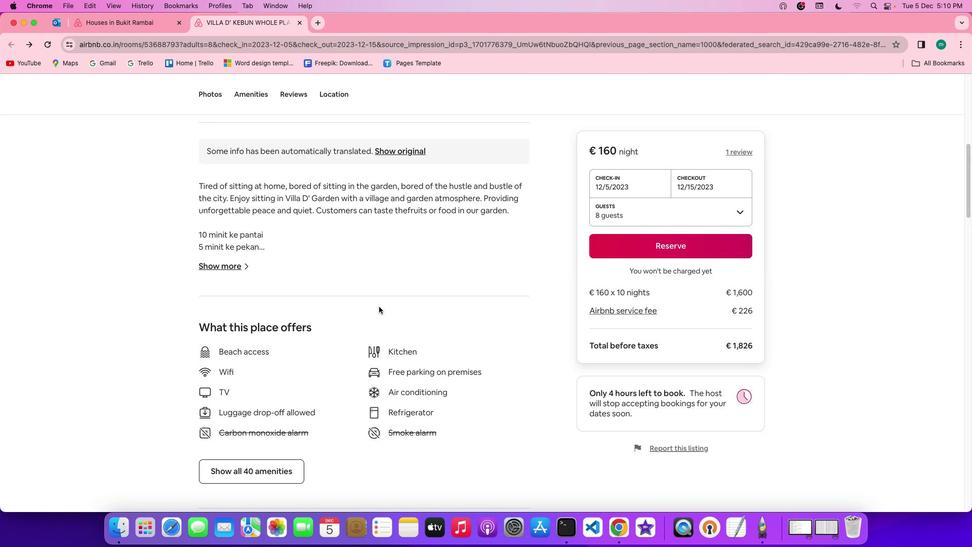 
Action: Mouse scrolled (379, 307) with delta (0, 0)
